 Task: Search one way flight ticket for 2 adults, 4 children and 1 infant on lap in business from King Salmon: King Salmon Airport to Wilmington: Wilmington International Airport on 8-6-2023. Choice of flights is Emirates. Number of bags: 8 checked bags. Price is upto 88000. Outbound departure time preference is 14:30.
Action: Mouse moved to (397, 160)
Screenshot: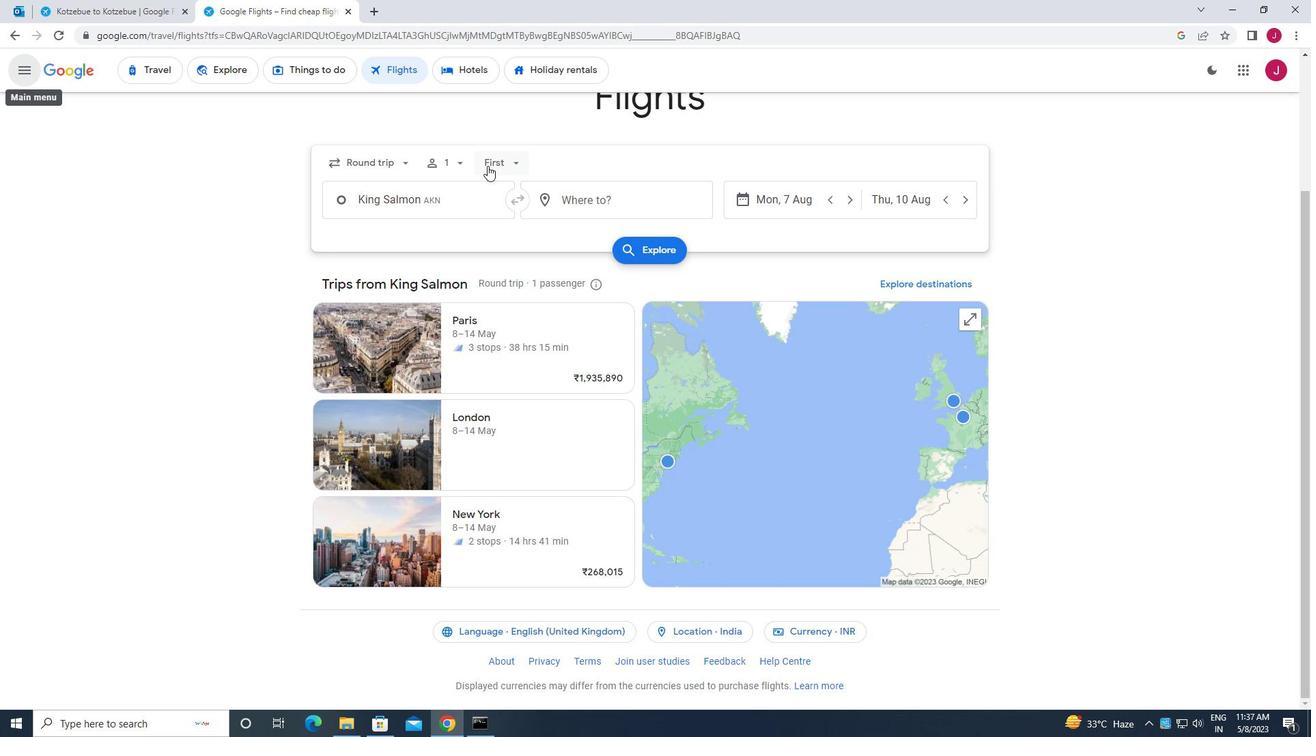 
Action: Mouse pressed left at (397, 160)
Screenshot: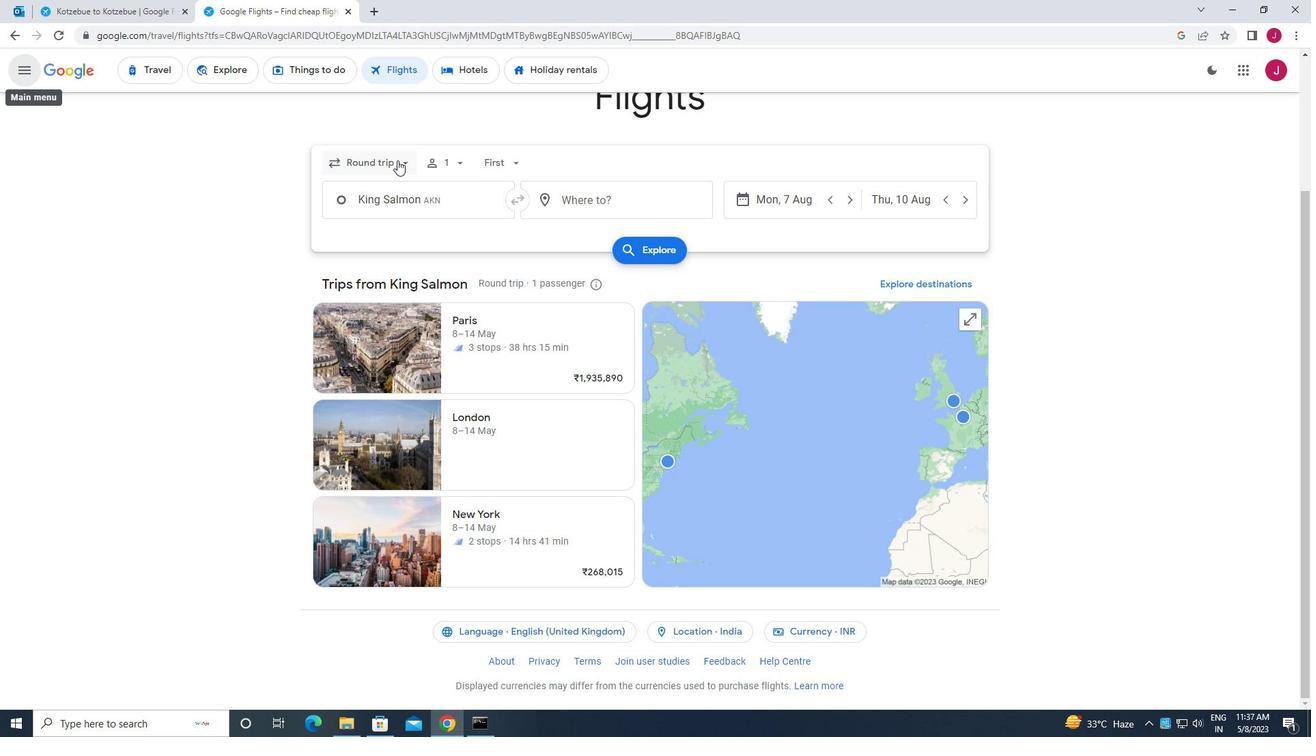 
Action: Mouse moved to (389, 220)
Screenshot: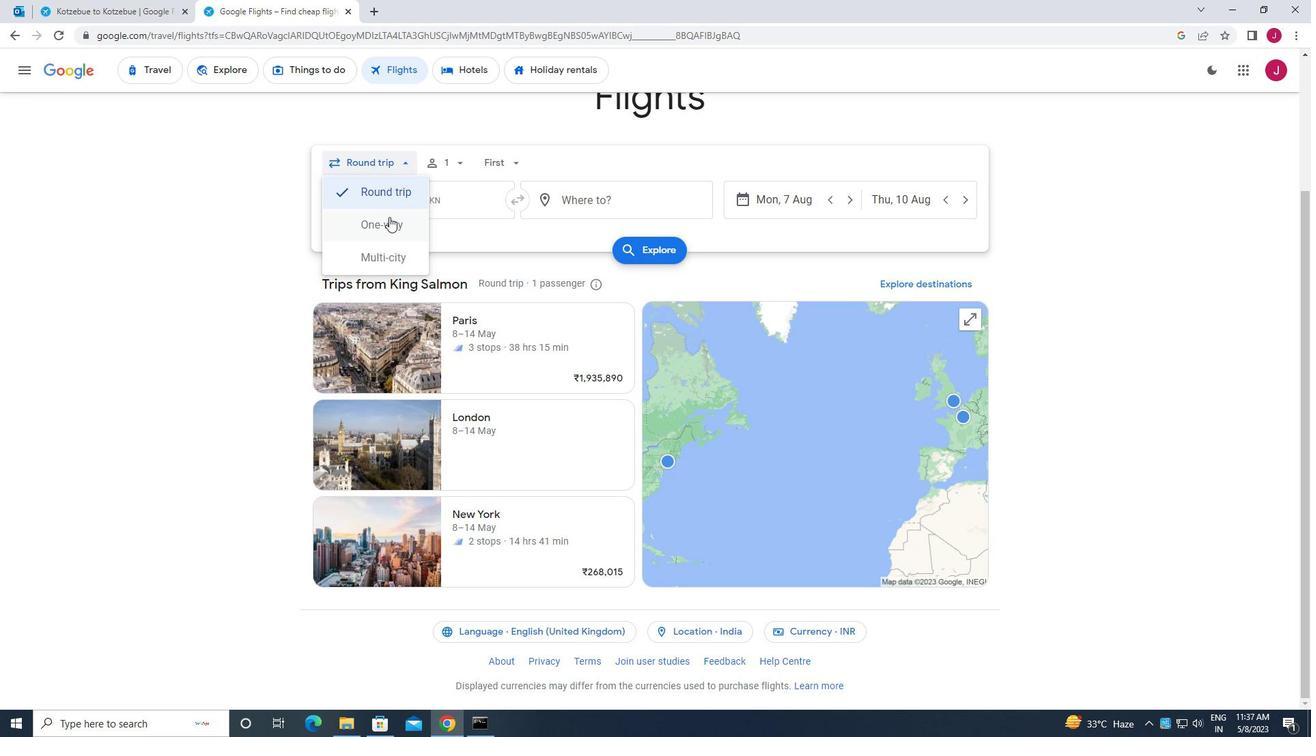 
Action: Mouse pressed left at (389, 220)
Screenshot: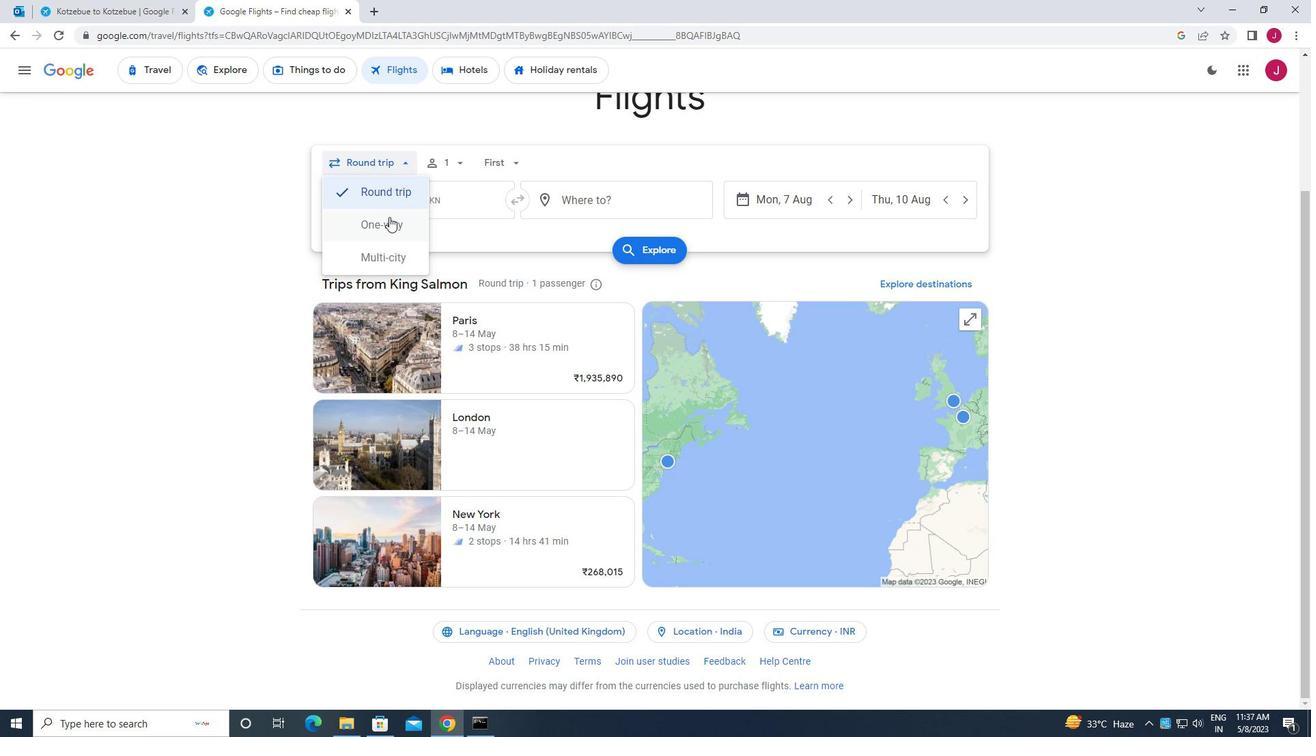 
Action: Mouse moved to (447, 157)
Screenshot: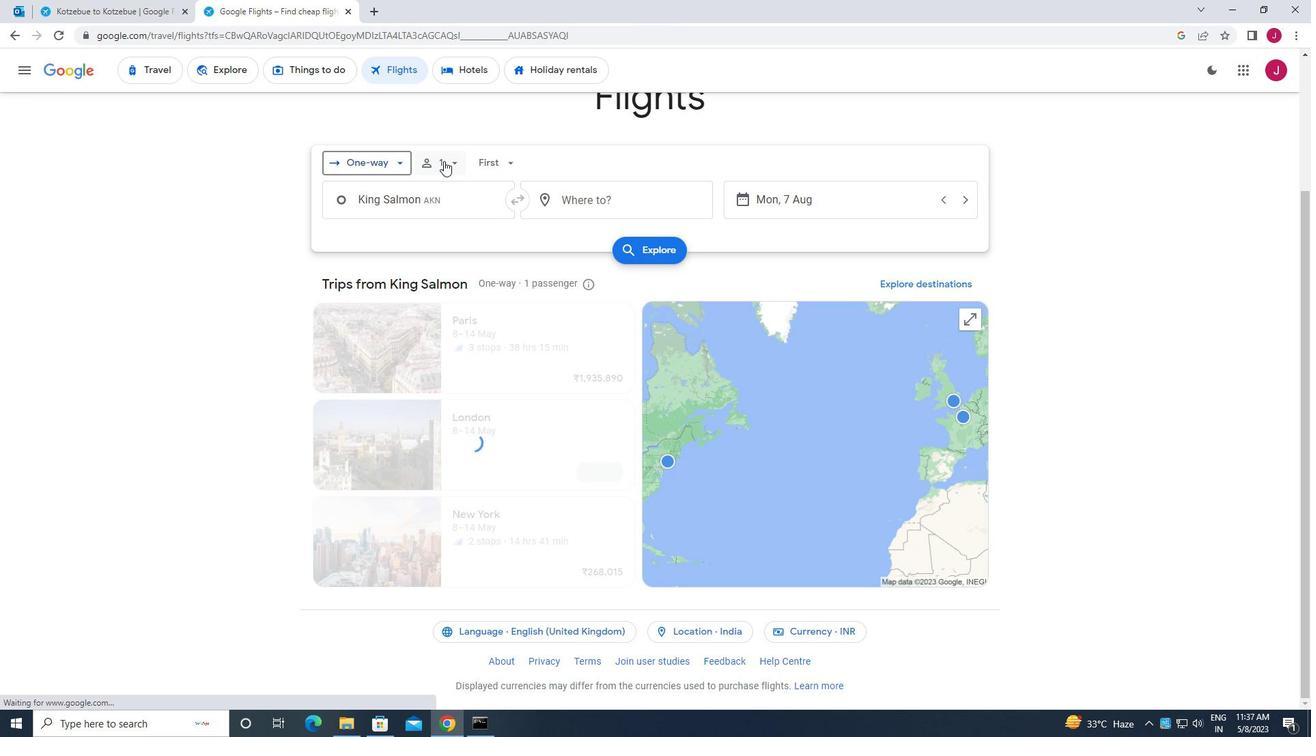 
Action: Mouse pressed left at (447, 157)
Screenshot: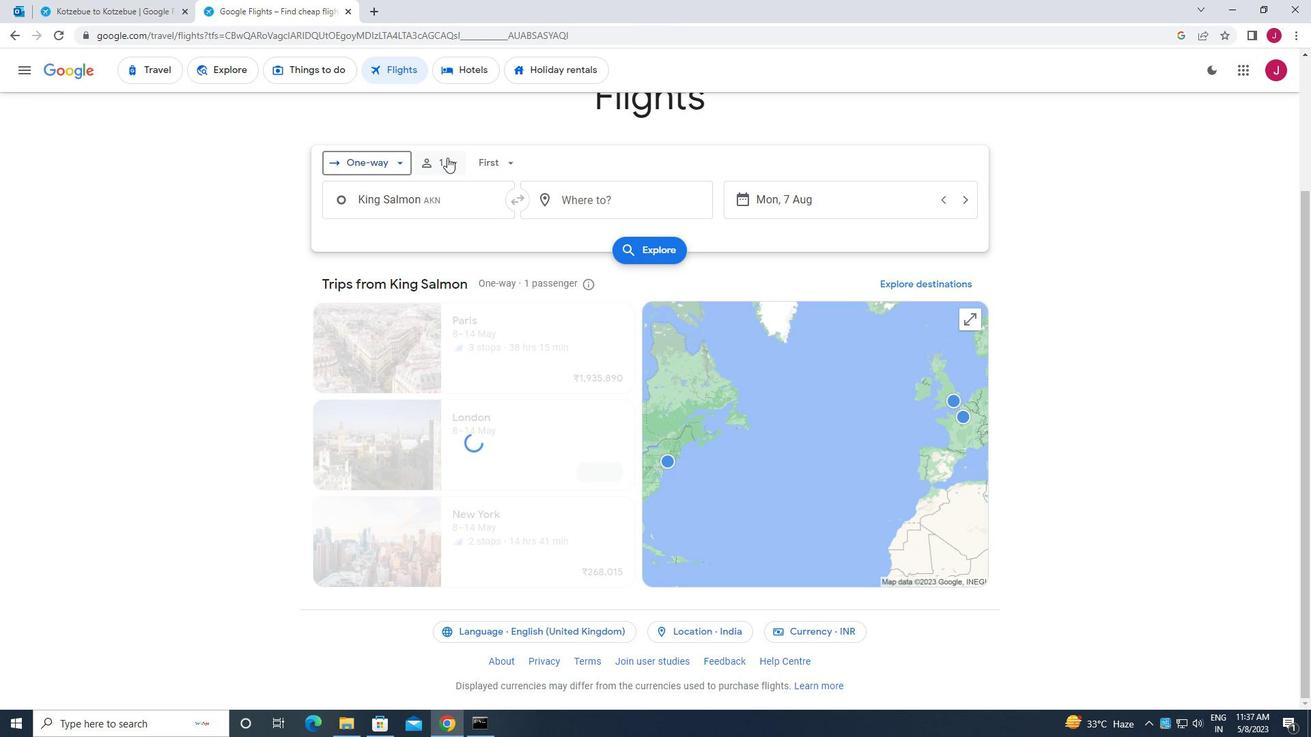 
Action: Mouse moved to (376, 156)
Screenshot: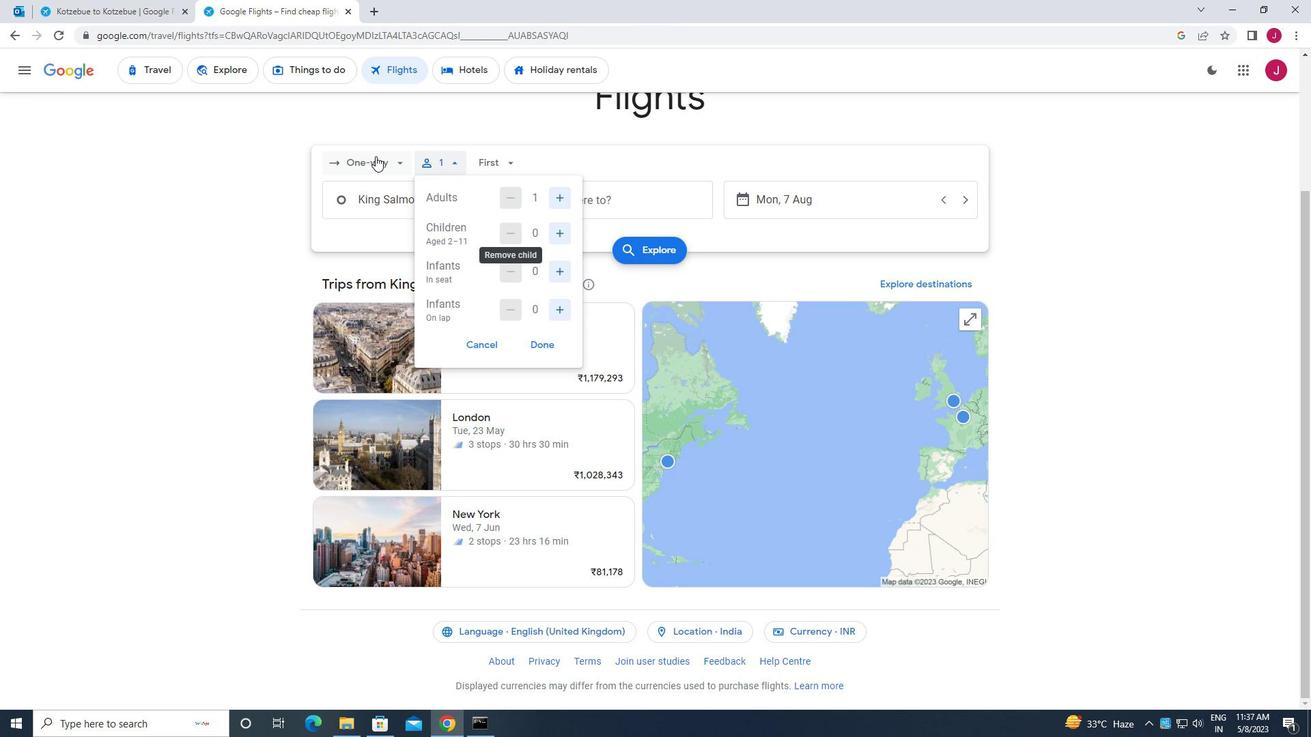 
Action: Mouse pressed left at (376, 156)
Screenshot: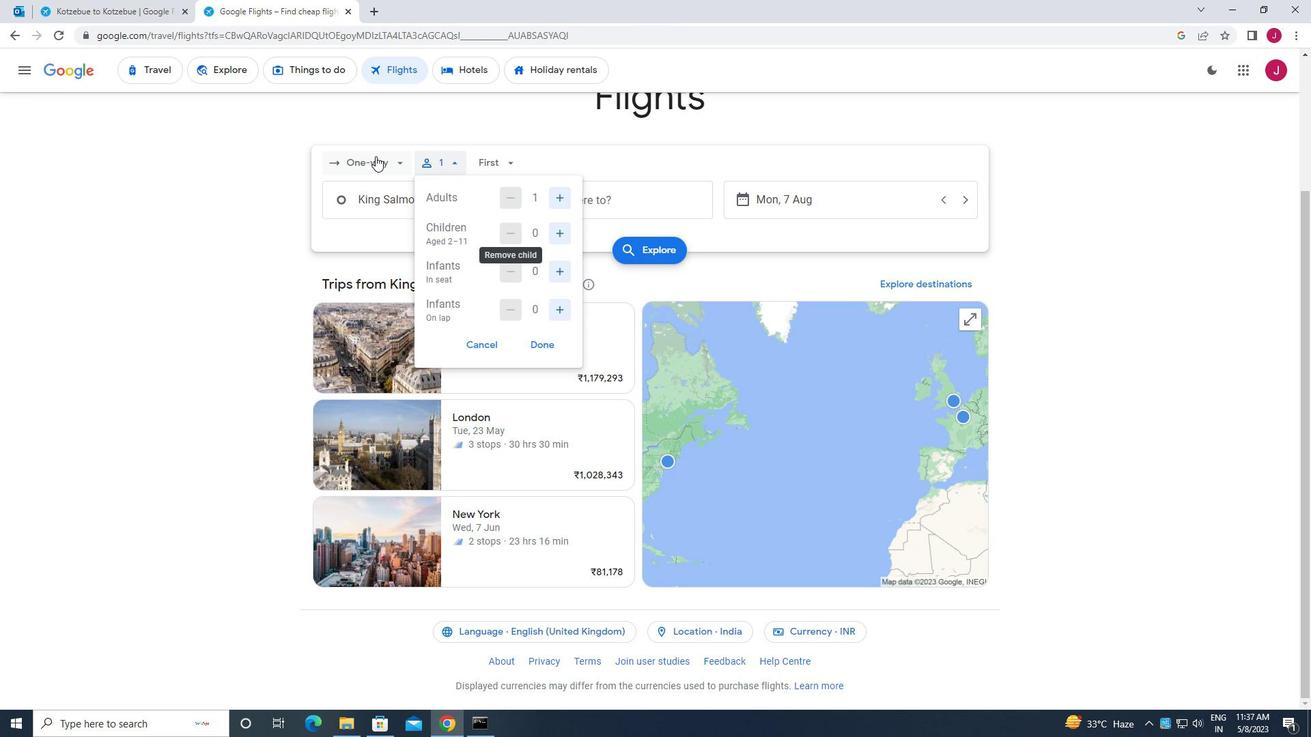 
Action: Mouse moved to (398, 228)
Screenshot: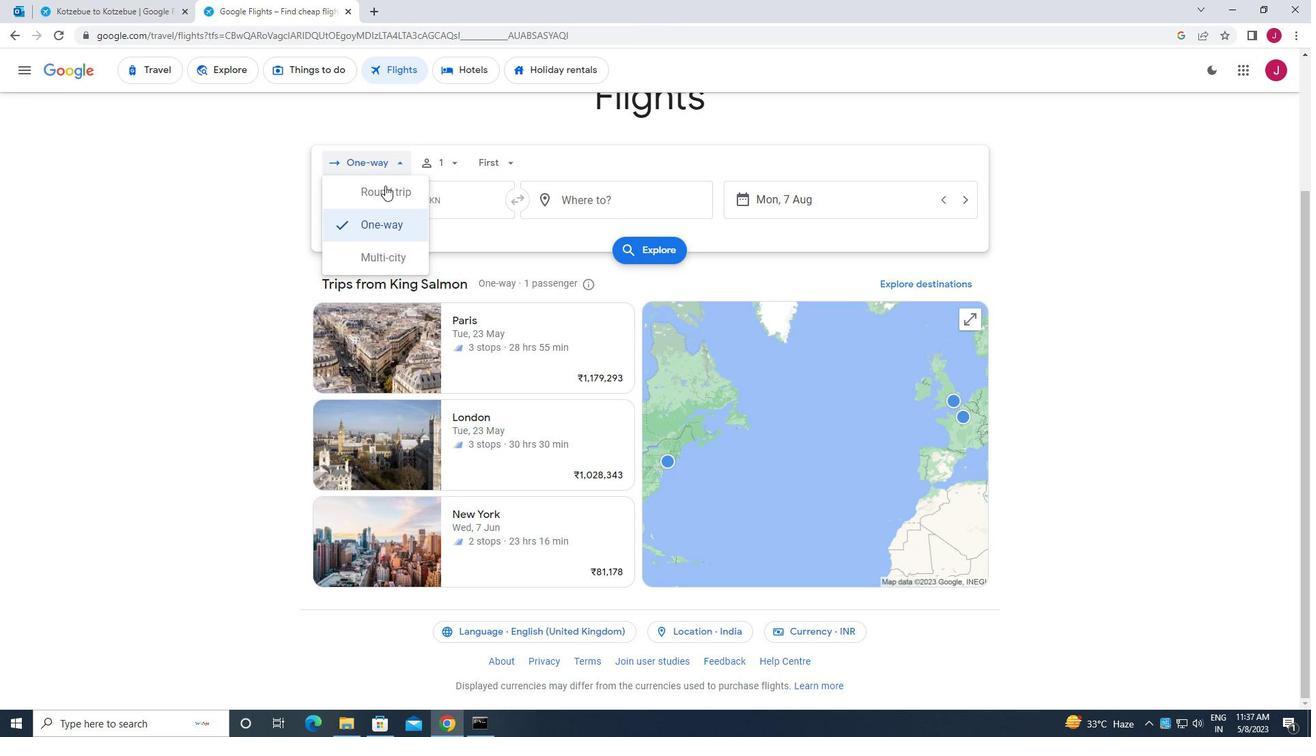 
Action: Mouse pressed left at (398, 228)
Screenshot: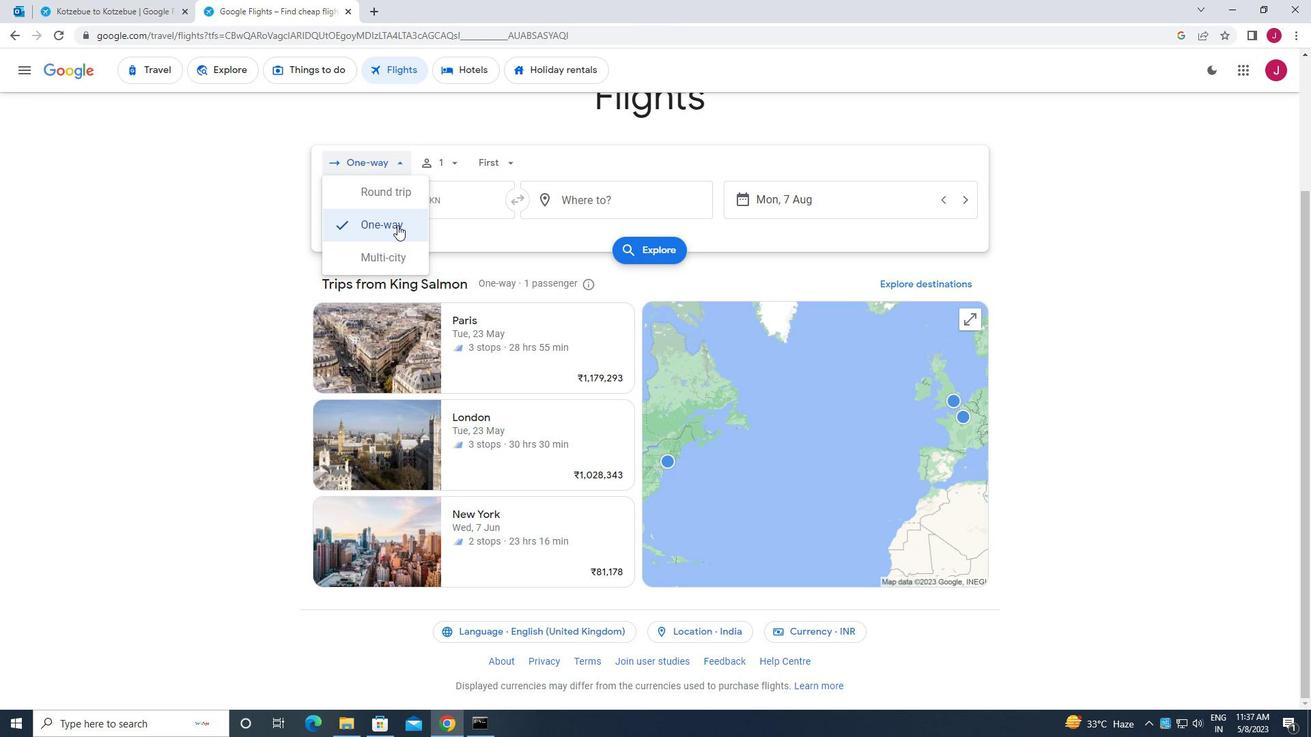 
Action: Mouse moved to (443, 157)
Screenshot: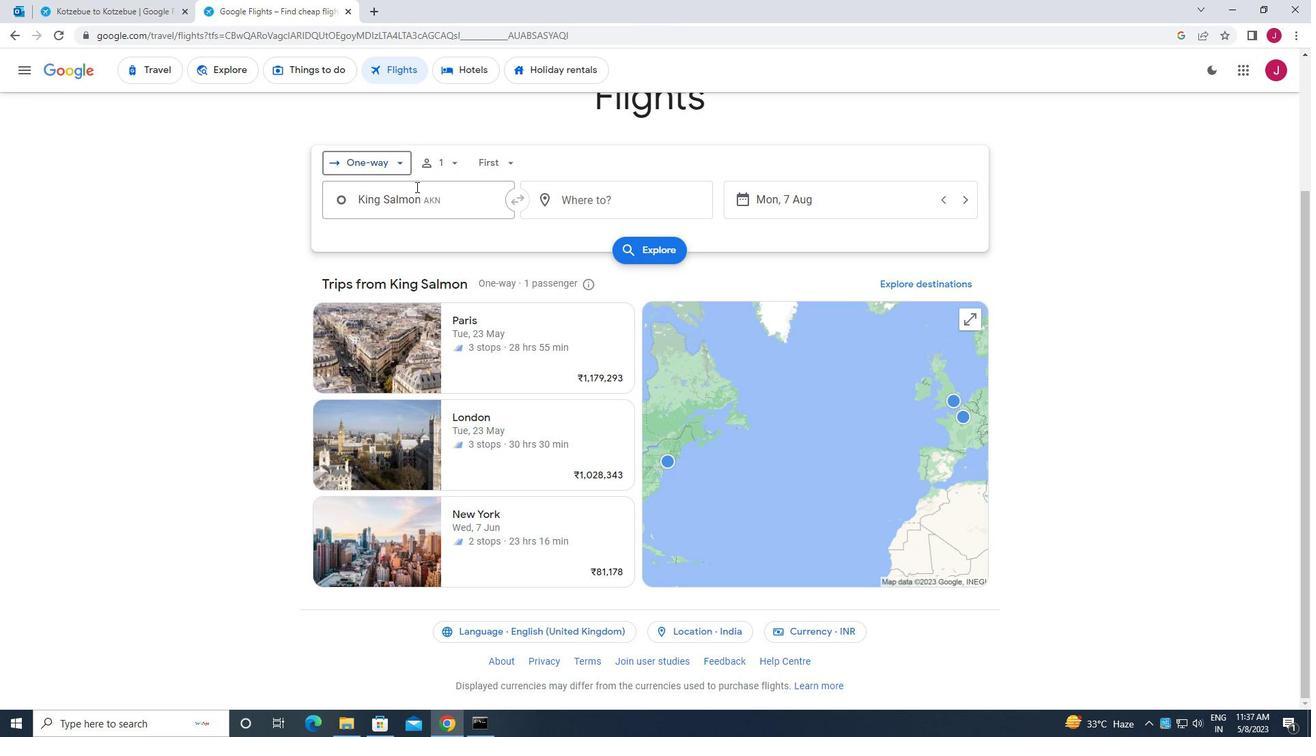 
Action: Mouse pressed left at (443, 157)
Screenshot: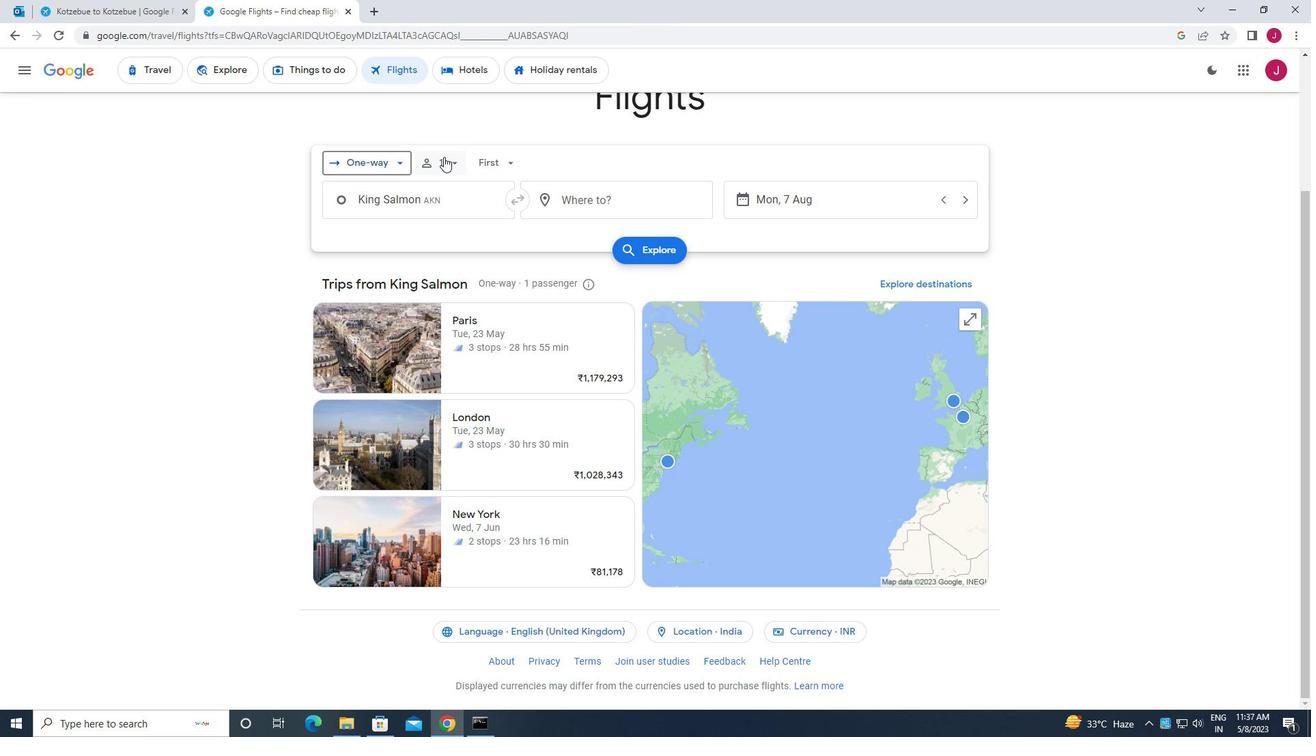 
Action: Mouse moved to (564, 196)
Screenshot: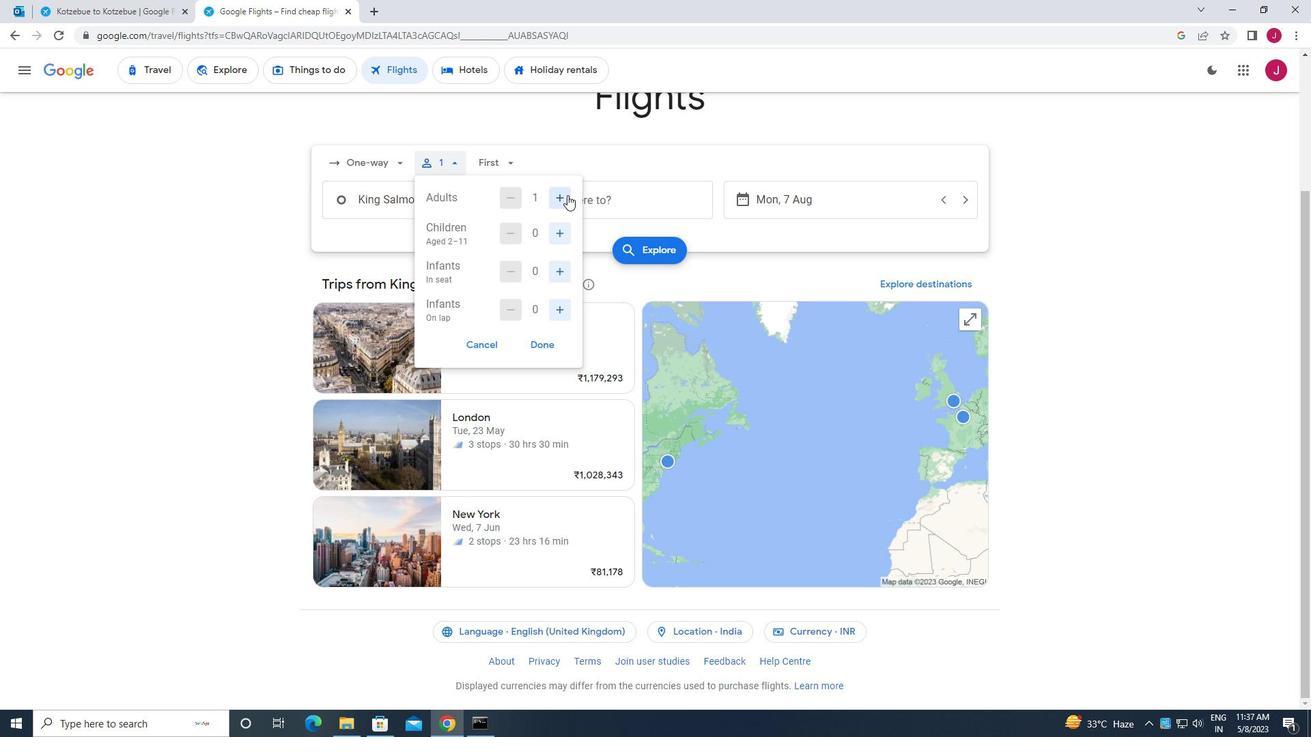 
Action: Mouse pressed left at (564, 196)
Screenshot: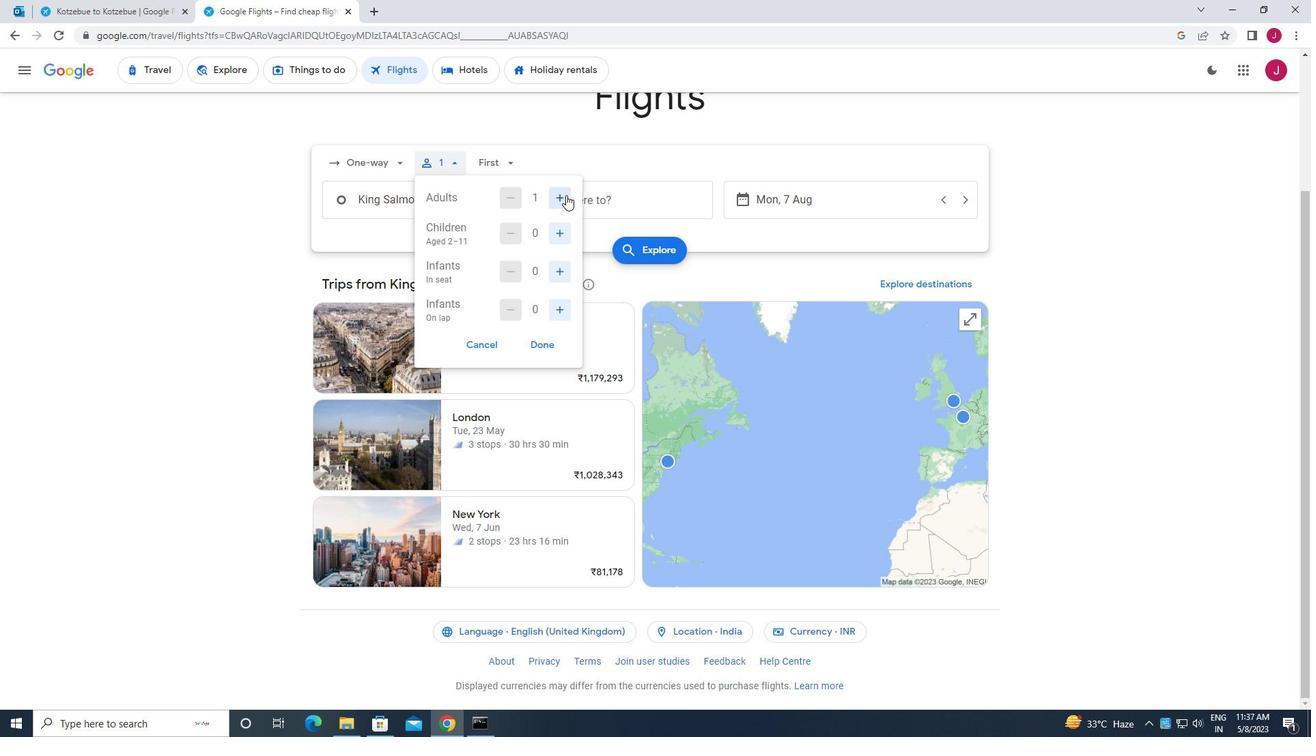 
Action: Mouse moved to (561, 233)
Screenshot: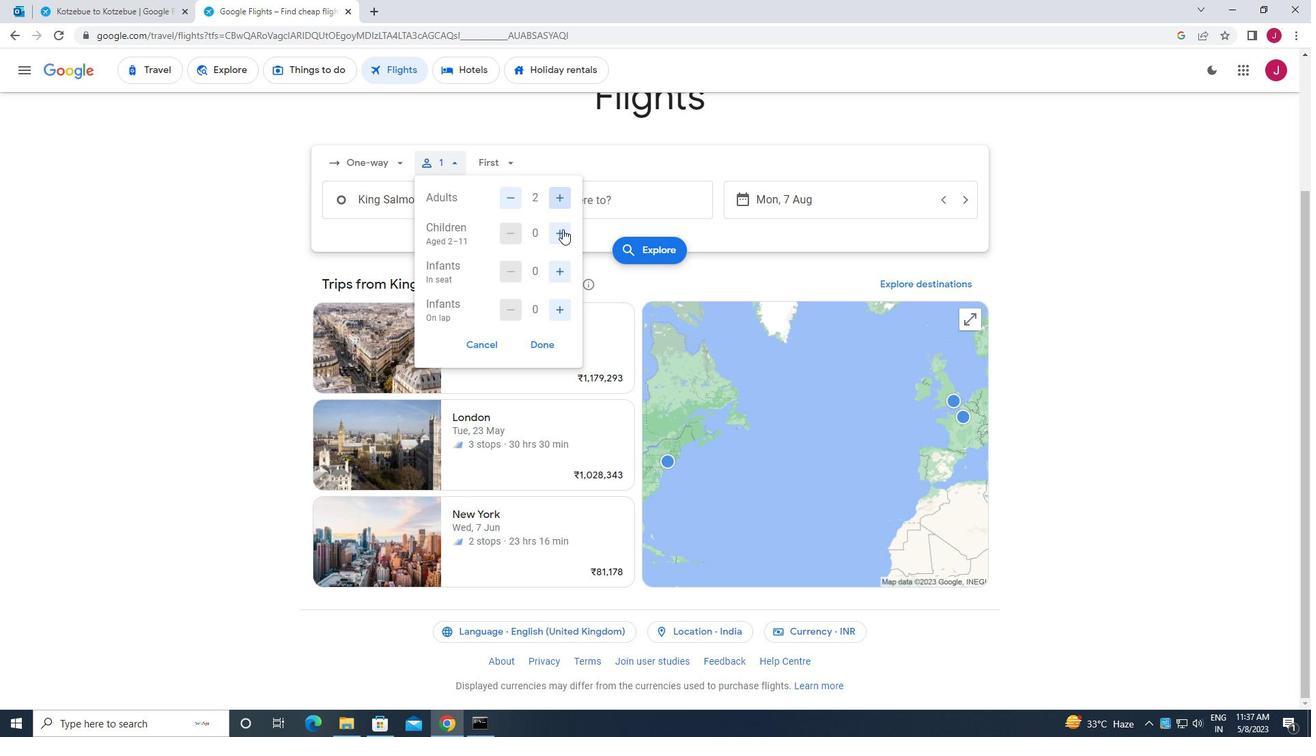 
Action: Mouse pressed left at (561, 233)
Screenshot: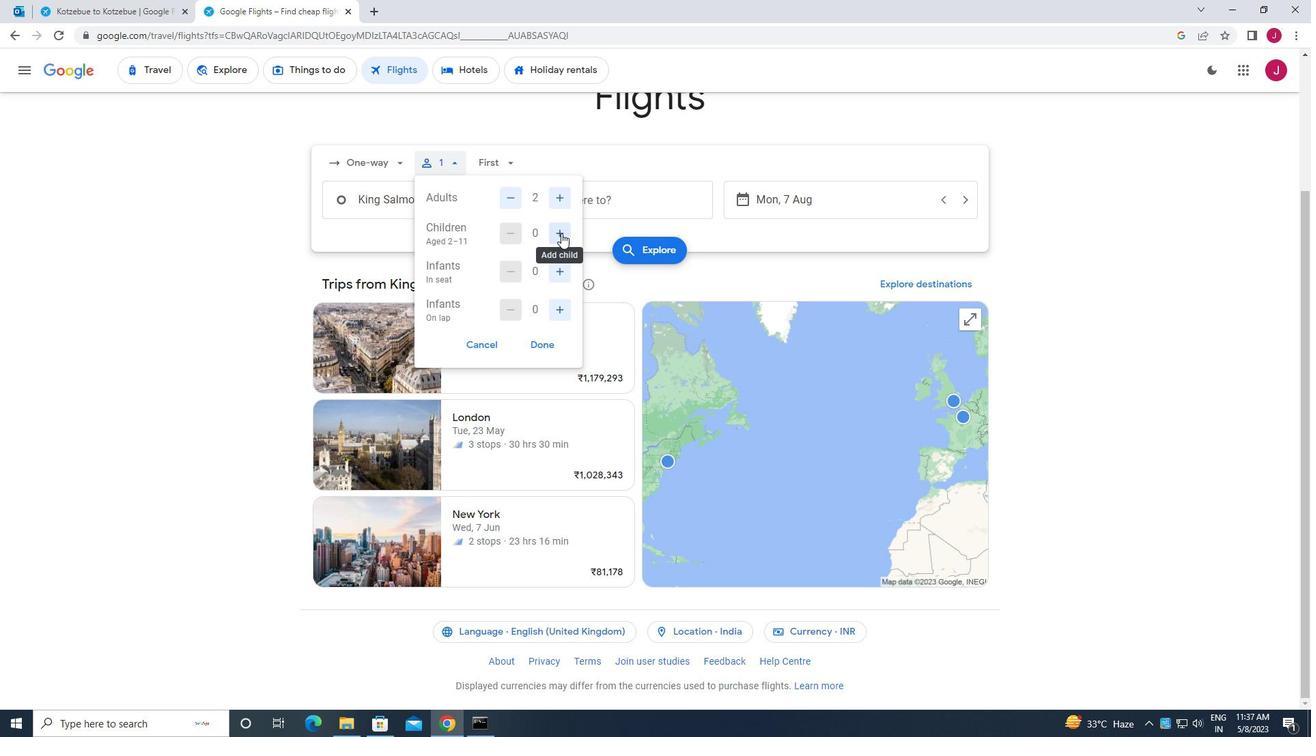 
Action: Mouse pressed left at (561, 233)
Screenshot: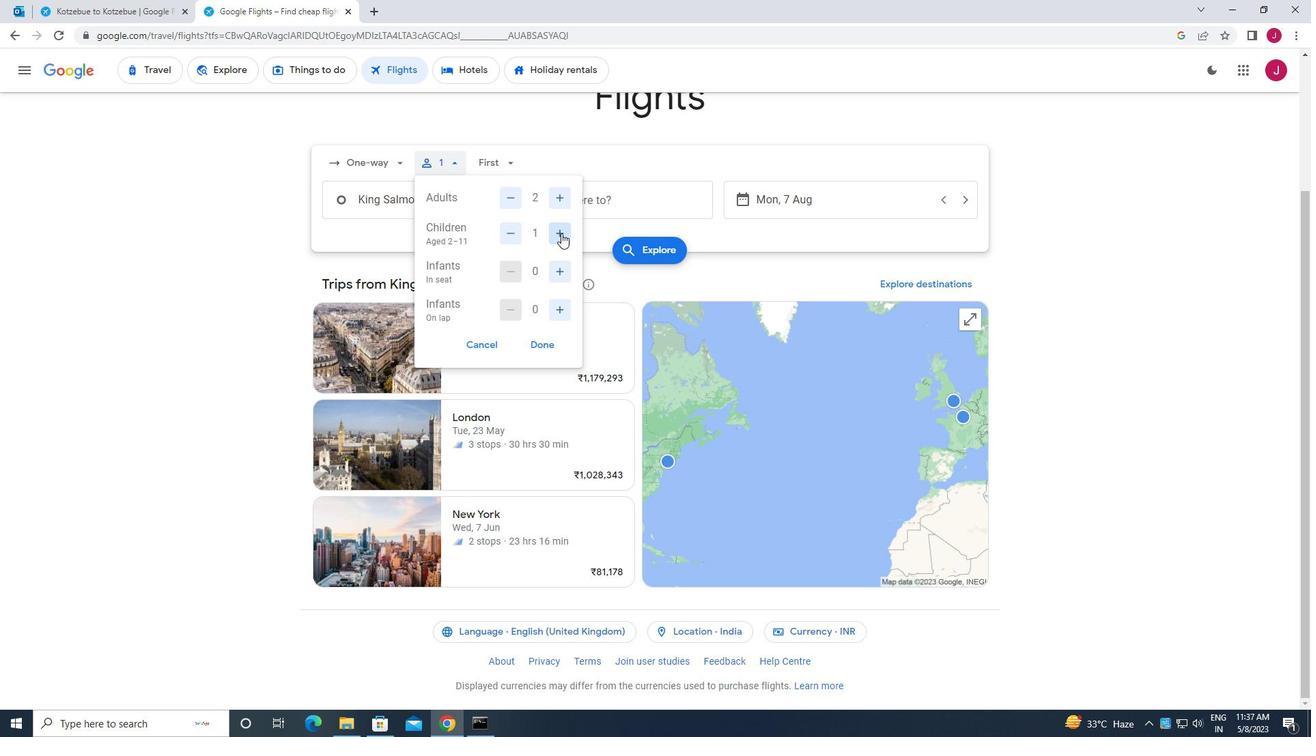 
Action: Mouse pressed left at (561, 233)
Screenshot: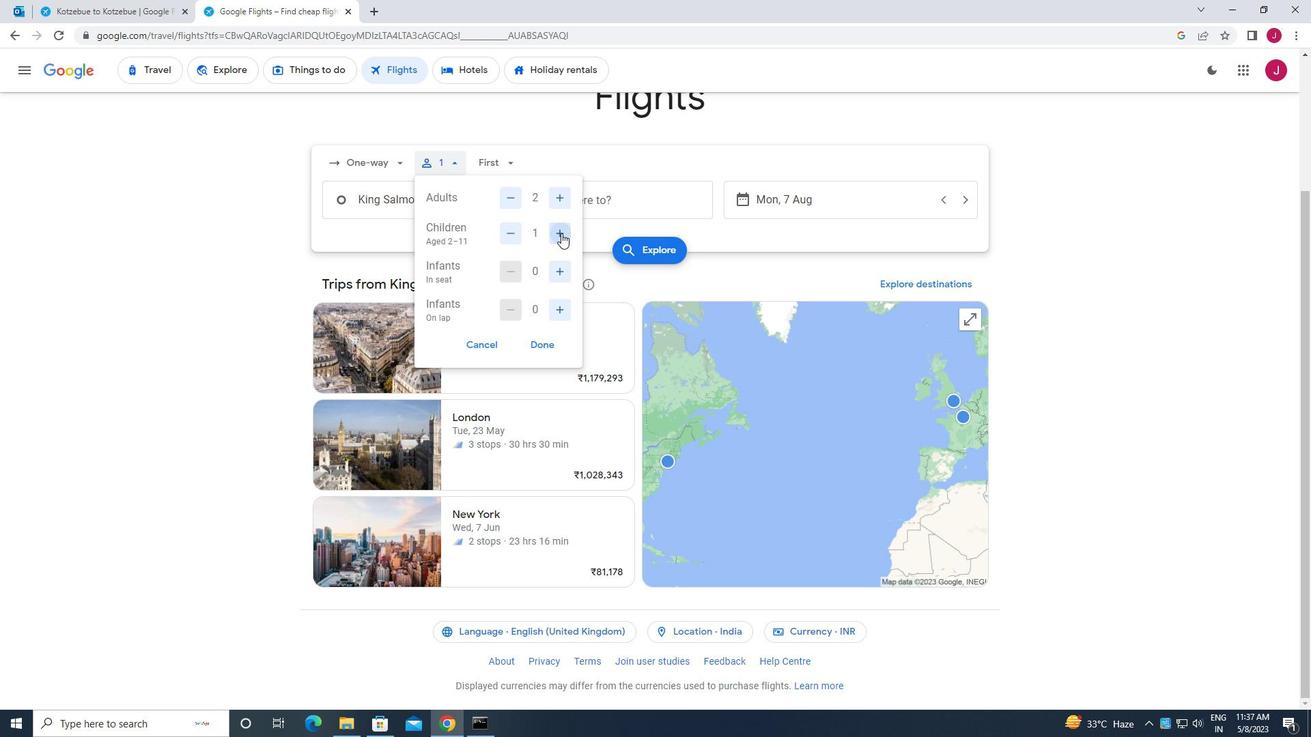 
Action: Mouse pressed left at (561, 233)
Screenshot: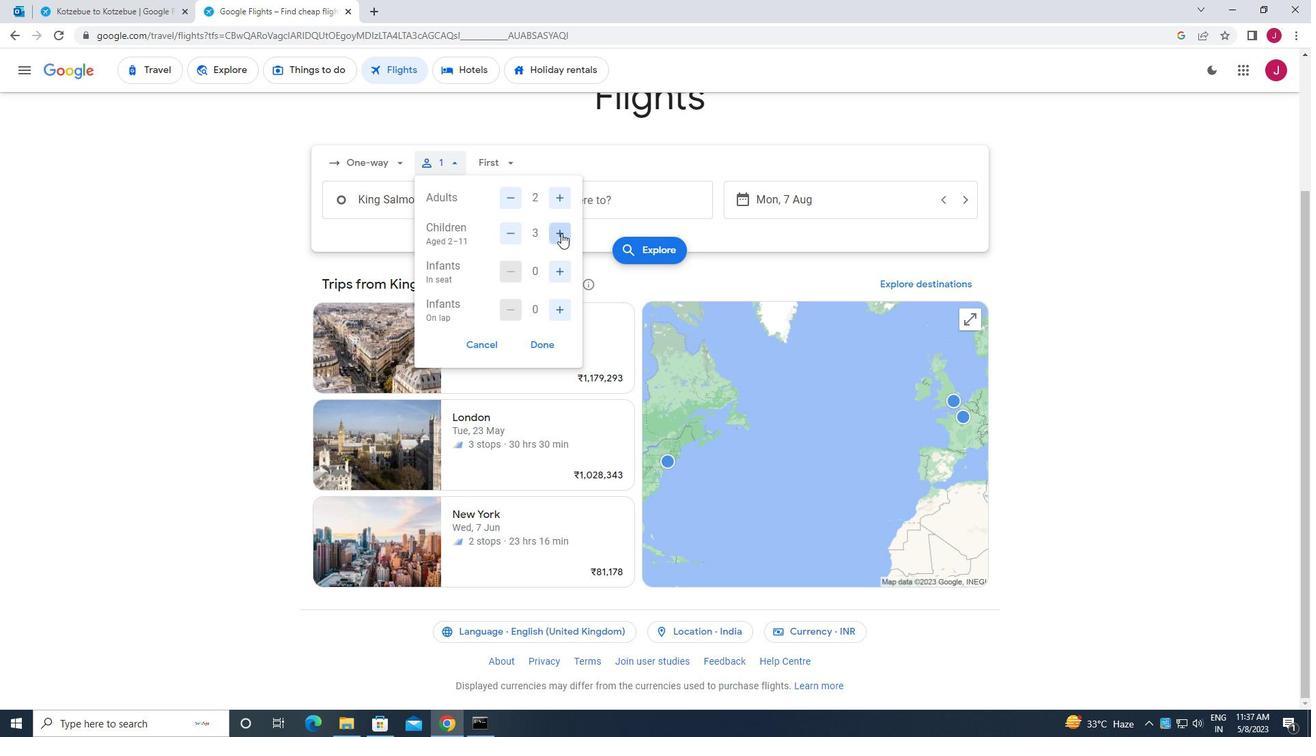 
Action: Mouse moved to (558, 307)
Screenshot: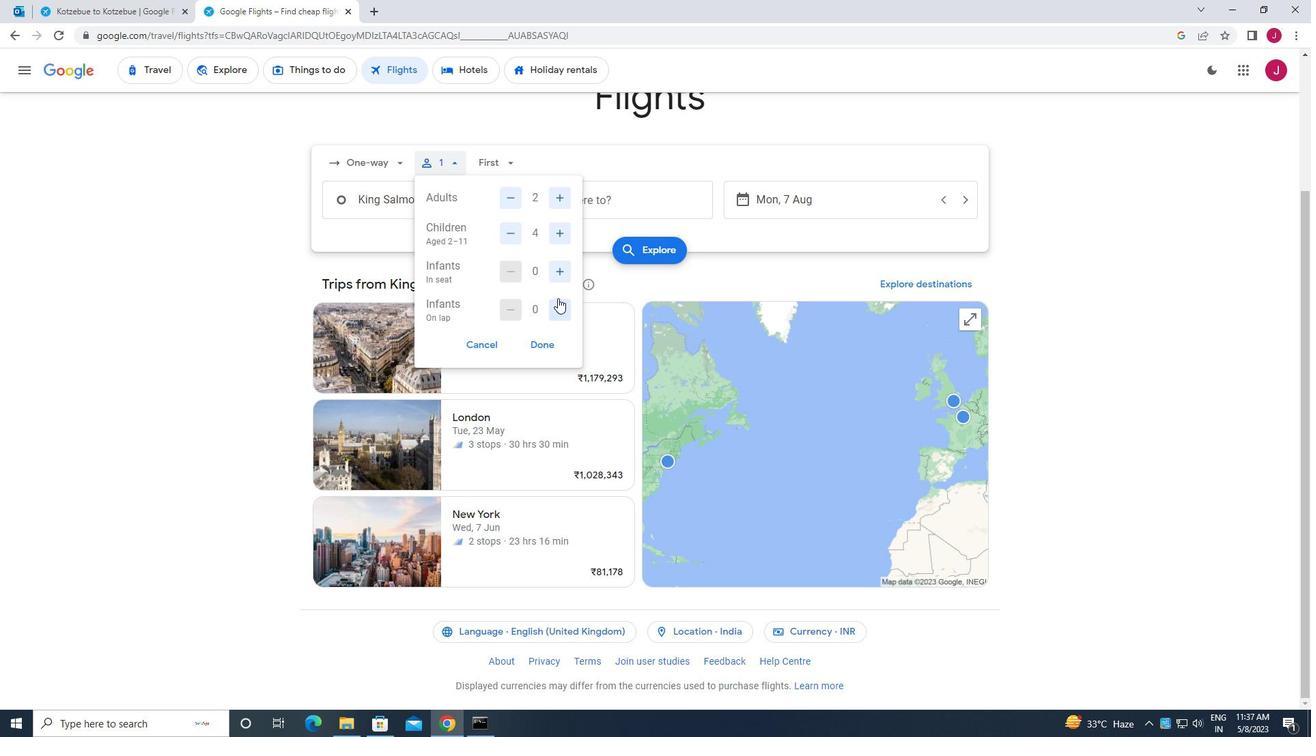 
Action: Mouse pressed left at (558, 307)
Screenshot: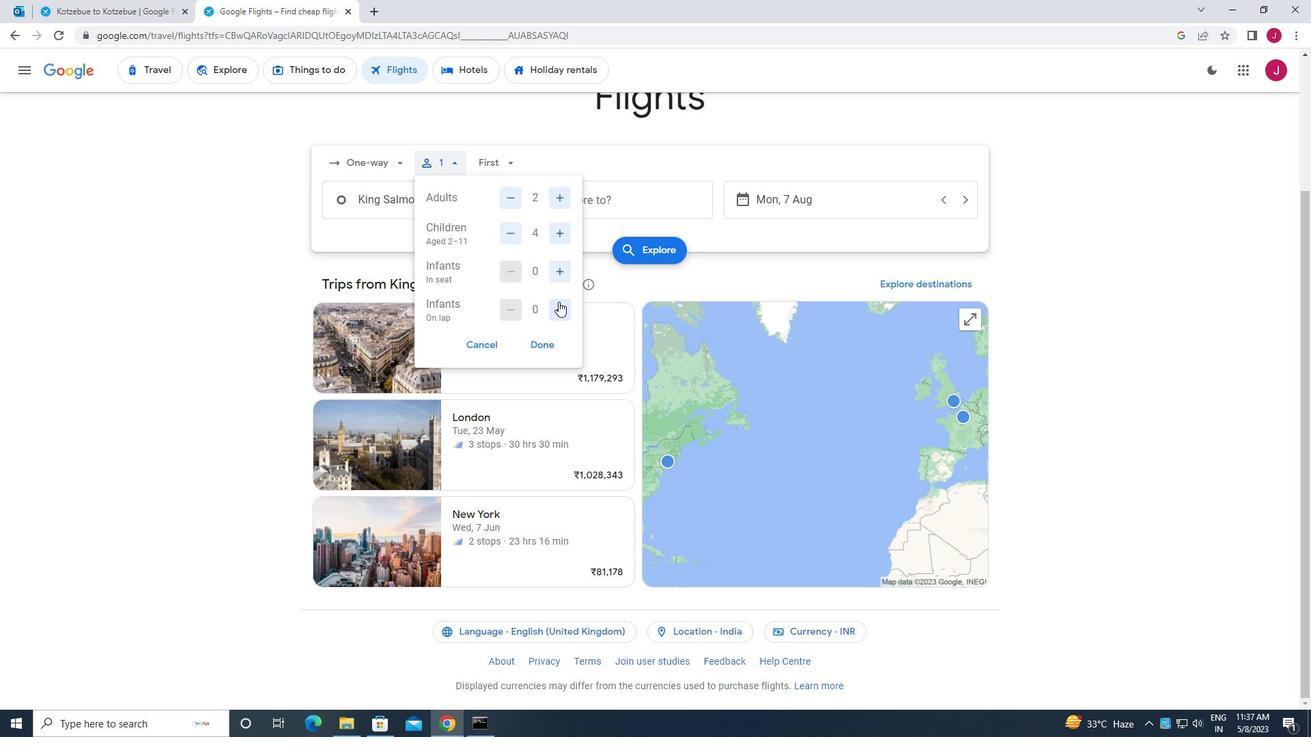 
Action: Mouse moved to (541, 348)
Screenshot: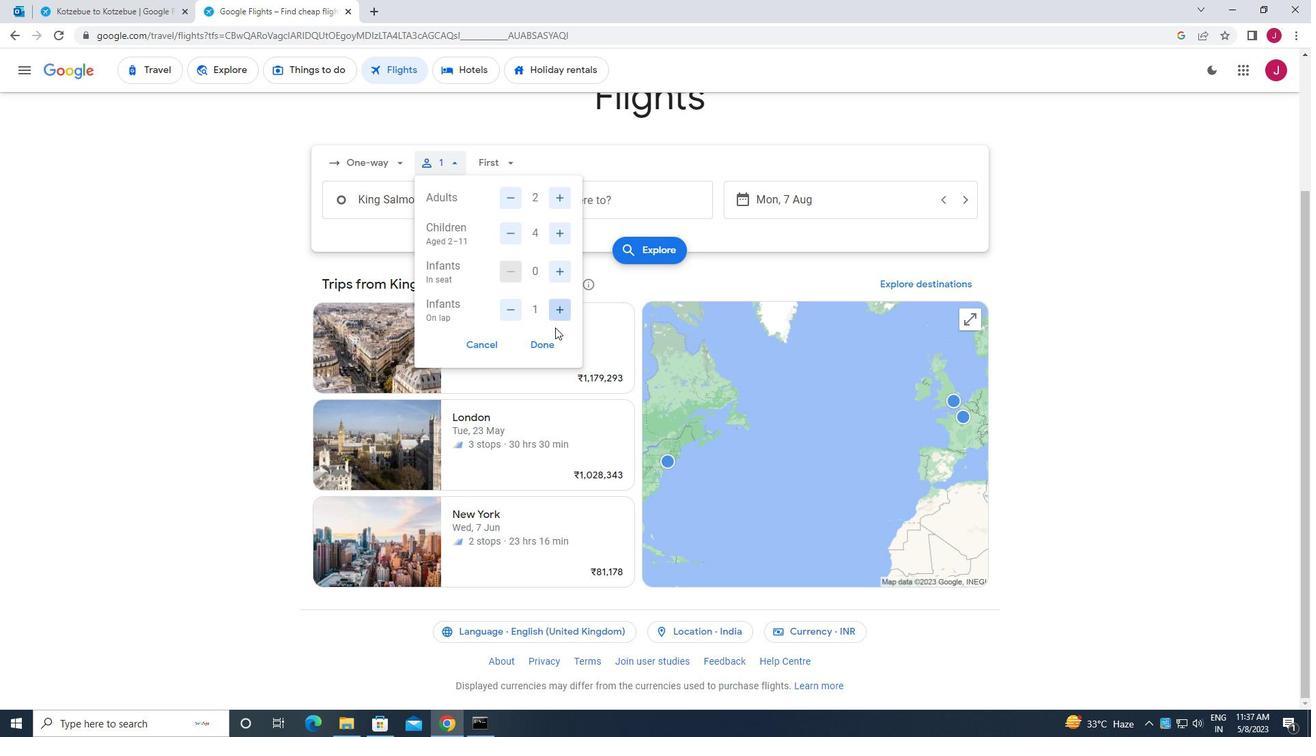 
Action: Mouse pressed left at (541, 348)
Screenshot: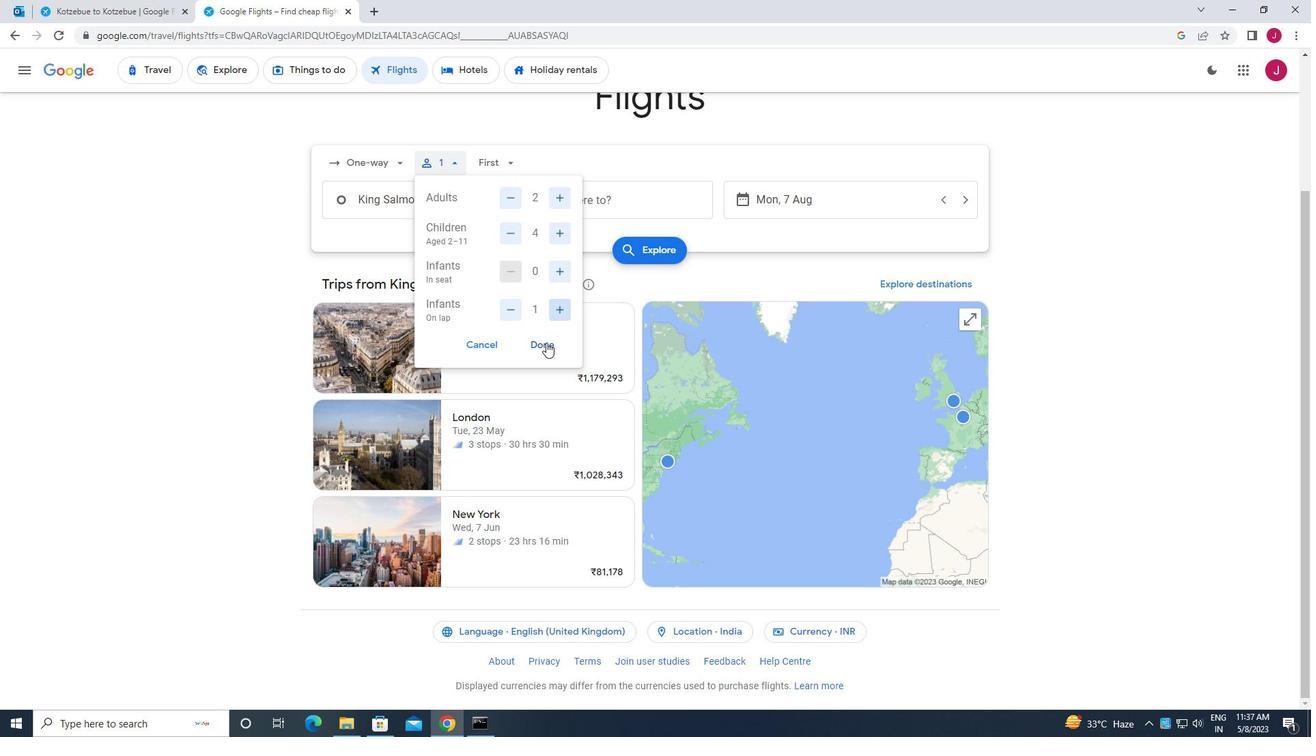 
Action: Mouse moved to (511, 167)
Screenshot: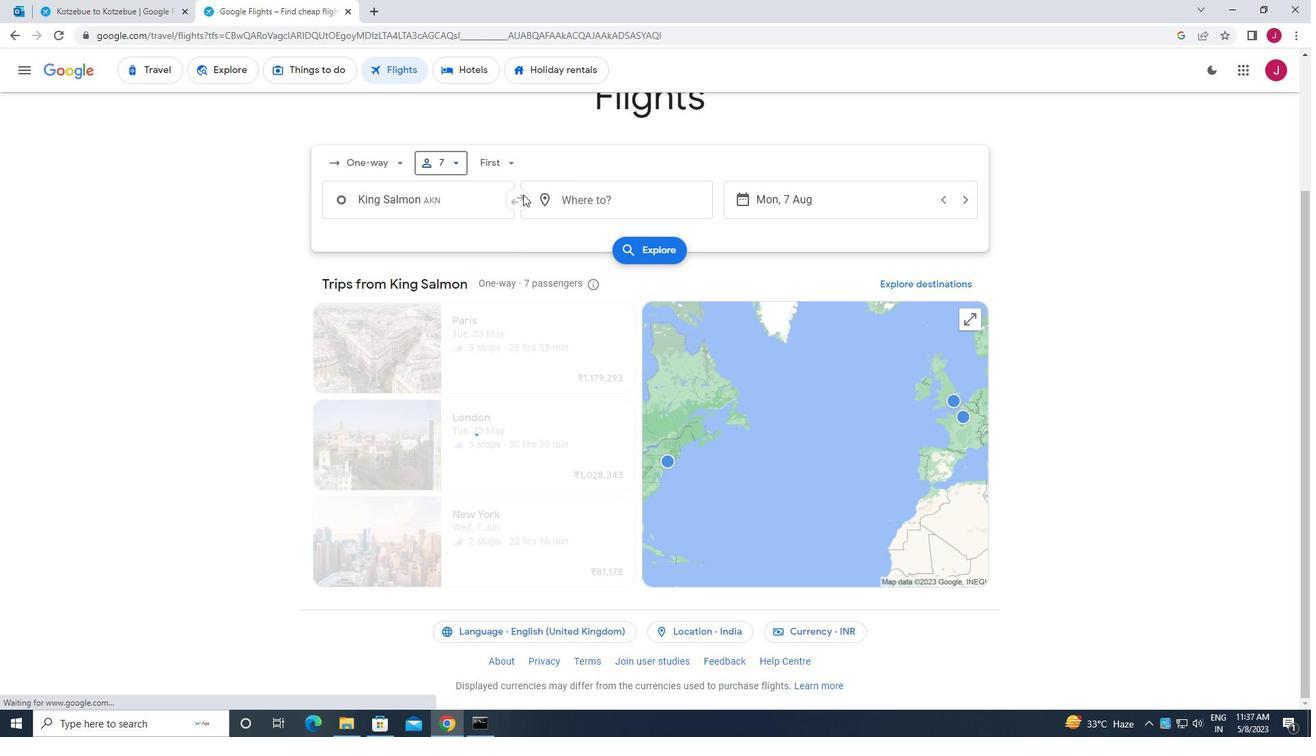 
Action: Mouse pressed left at (511, 167)
Screenshot: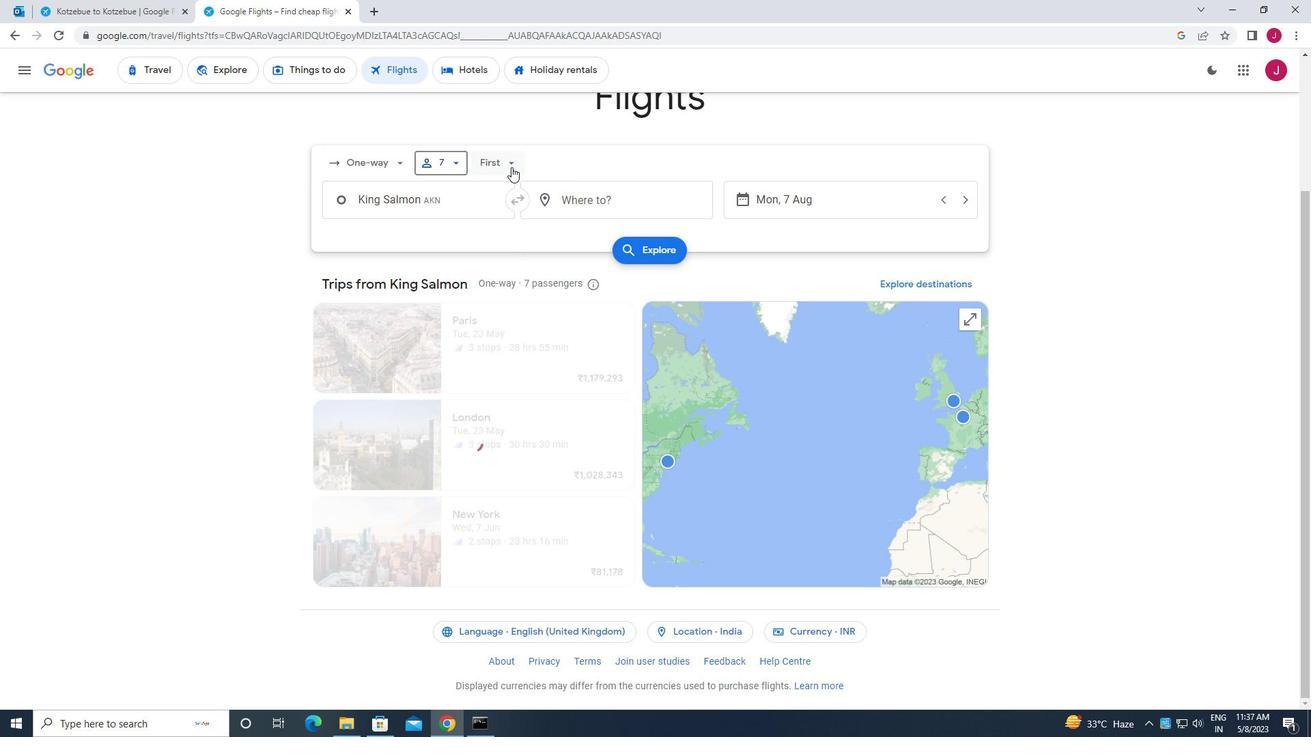 
Action: Mouse moved to (526, 258)
Screenshot: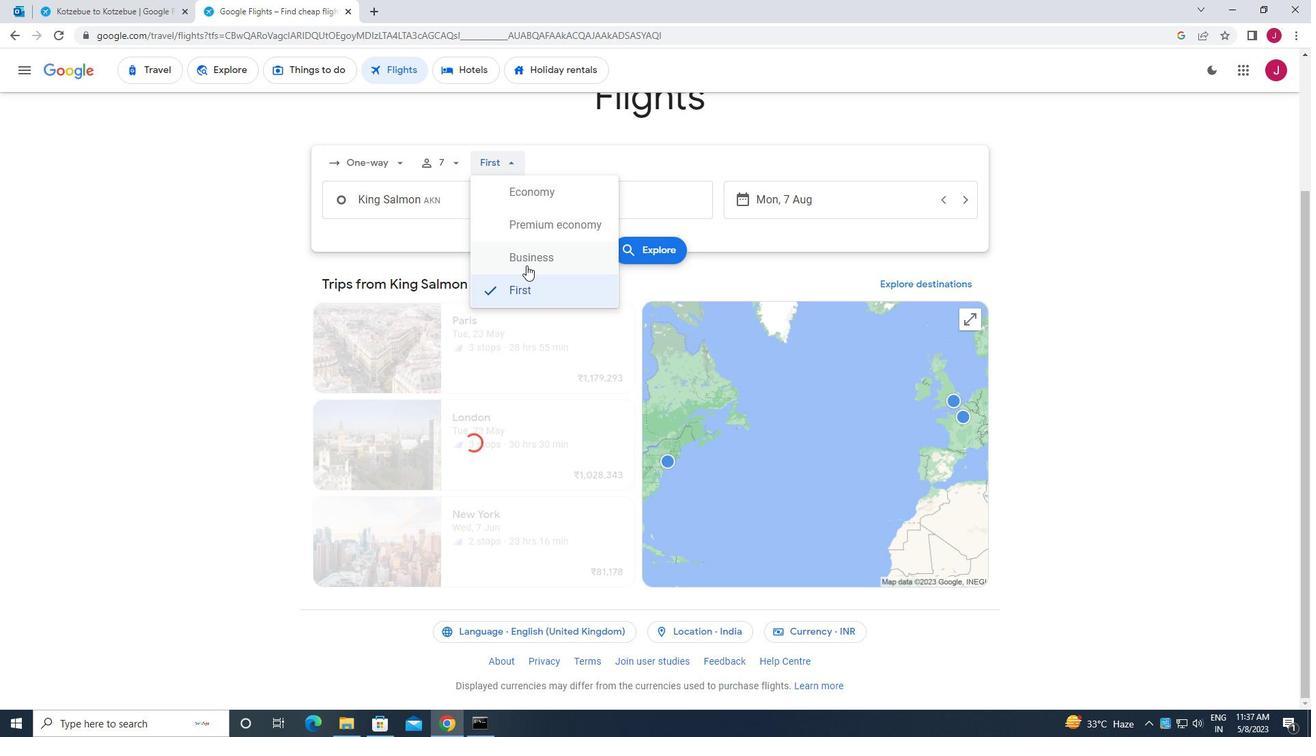 
Action: Mouse pressed left at (526, 258)
Screenshot: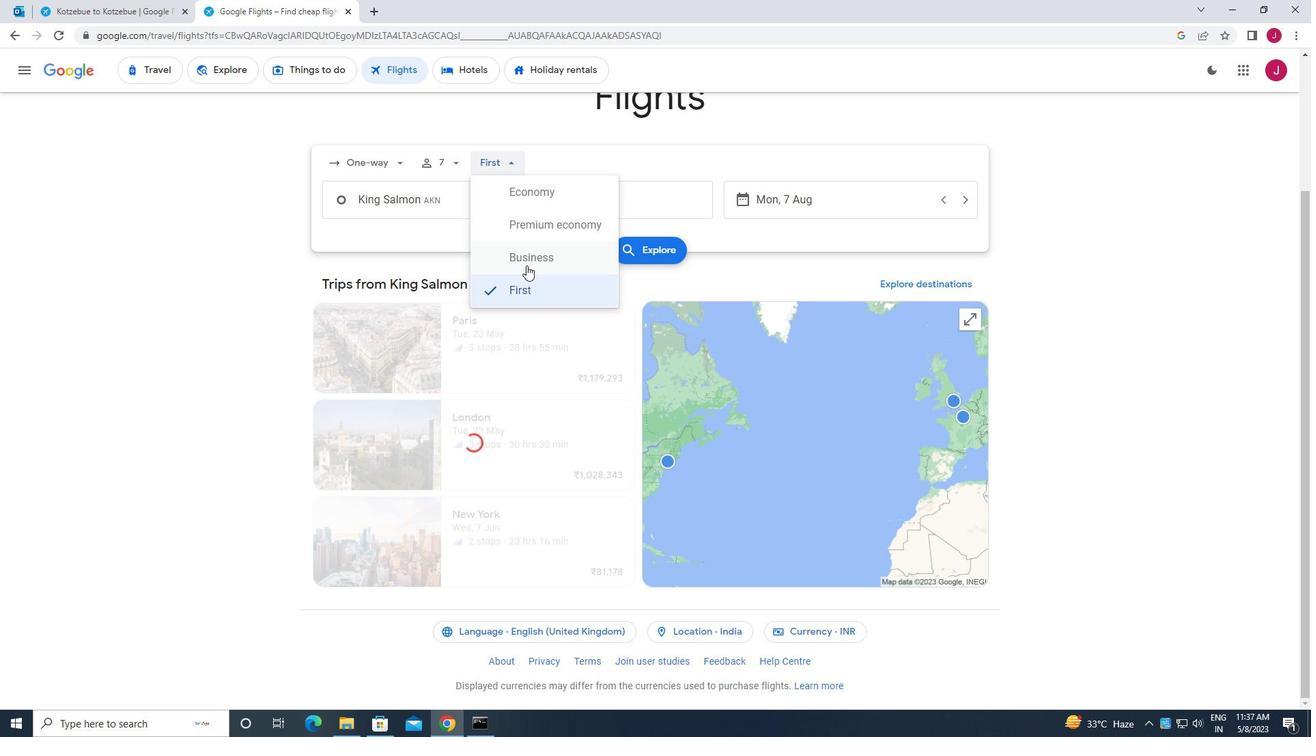 
Action: Mouse moved to (465, 201)
Screenshot: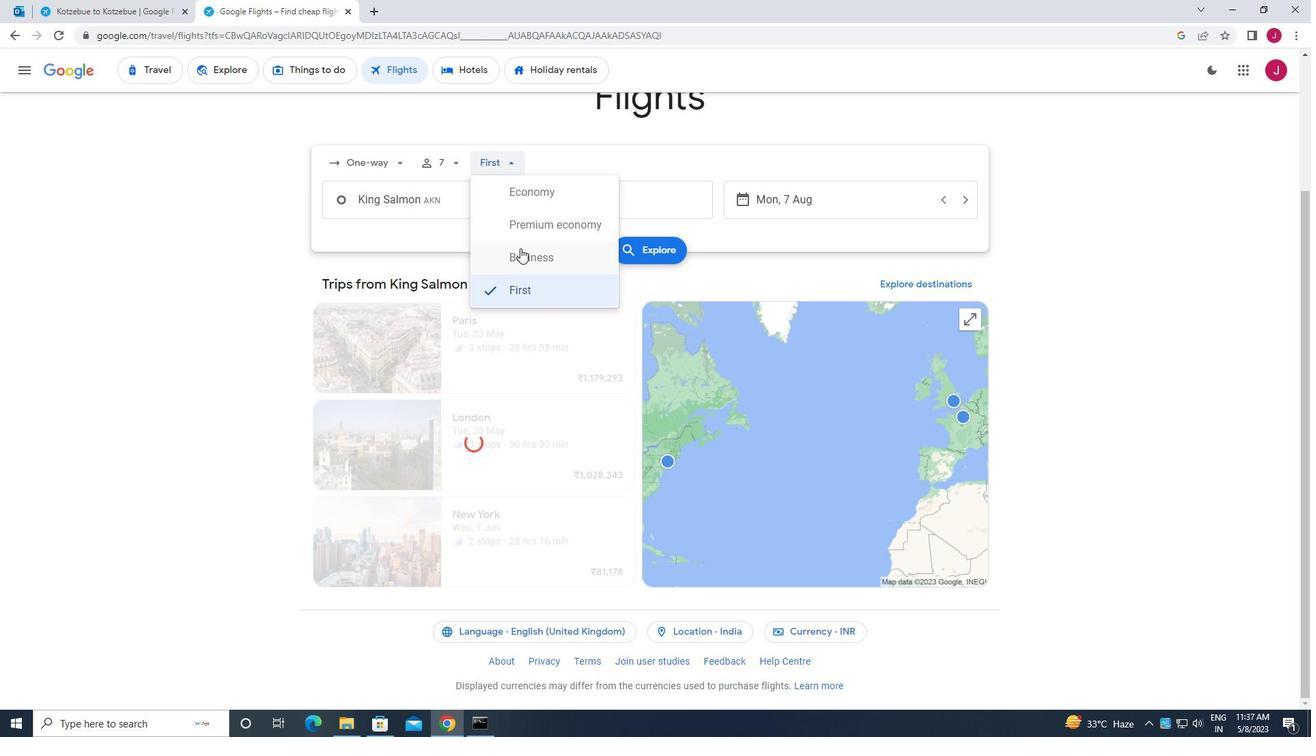 
Action: Mouse pressed left at (465, 201)
Screenshot: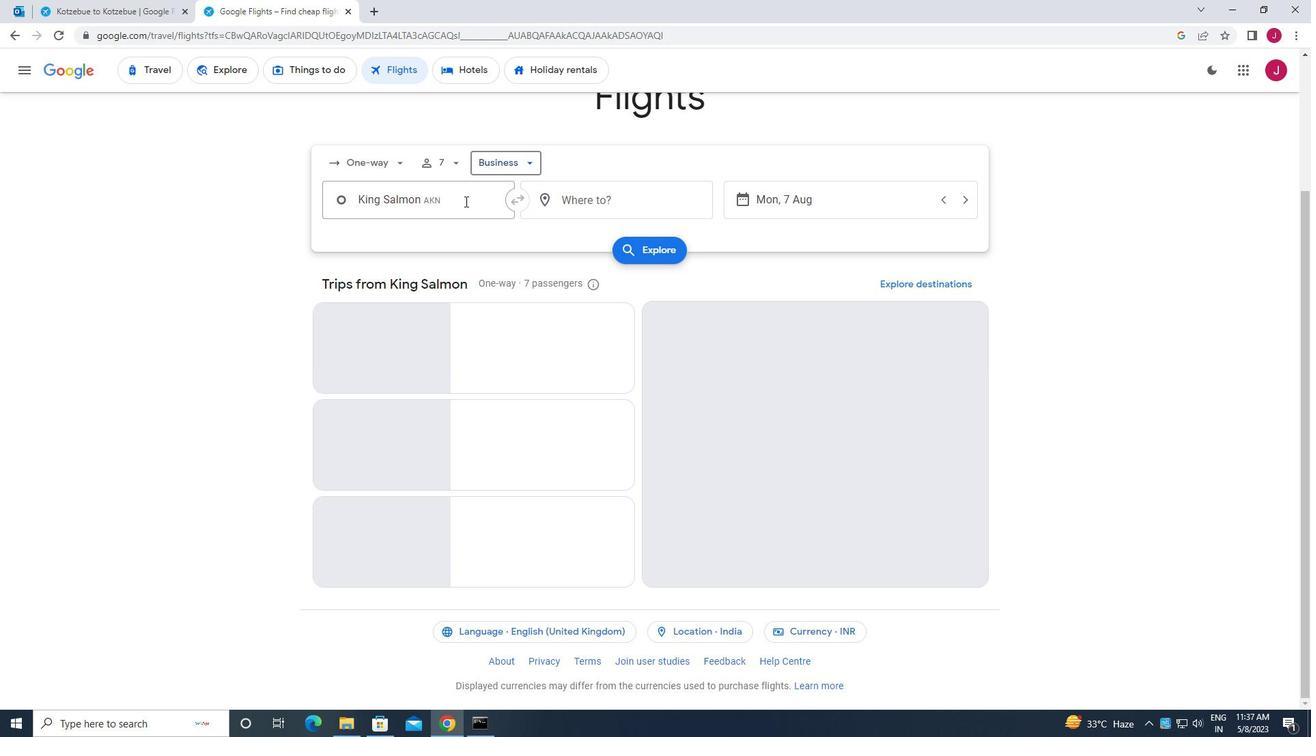 
Action: Key pressed king<Key.space>sal
Screenshot: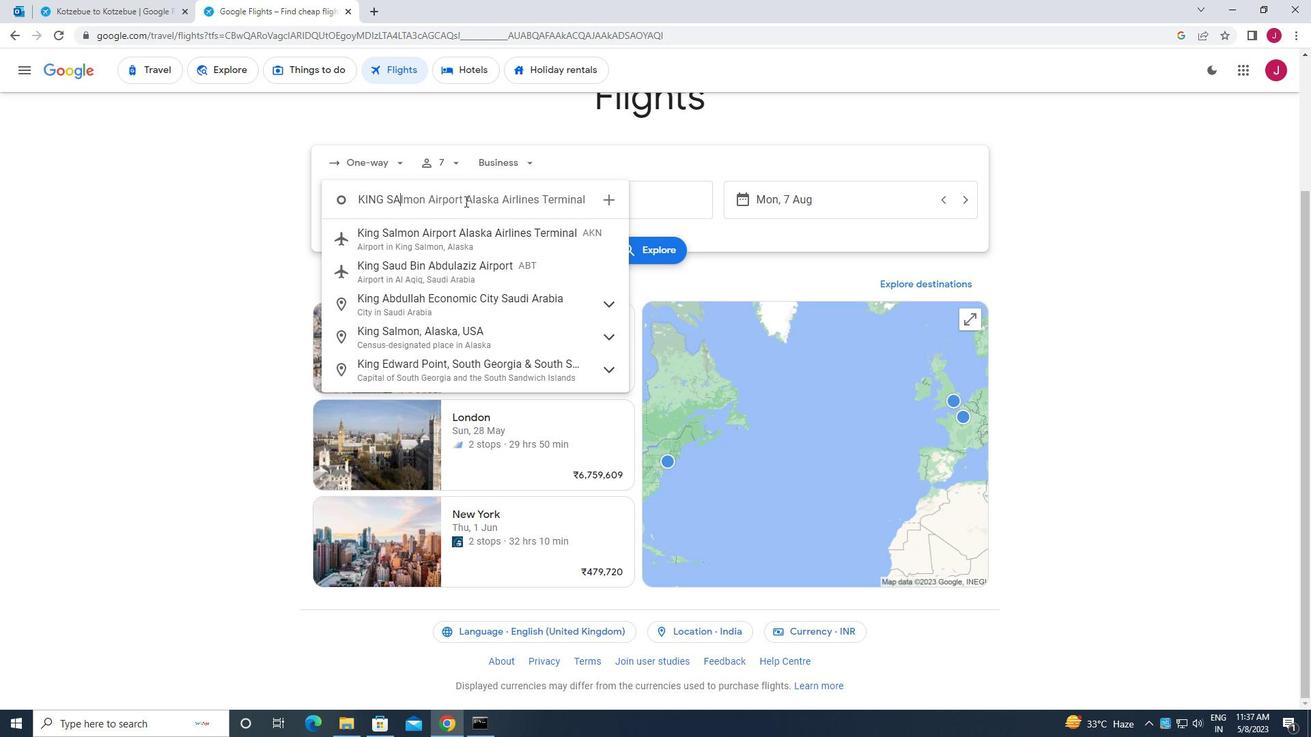 
Action: Mouse moved to (505, 231)
Screenshot: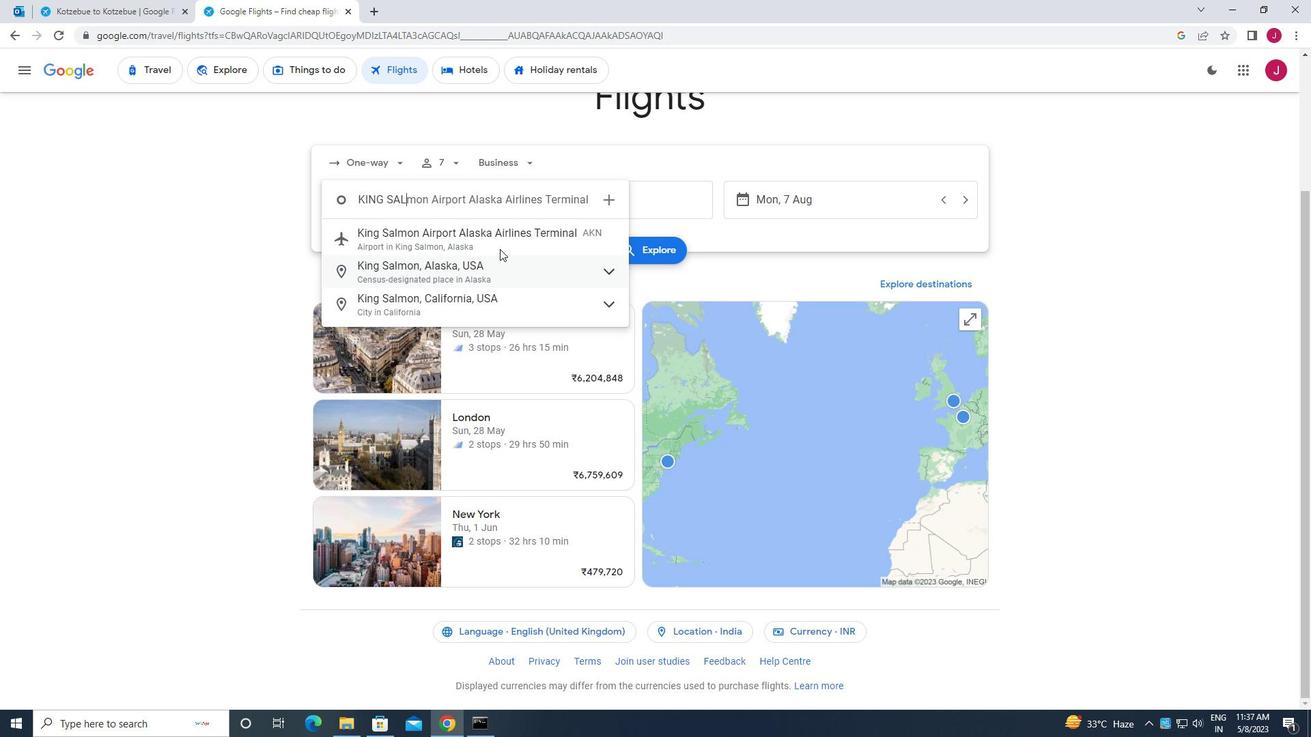 
Action: Mouse pressed left at (505, 231)
Screenshot: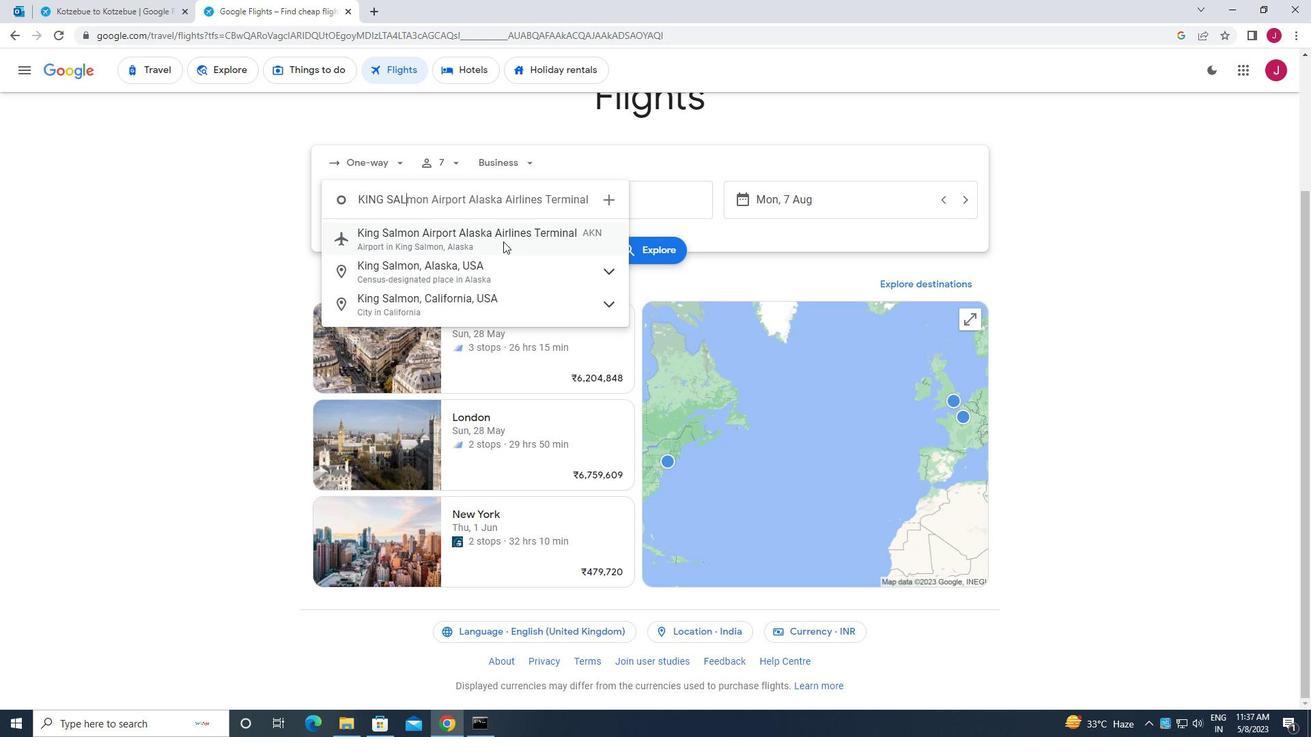 
Action: Mouse moved to (601, 198)
Screenshot: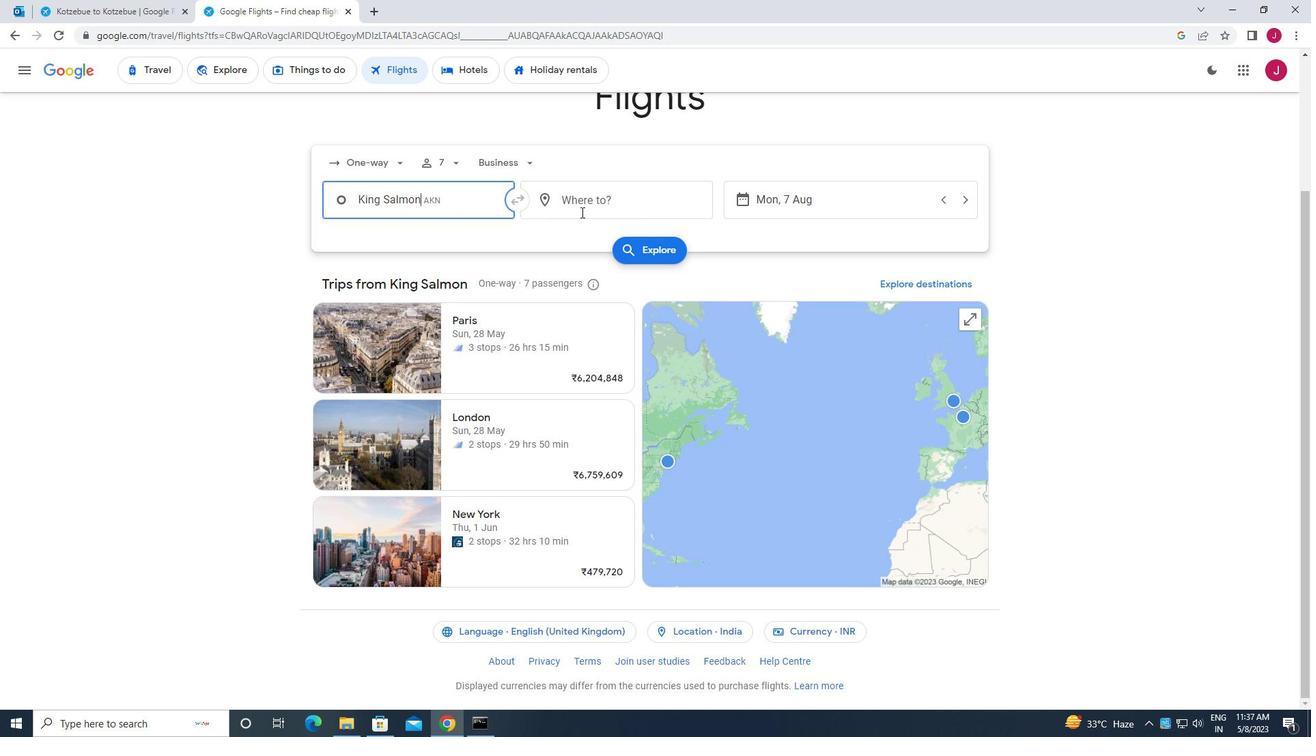 
Action: Mouse pressed left at (601, 198)
Screenshot: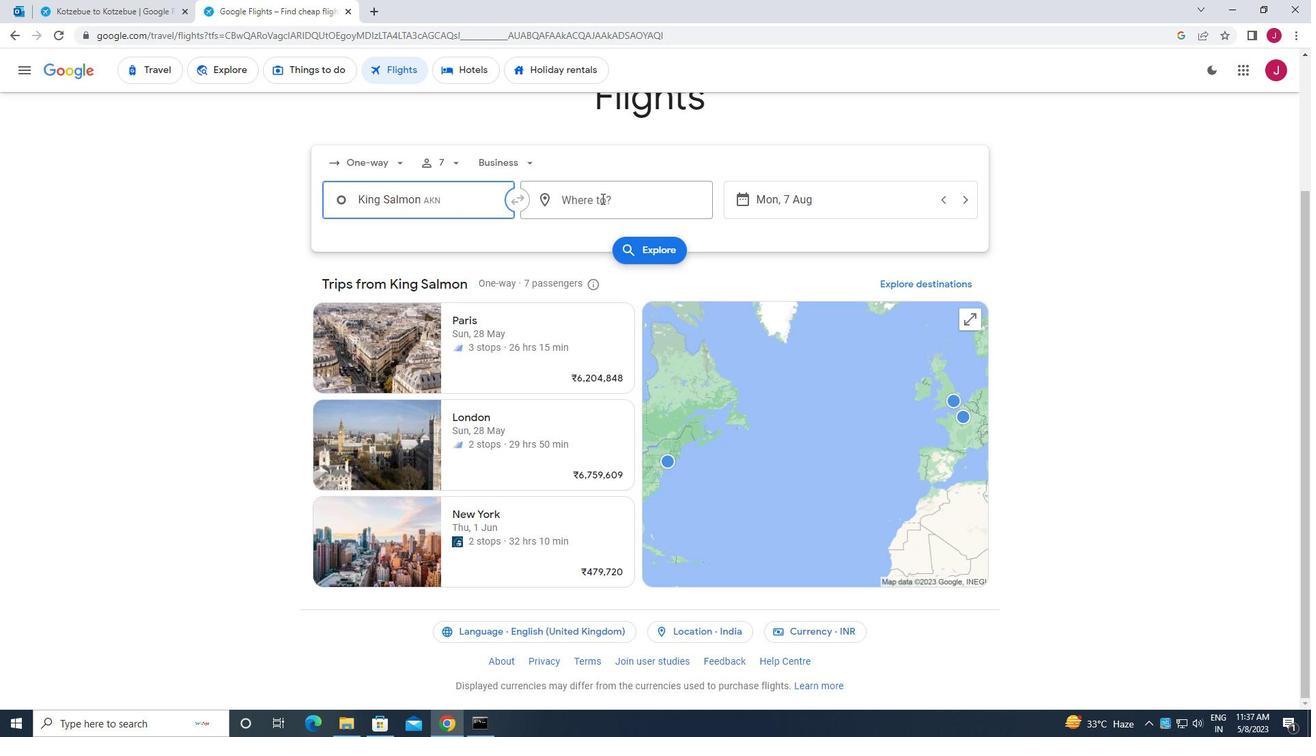 
Action: Key pressed wilming
Screenshot: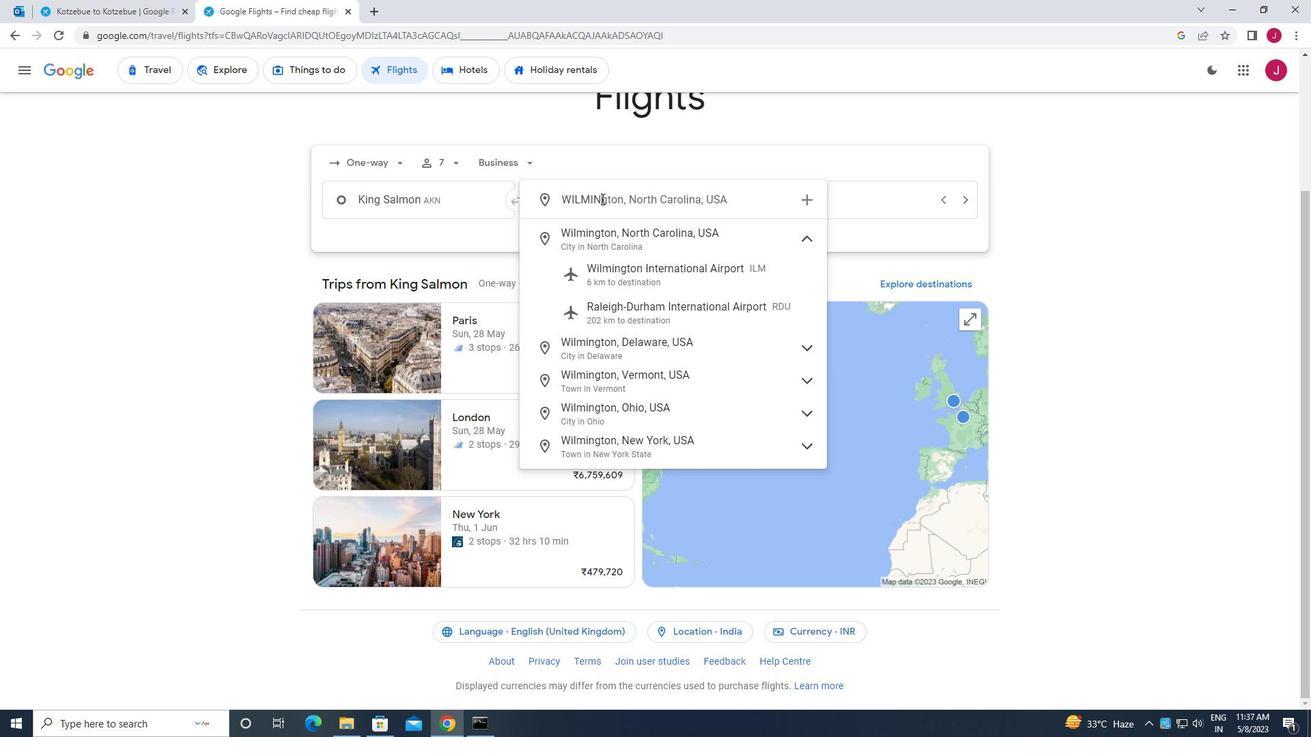 
Action: Mouse moved to (708, 274)
Screenshot: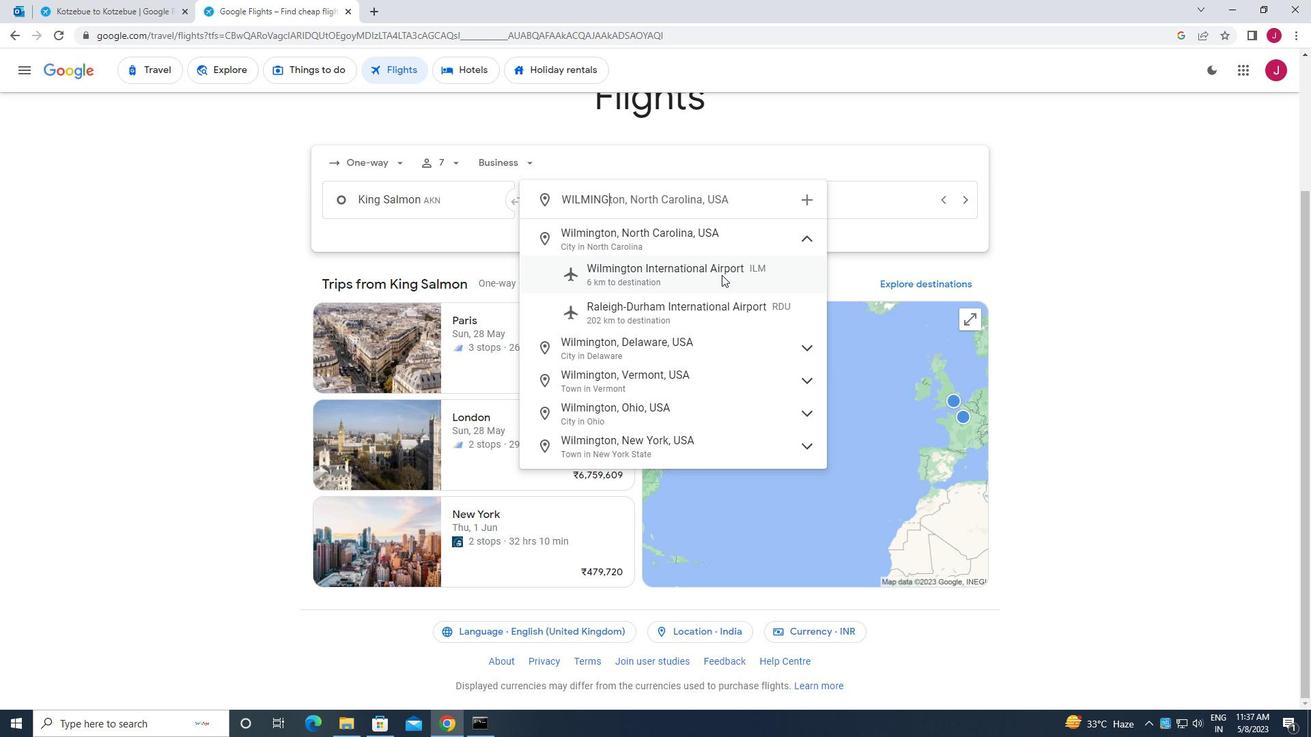 
Action: Mouse pressed left at (708, 274)
Screenshot: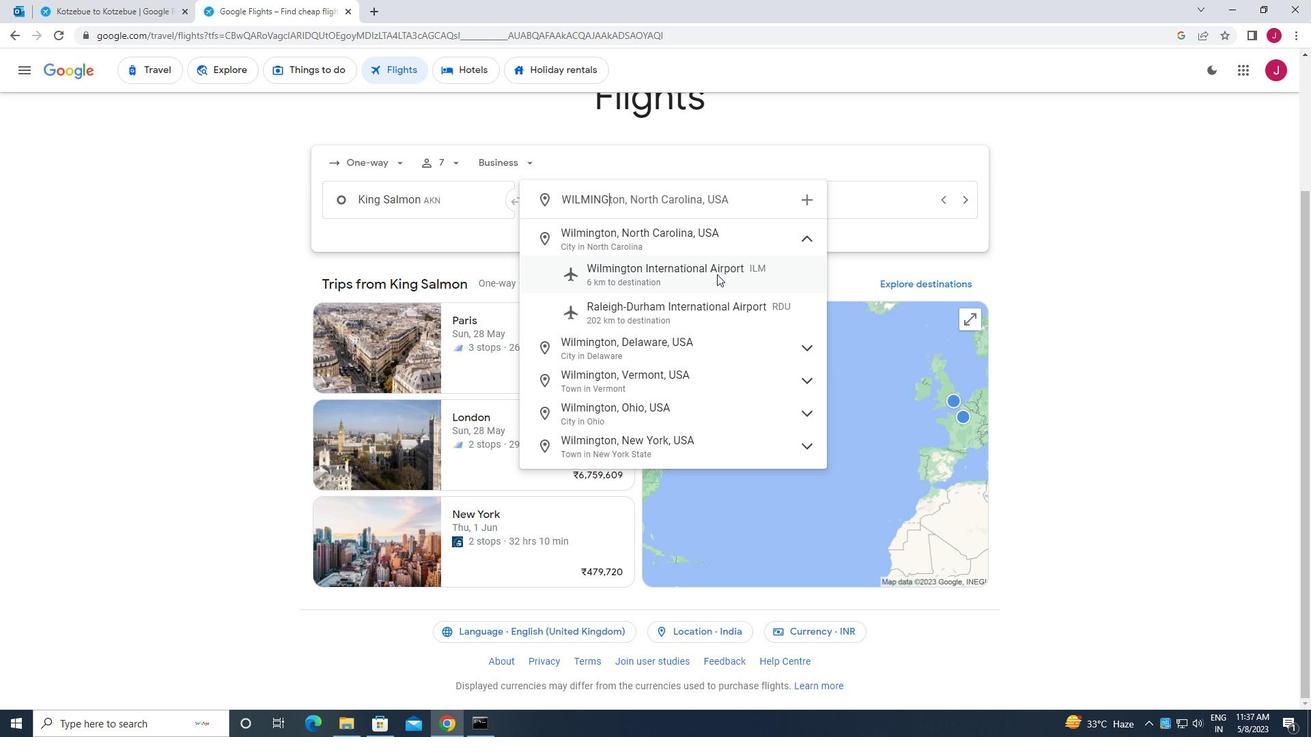 
Action: Mouse moved to (791, 207)
Screenshot: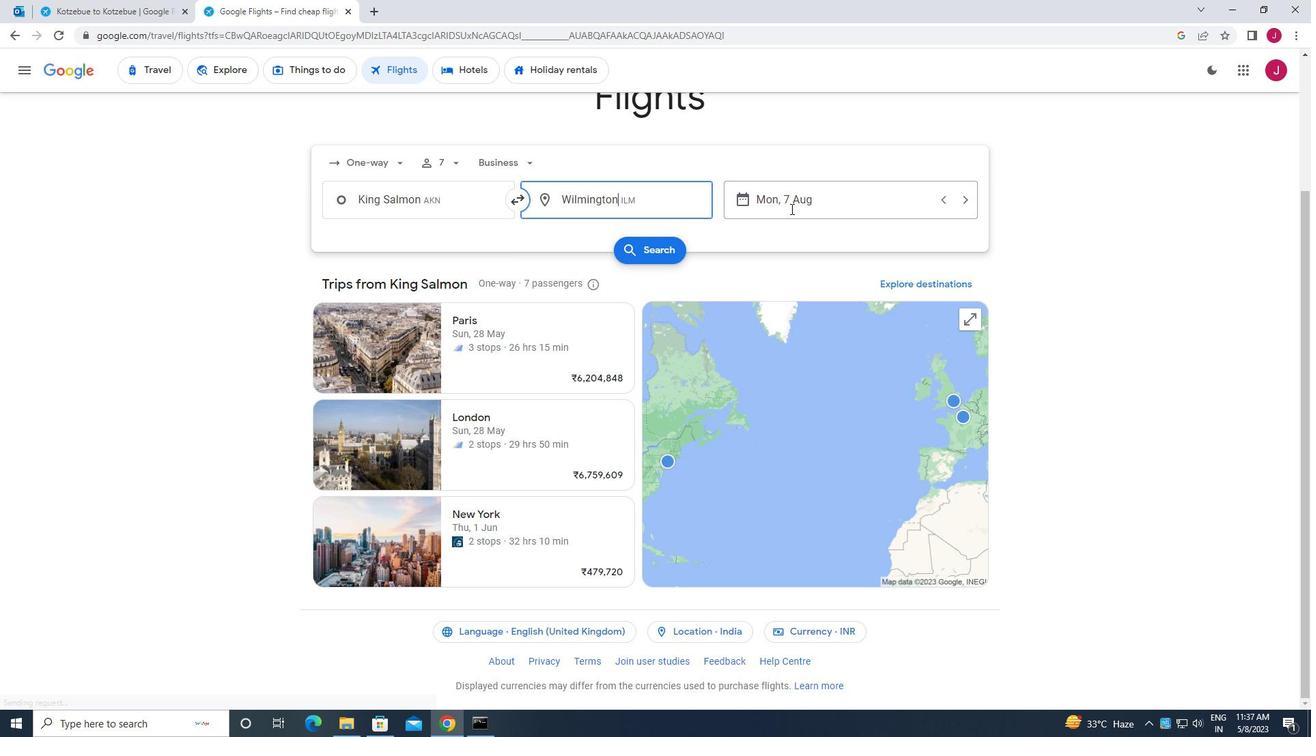 
Action: Mouse pressed left at (791, 207)
Screenshot: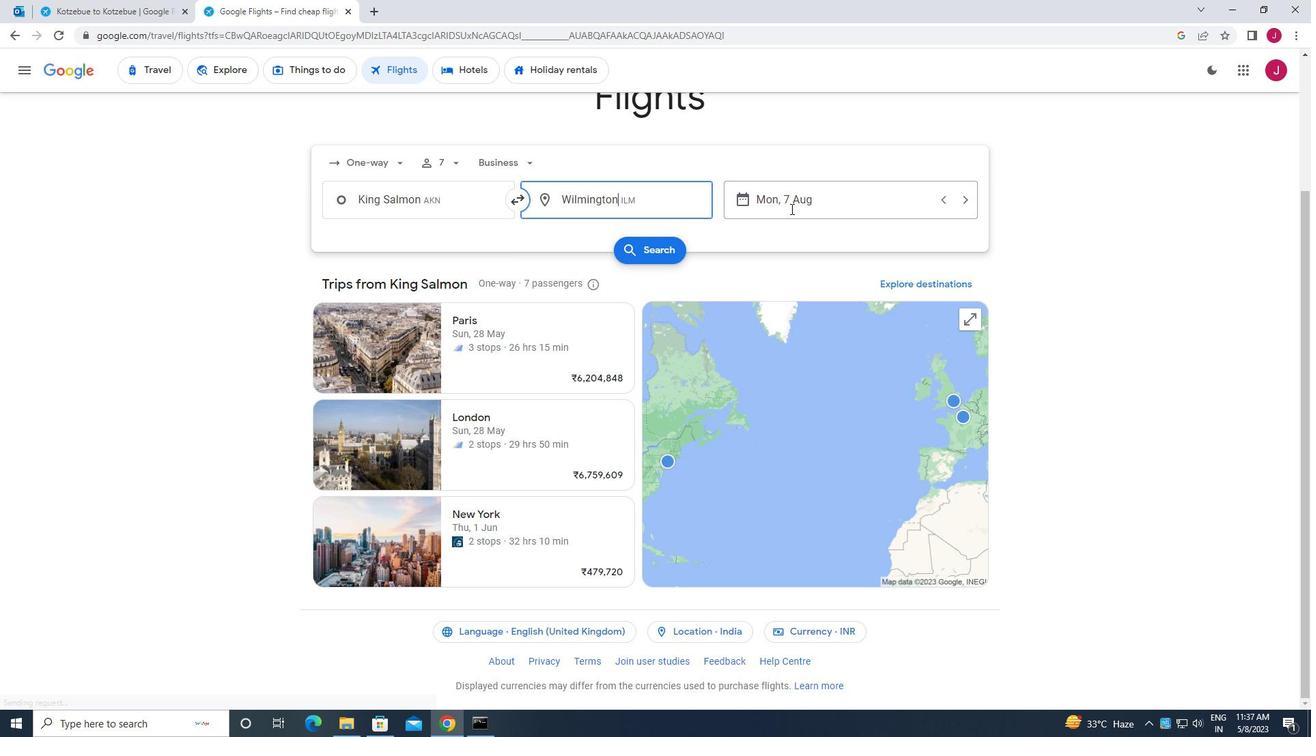 
Action: Mouse moved to (493, 338)
Screenshot: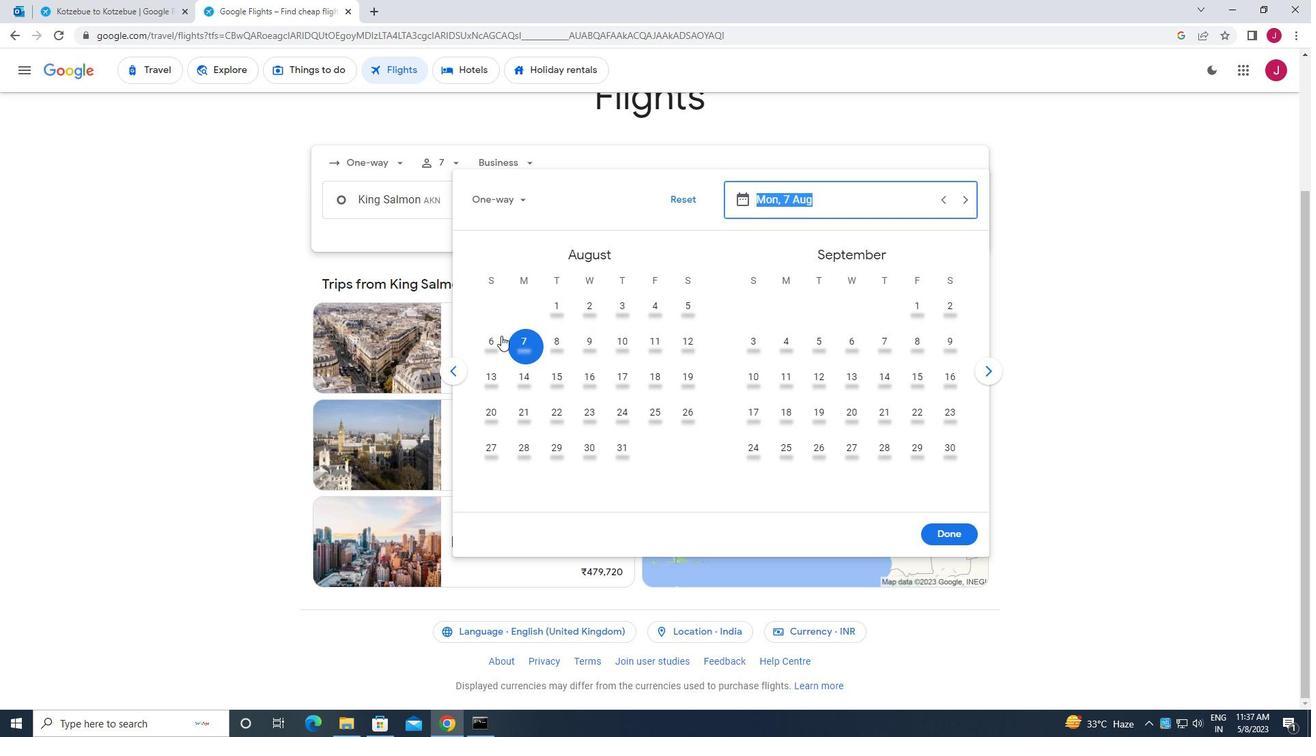 
Action: Mouse pressed left at (493, 338)
Screenshot: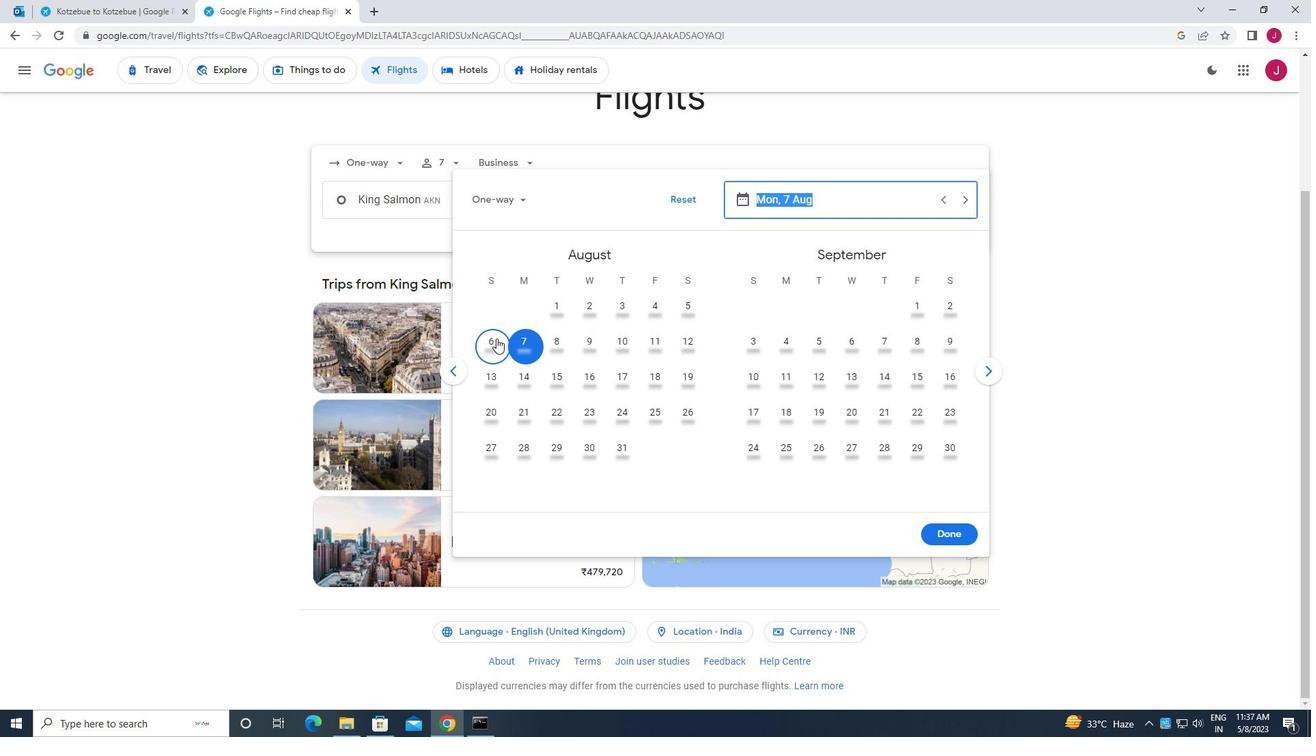 
Action: Mouse moved to (947, 531)
Screenshot: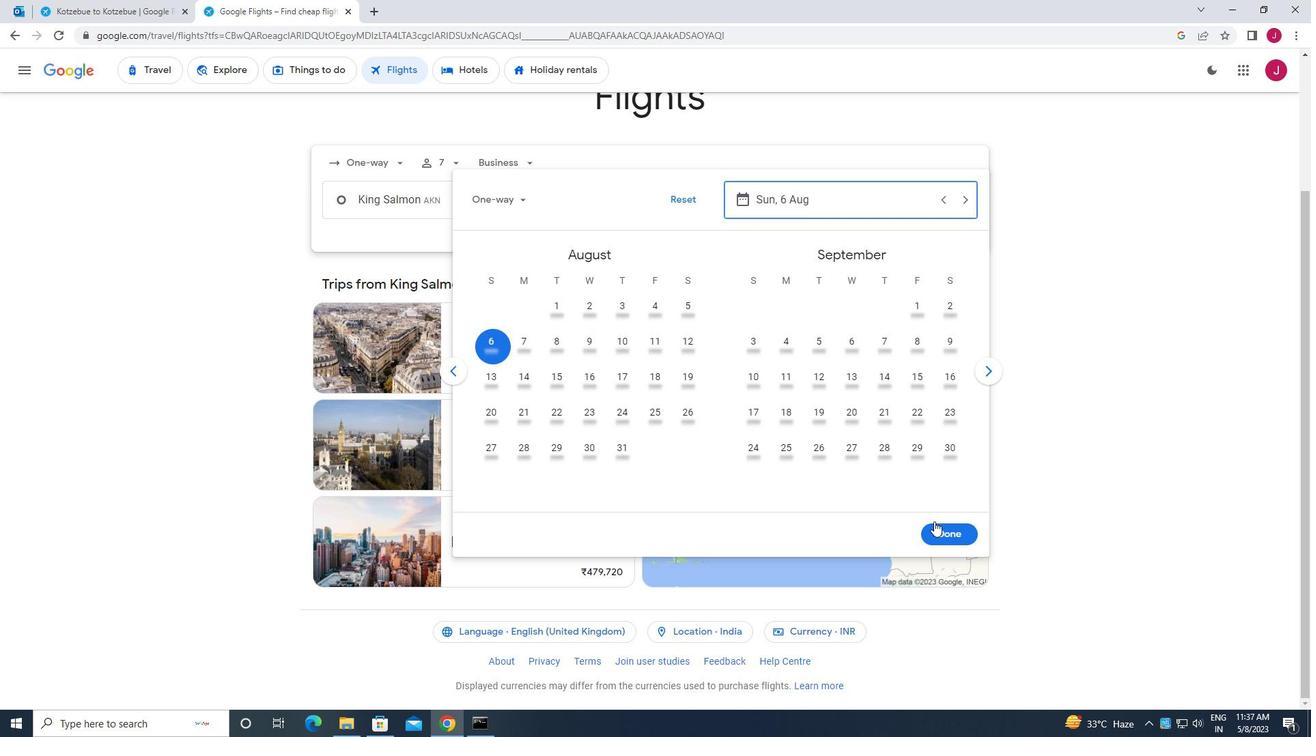 
Action: Mouse pressed left at (947, 531)
Screenshot: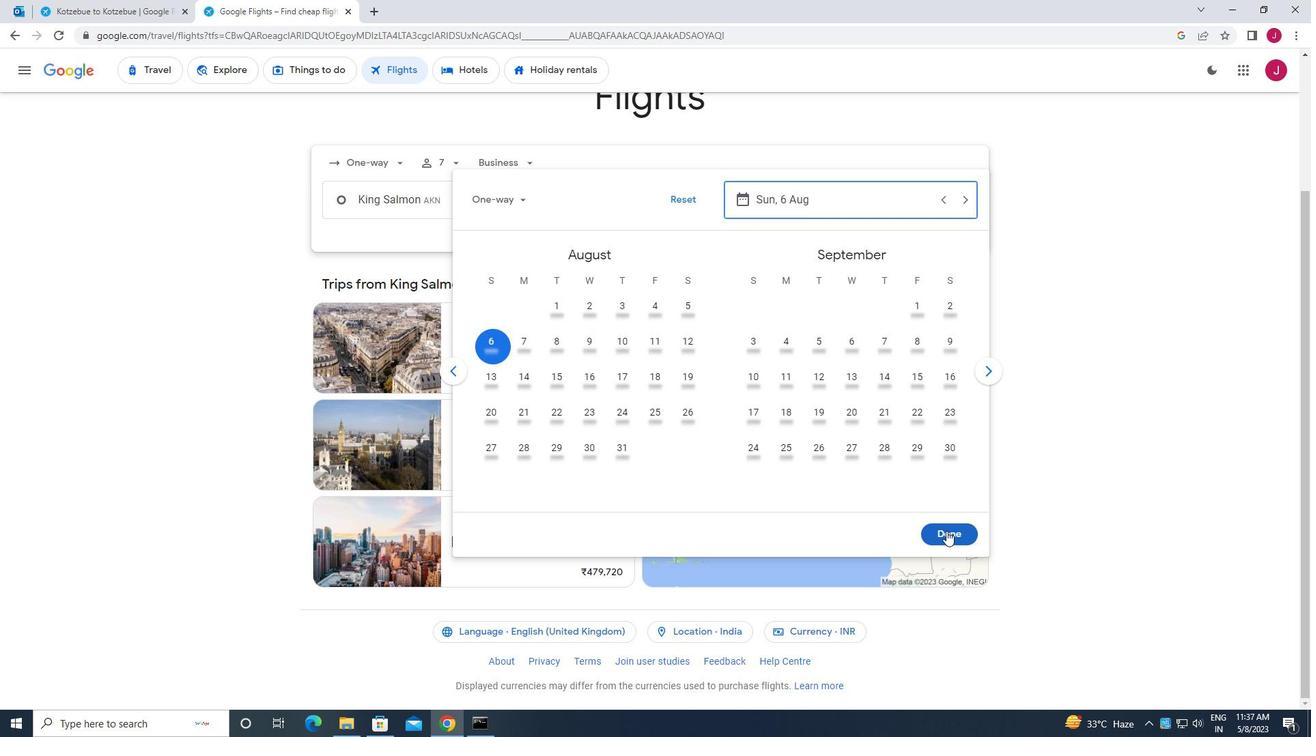 
Action: Mouse moved to (655, 249)
Screenshot: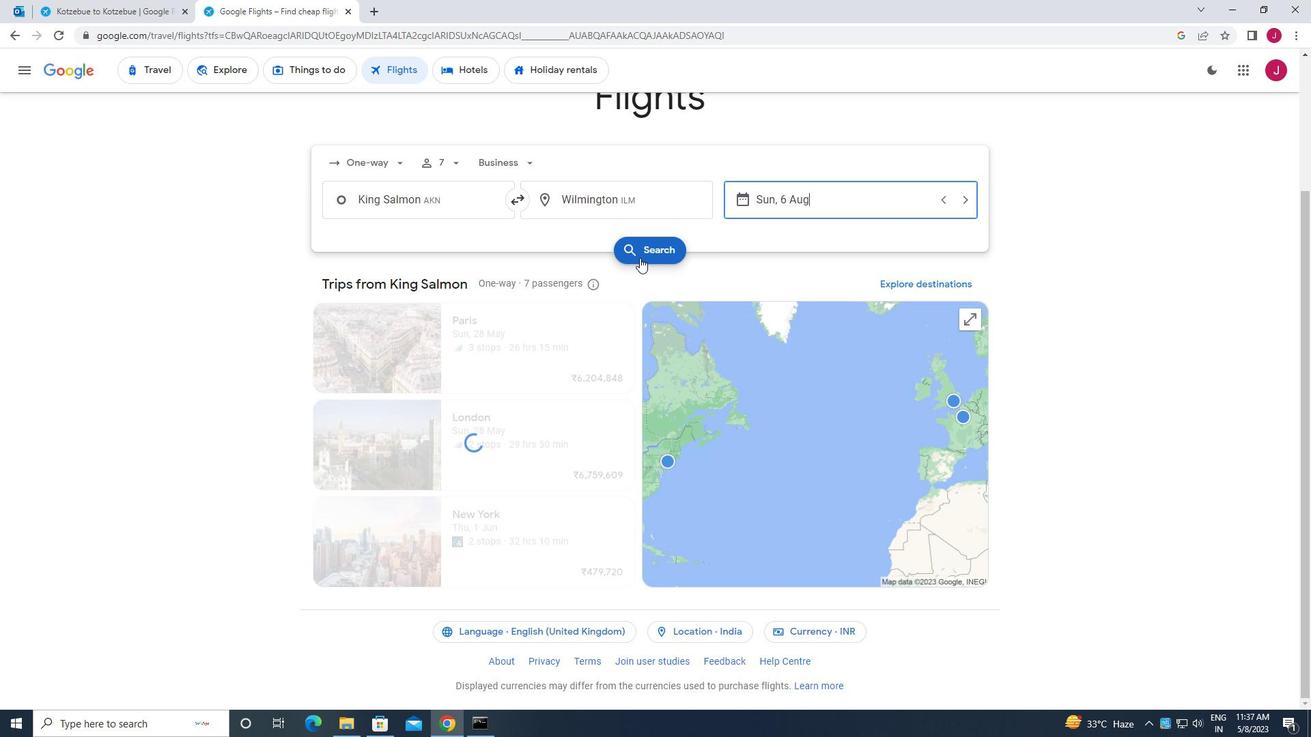 
Action: Mouse pressed left at (655, 249)
Screenshot: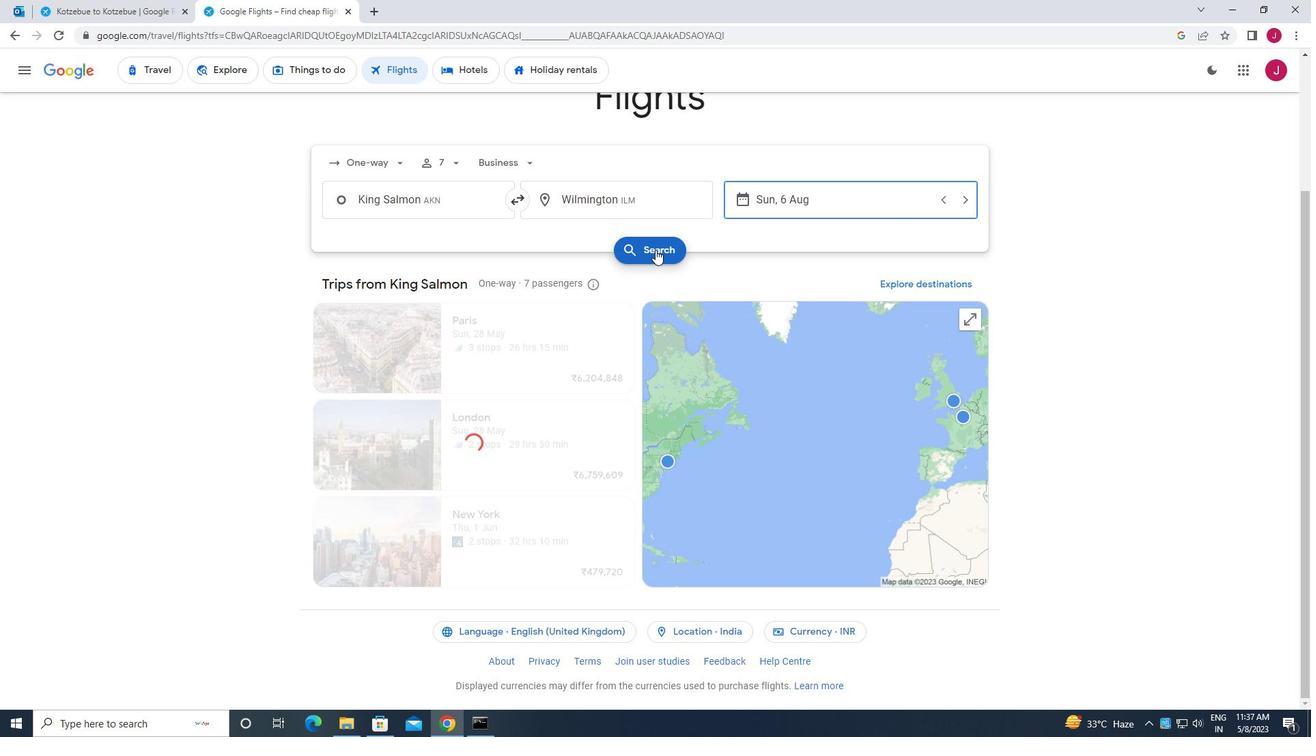 
Action: Mouse moved to (348, 195)
Screenshot: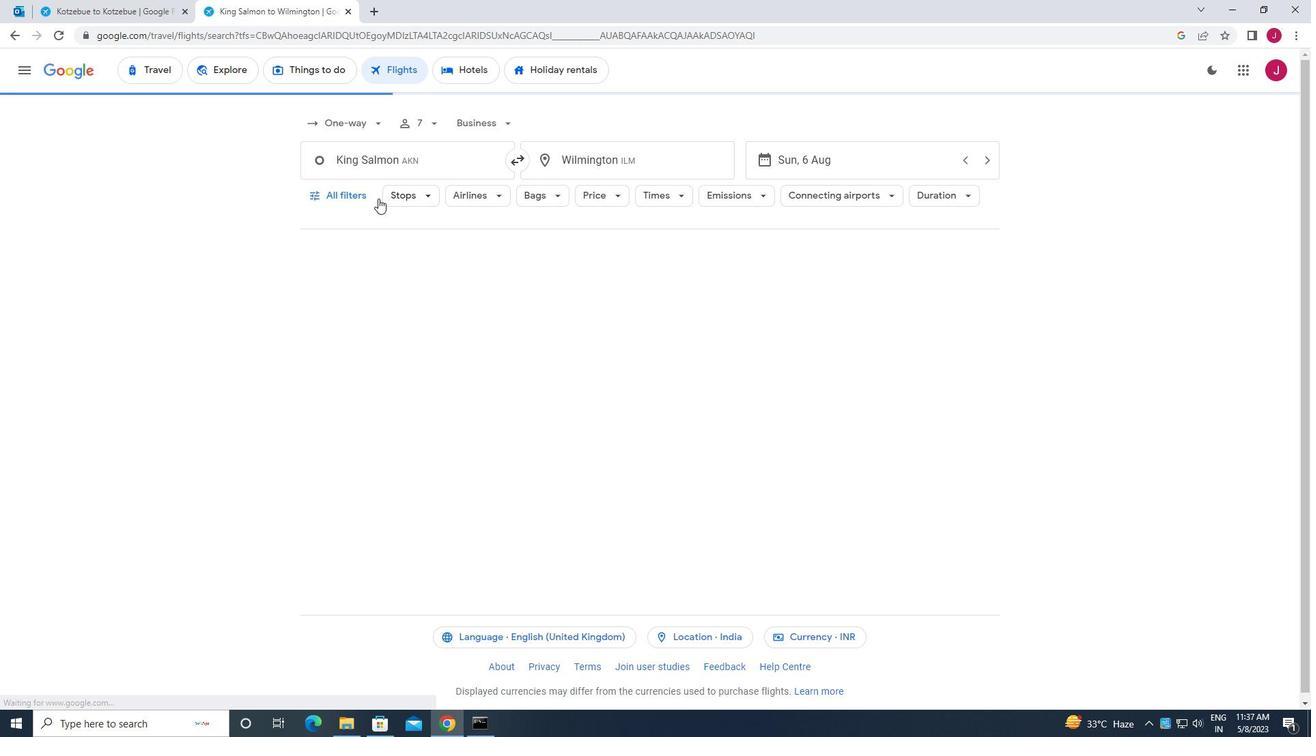 
Action: Mouse pressed left at (348, 195)
Screenshot: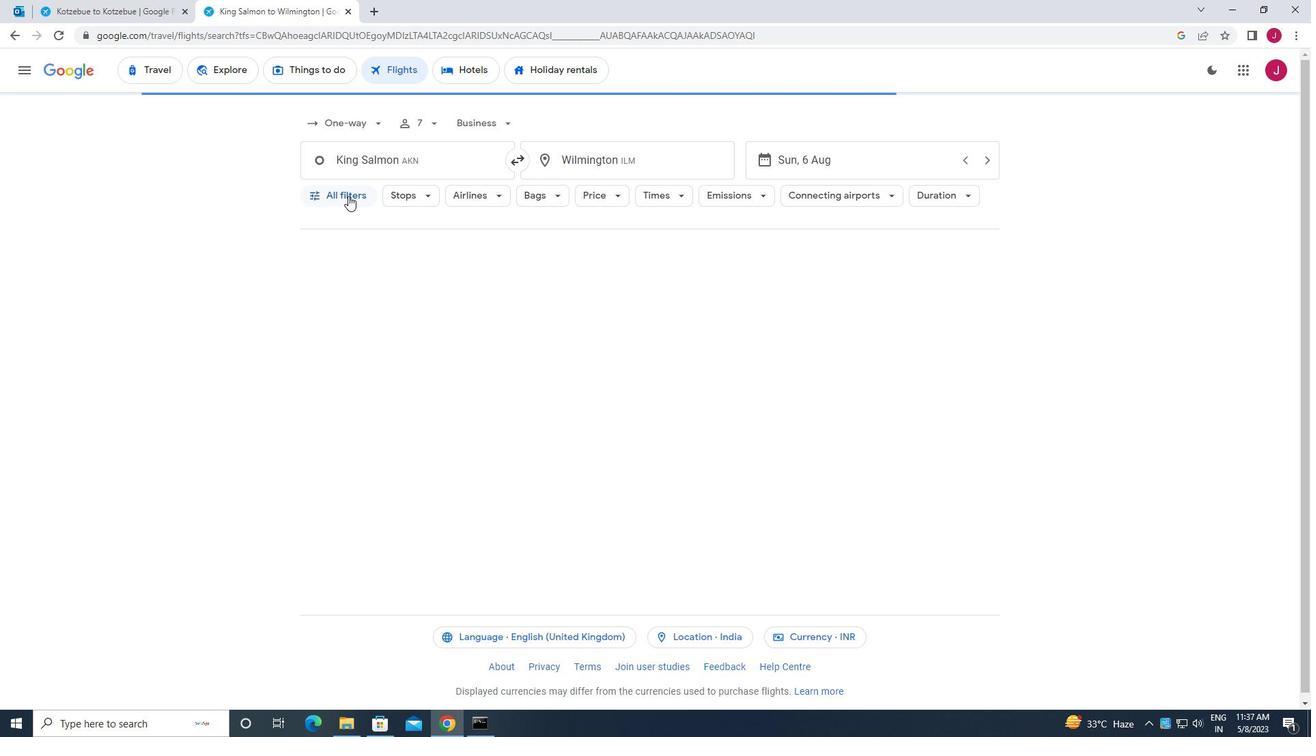 
Action: Mouse moved to (383, 256)
Screenshot: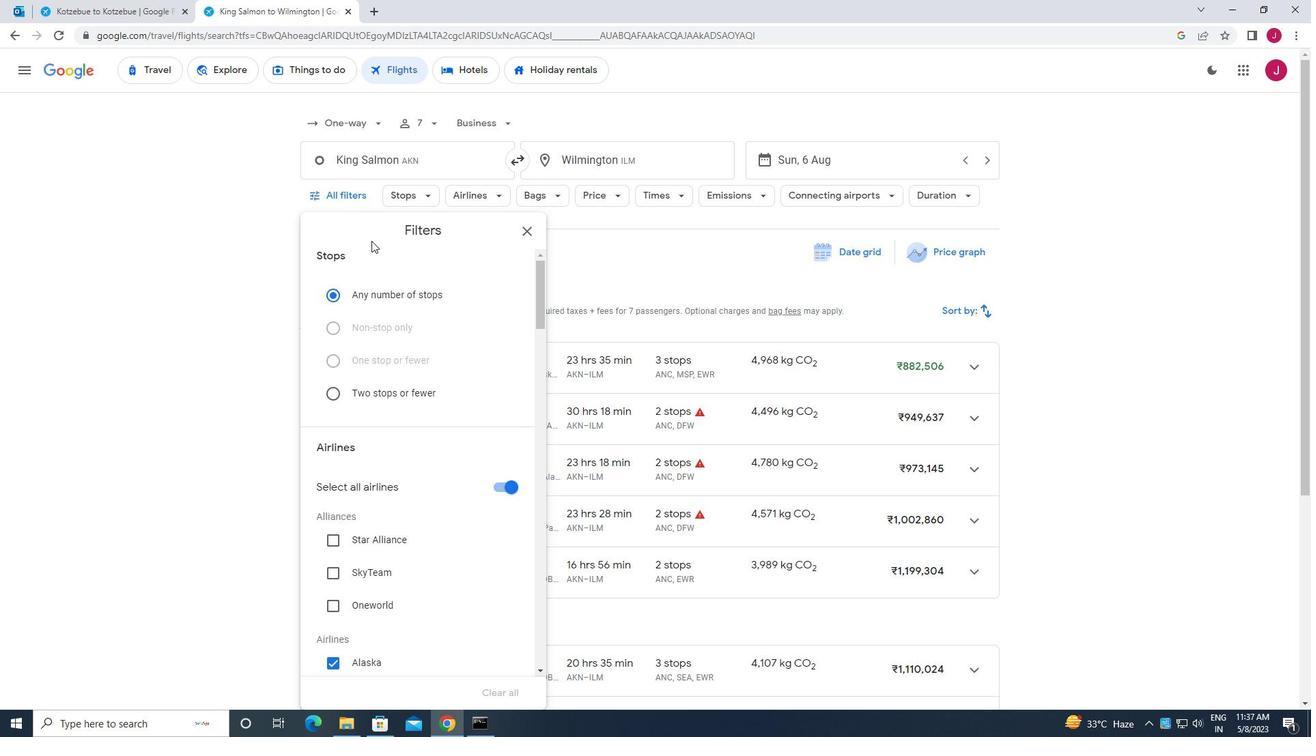
Action: Mouse scrolled (383, 256) with delta (0, 0)
Screenshot: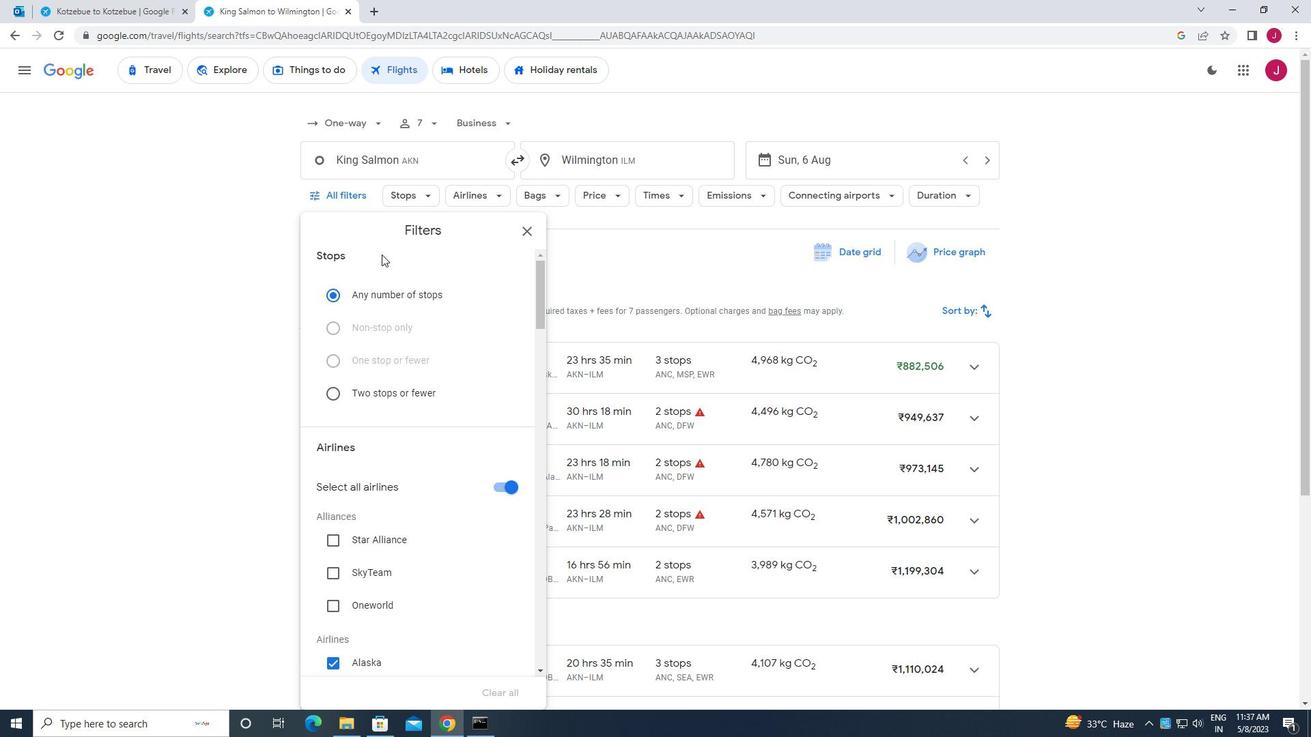 
Action: Mouse moved to (383, 256)
Screenshot: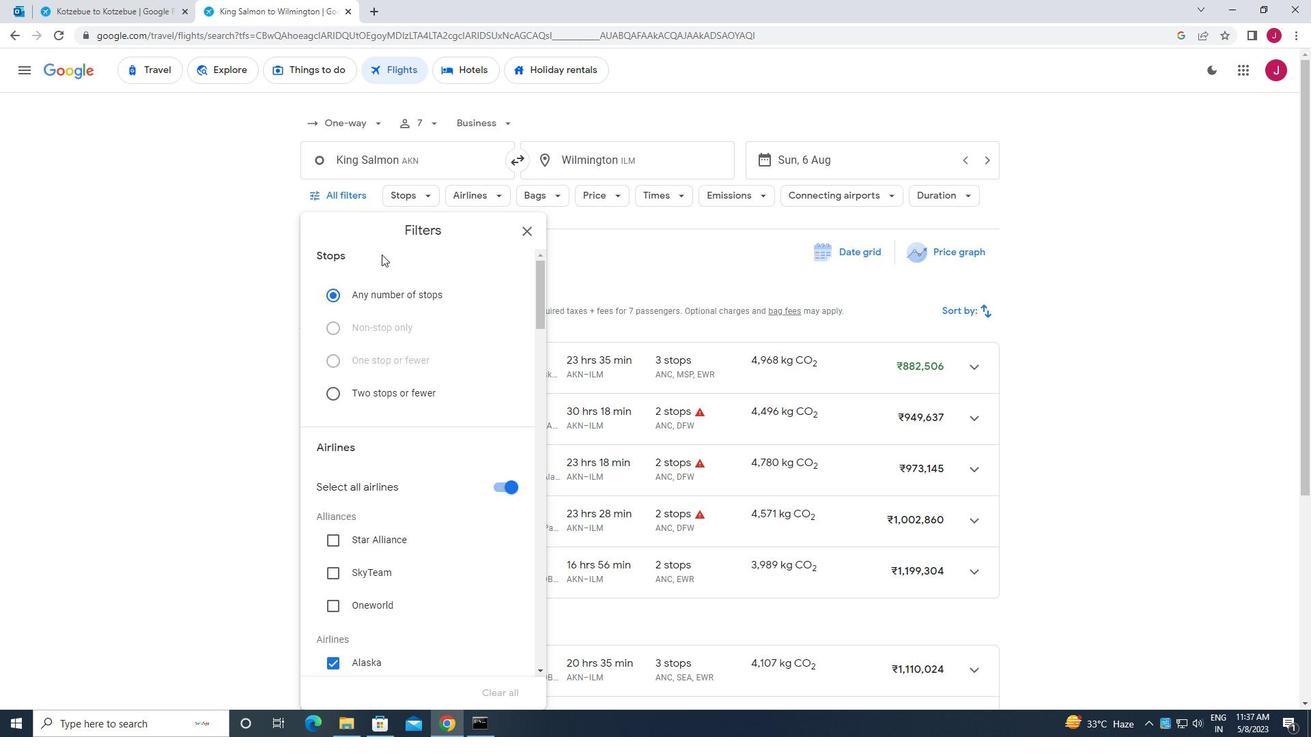 
Action: Mouse scrolled (383, 256) with delta (0, 0)
Screenshot: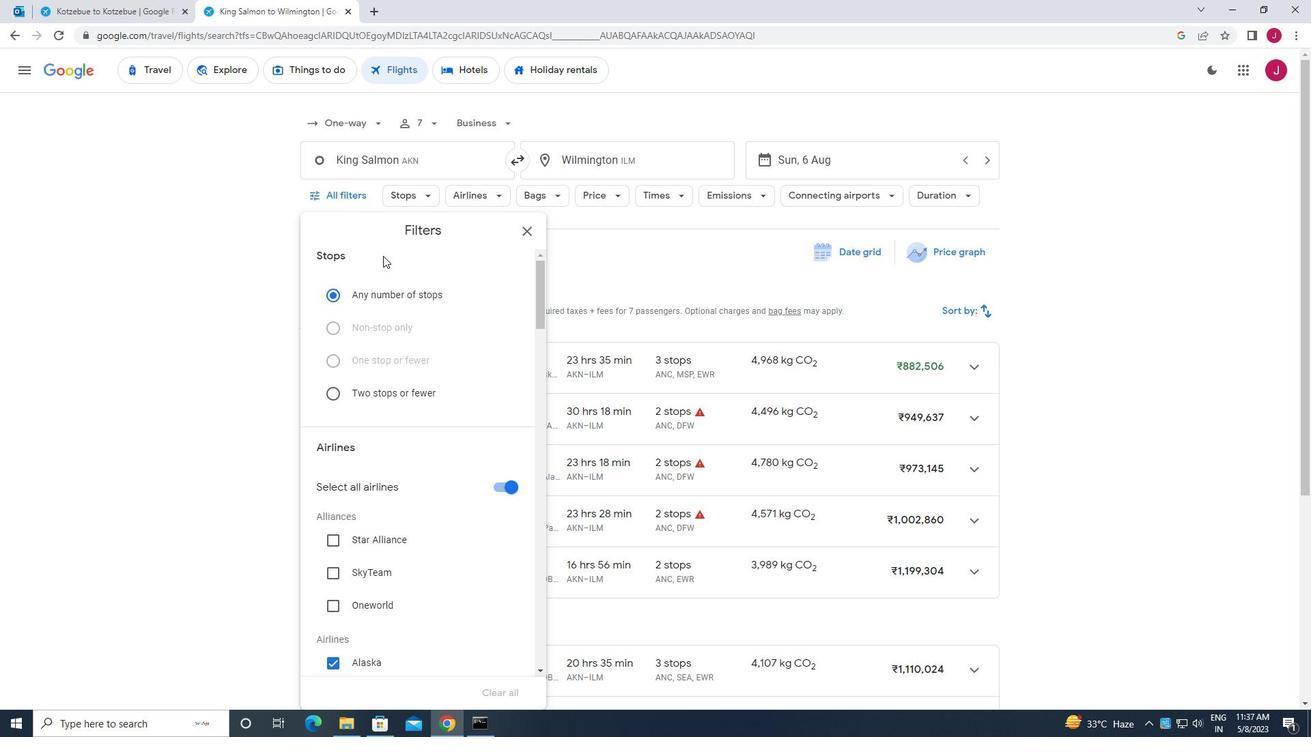 
Action: Mouse moved to (385, 257)
Screenshot: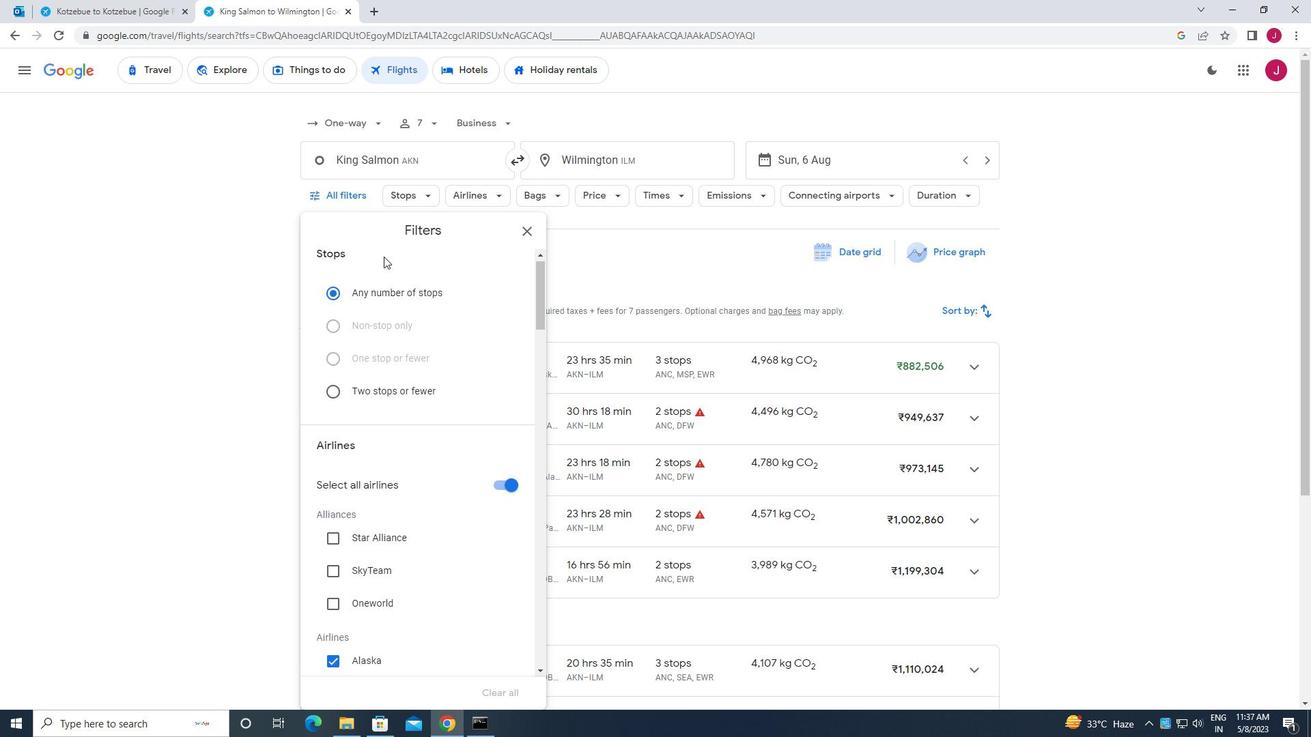 
Action: Mouse scrolled (385, 256) with delta (0, 0)
Screenshot: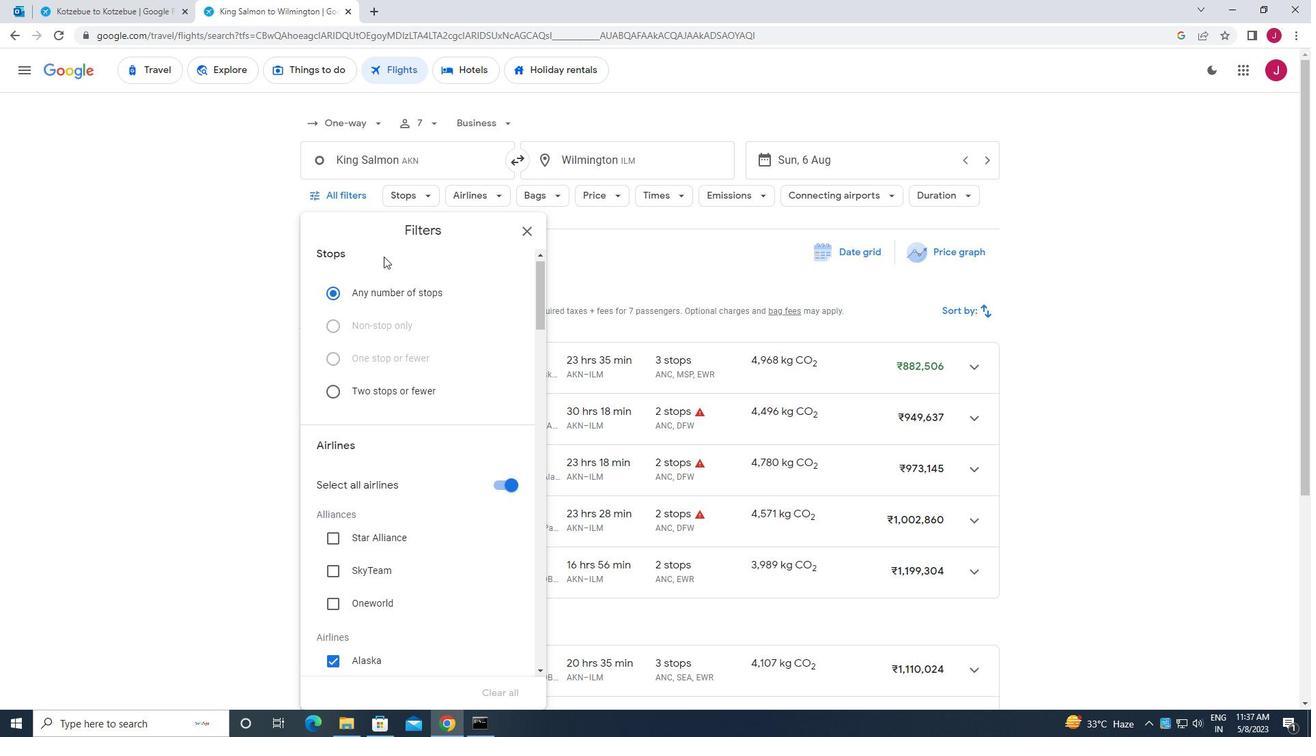 
Action: Mouse moved to (494, 283)
Screenshot: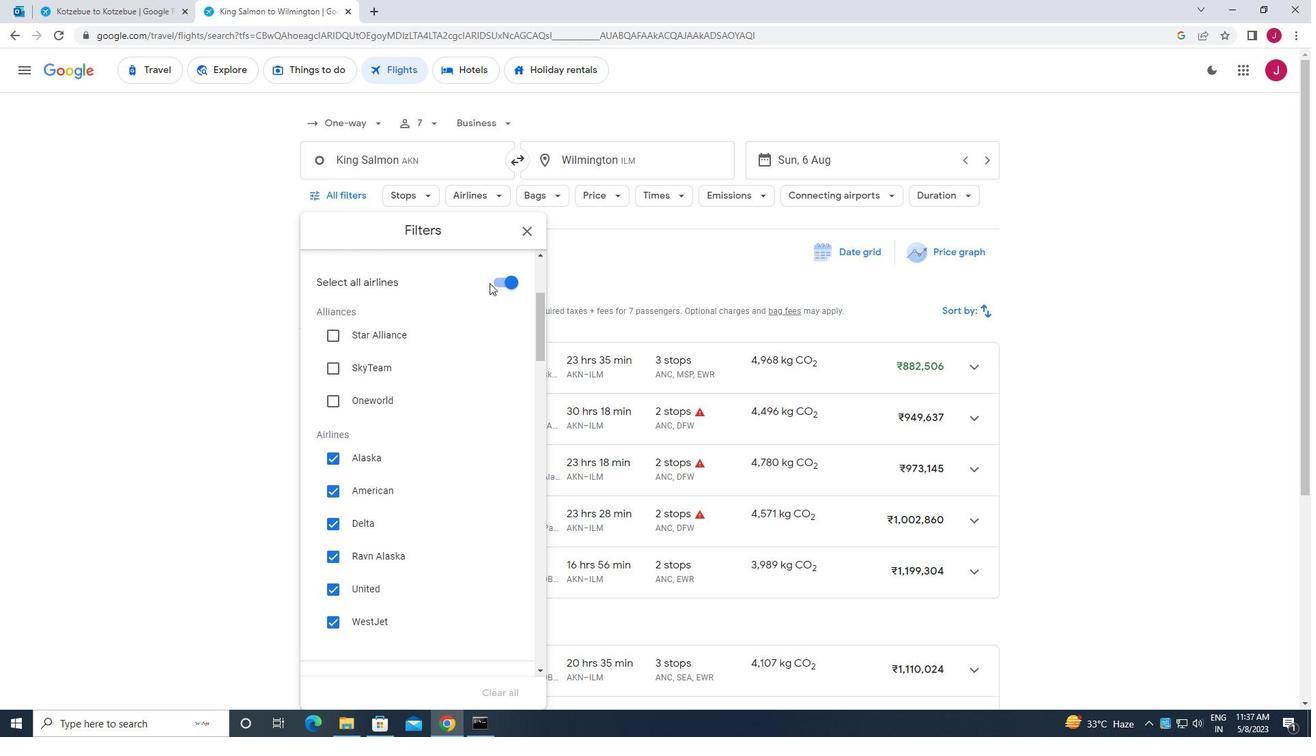 
Action: Mouse pressed left at (494, 283)
Screenshot: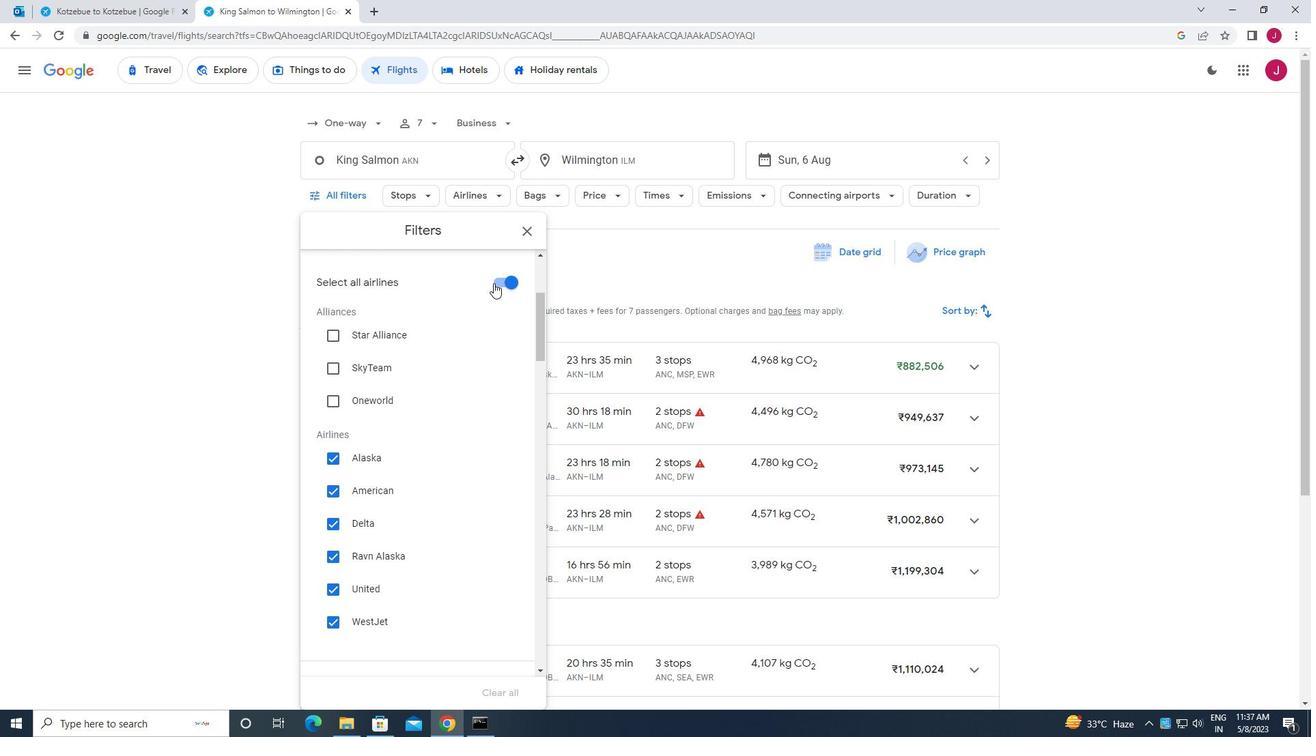 
Action: Mouse moved to (398, 303)
Screenshot: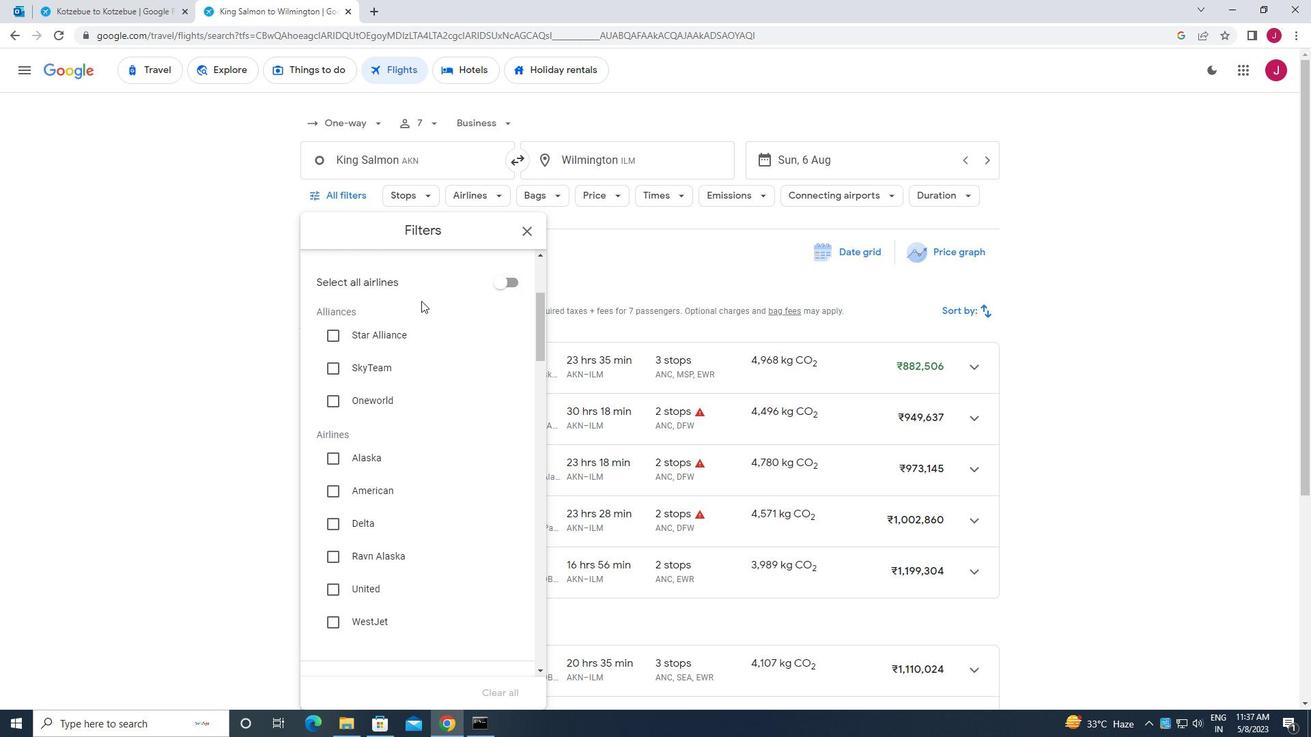 
Action: Mouse scrolled (398, 302) with delta (0, 0)
Screenshot: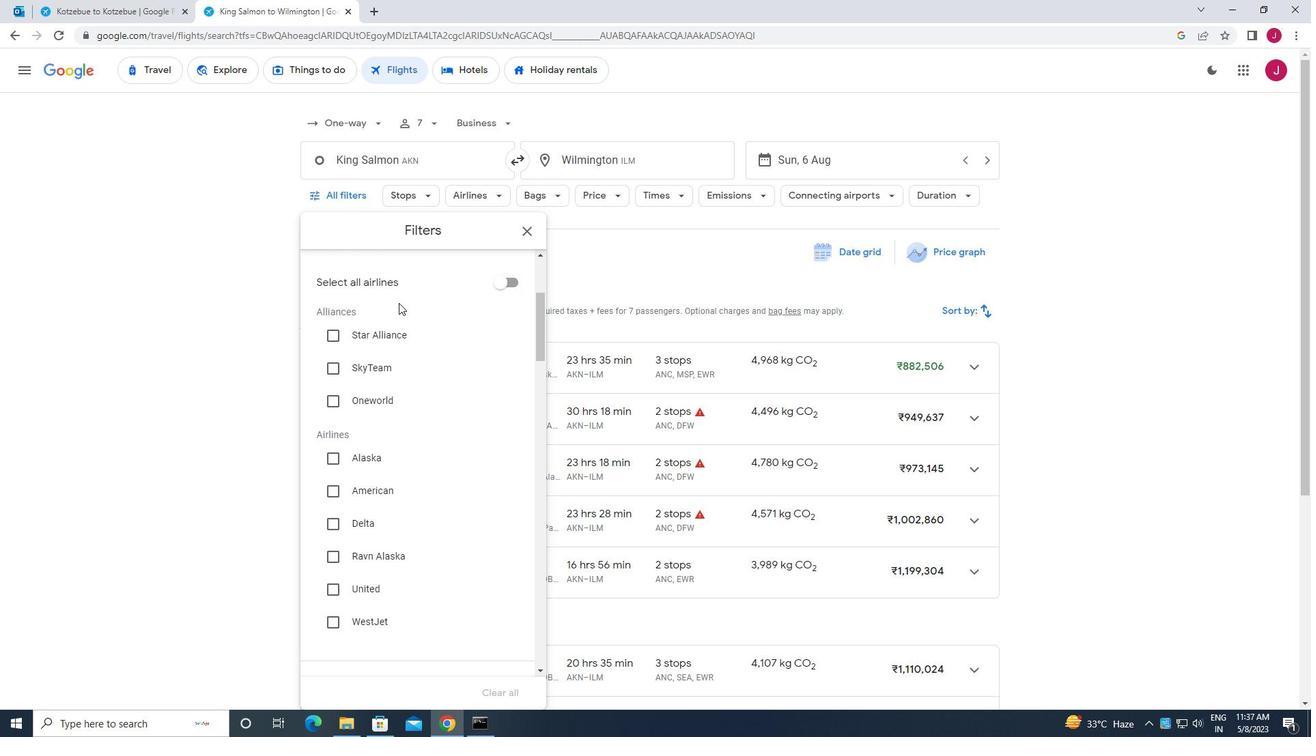 
Action: Mouse scrolled (398, 302) with delta (0, 0)
Screenshot: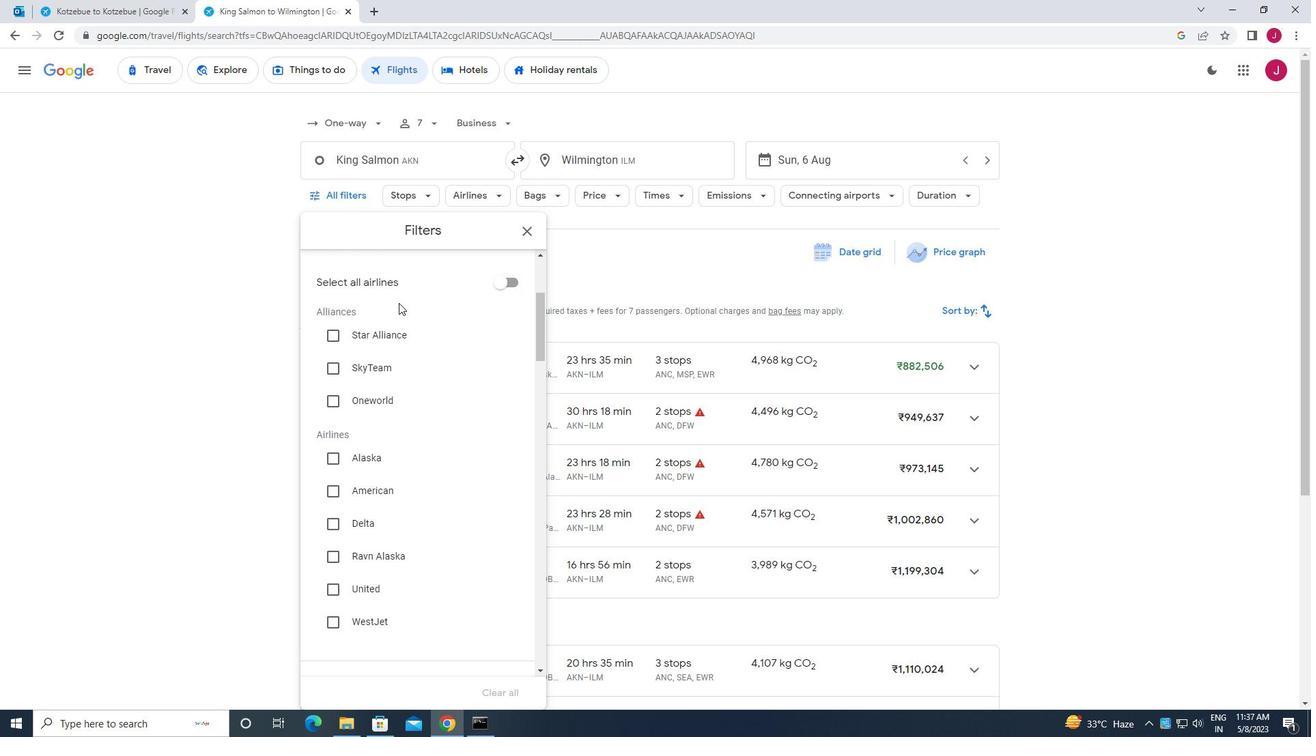 
Action: Mouse scrolled (398, 302) with delta (0, 0)
Screenshot: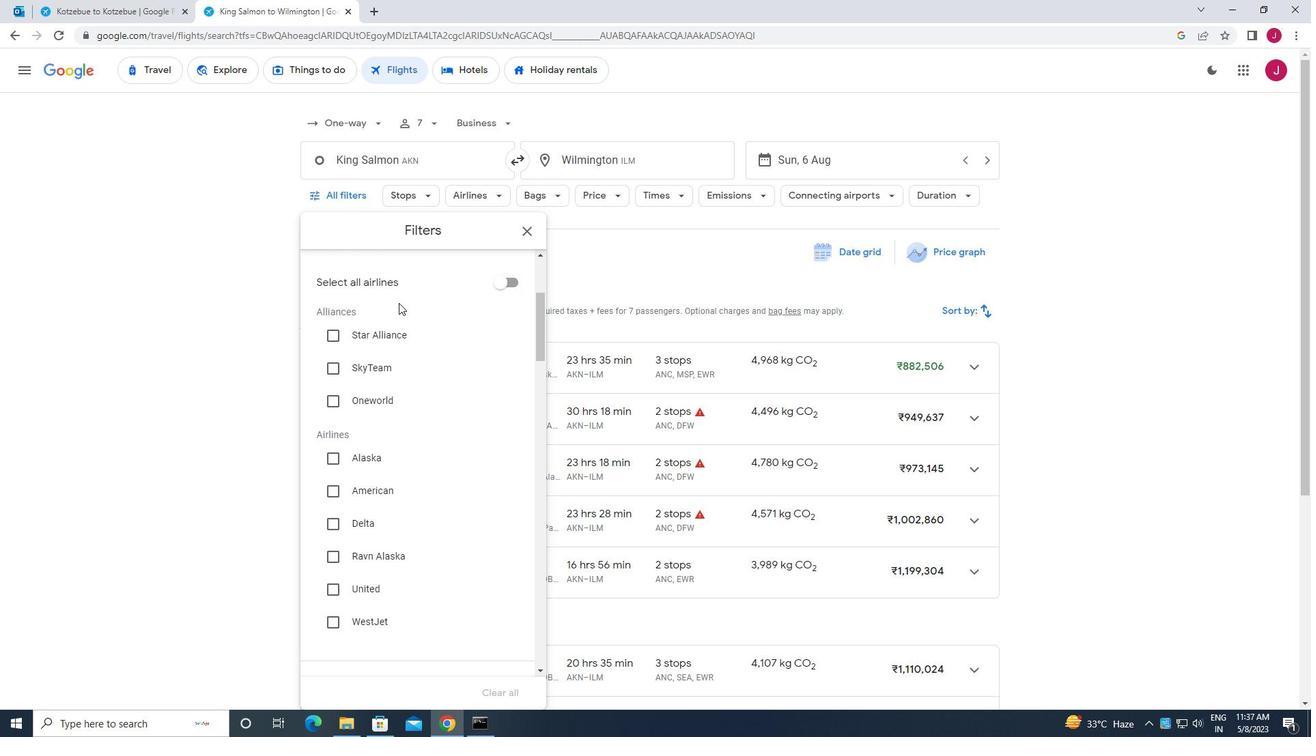 
Action: Mouse scrolled (398, 302) with delta (0, 0)
Screenshot: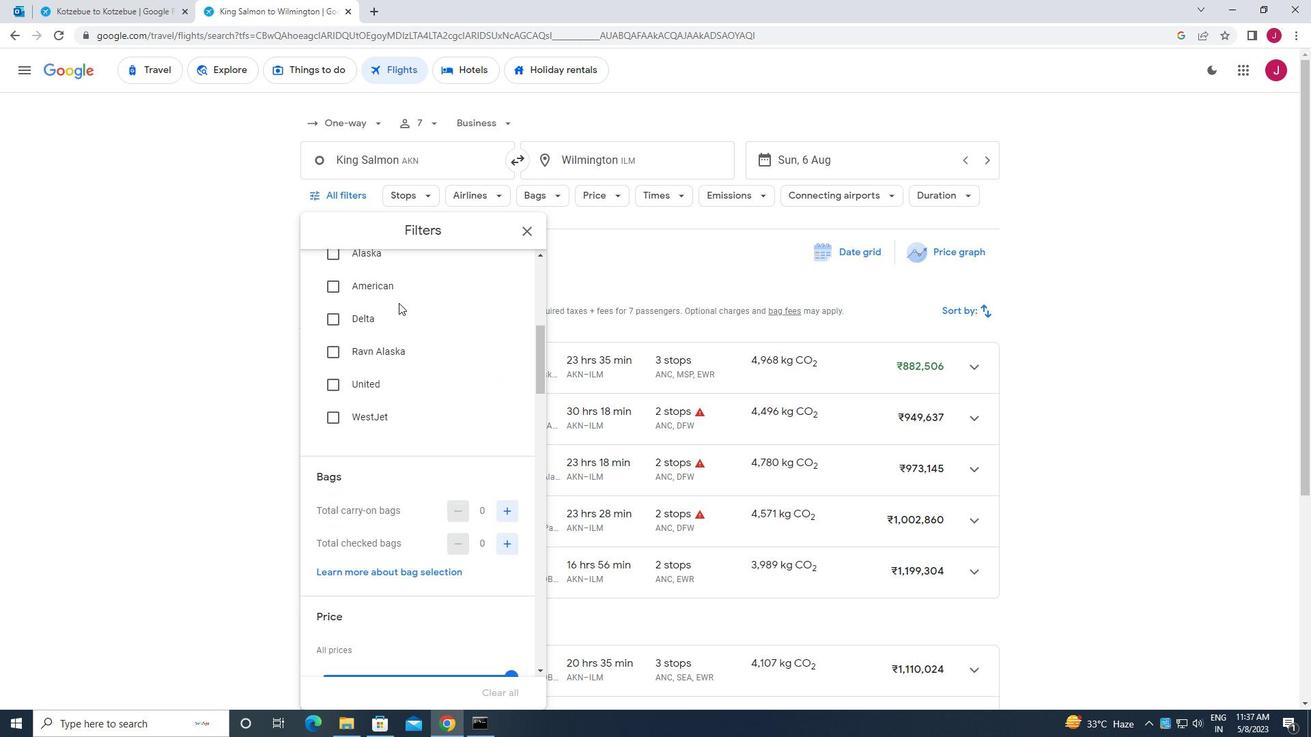 
Action: Mouse scrolled (398, 302) with delta (0, 0)
Screenshot: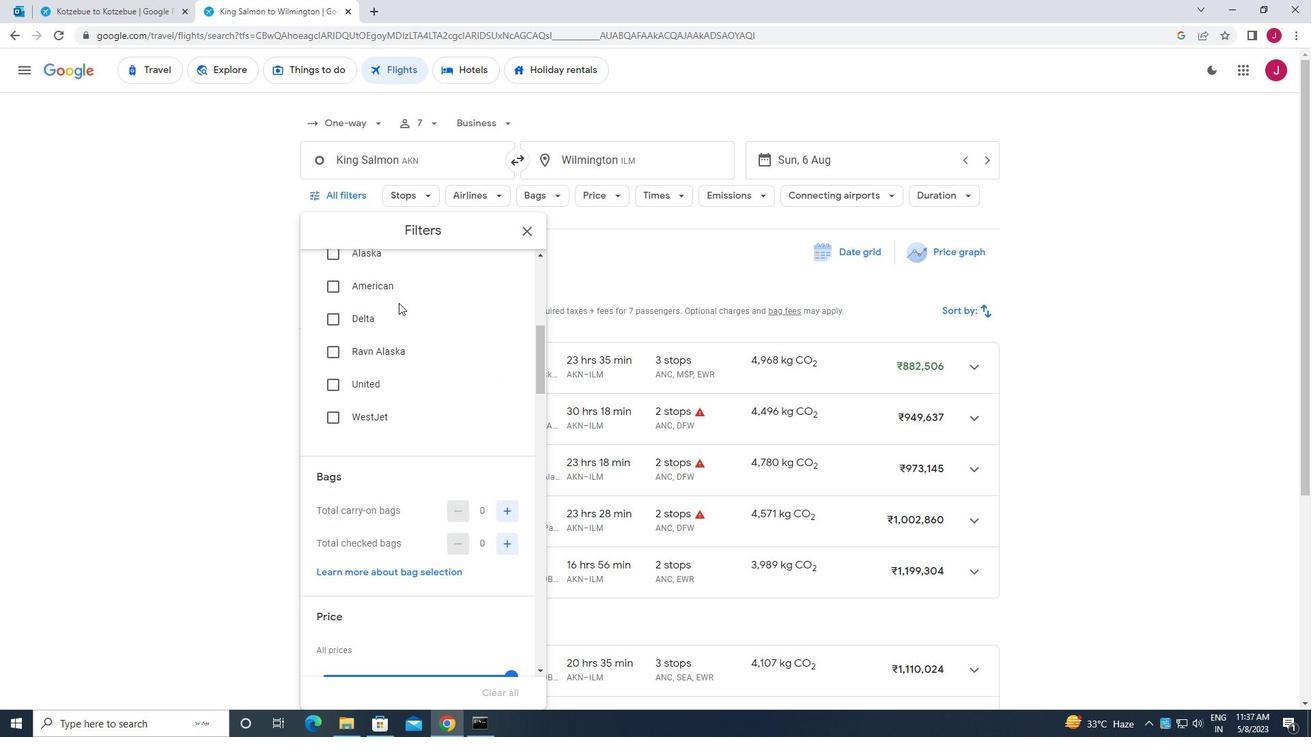 
Action: Mouse scrolled (398, 303) with delta (0, 0)
Screenshot: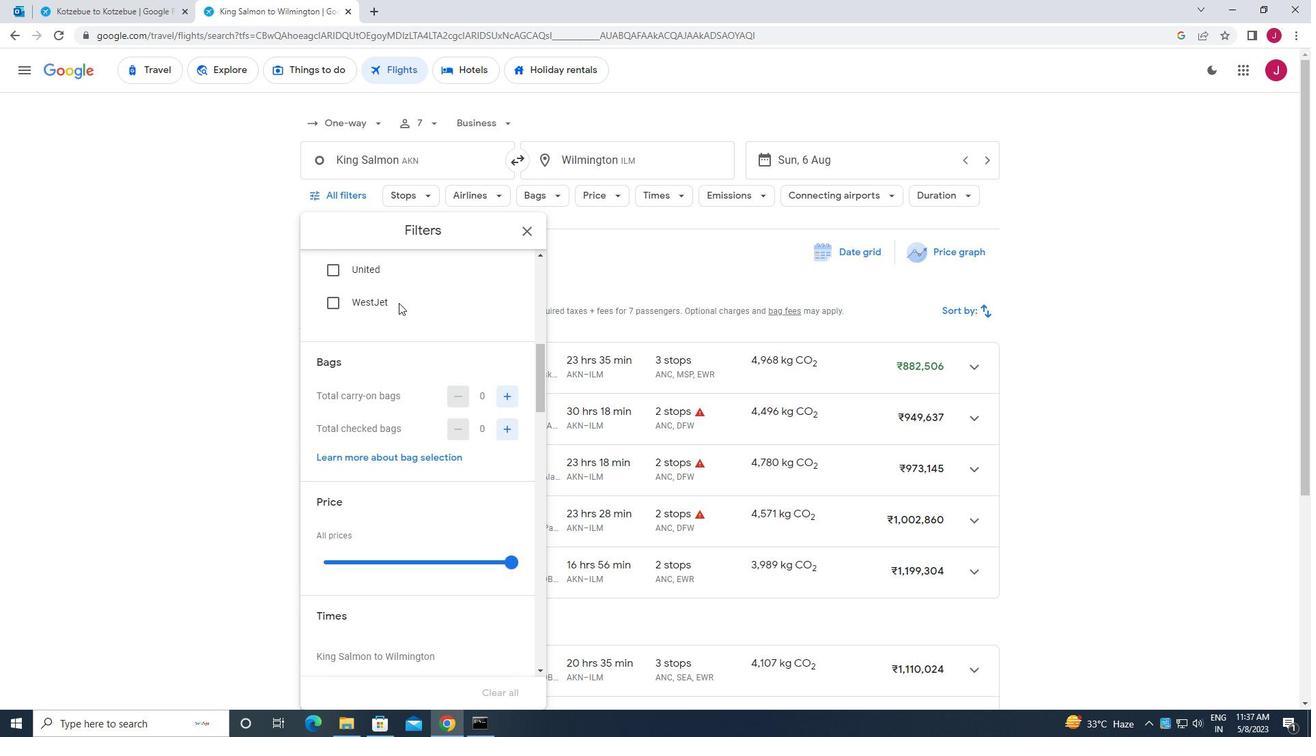 
Action: Mouse scrolled (398, 303) with delta (0, 0)
Screenshot: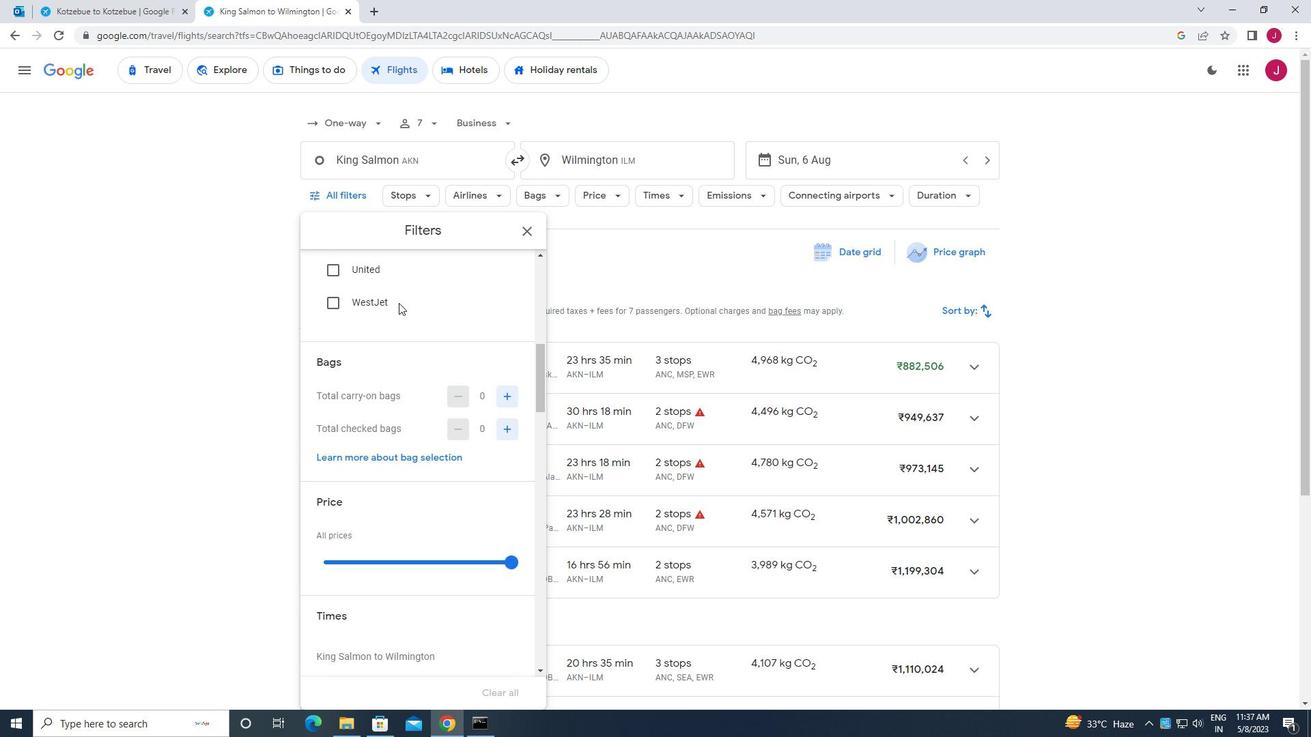 
Action: Mouse scrolled (398, 303) with delta (0, 0)
Screenshot: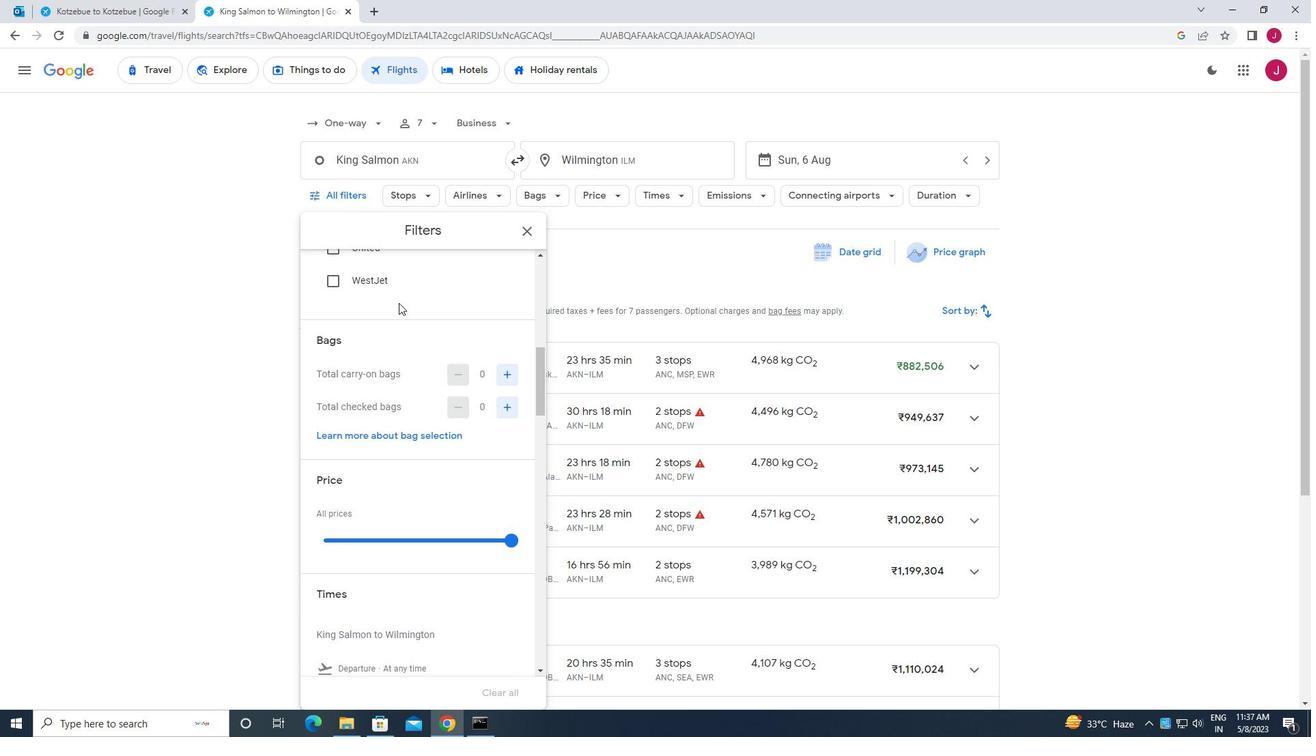 
Action: Mouse moved to (398, 302)
Screenshot: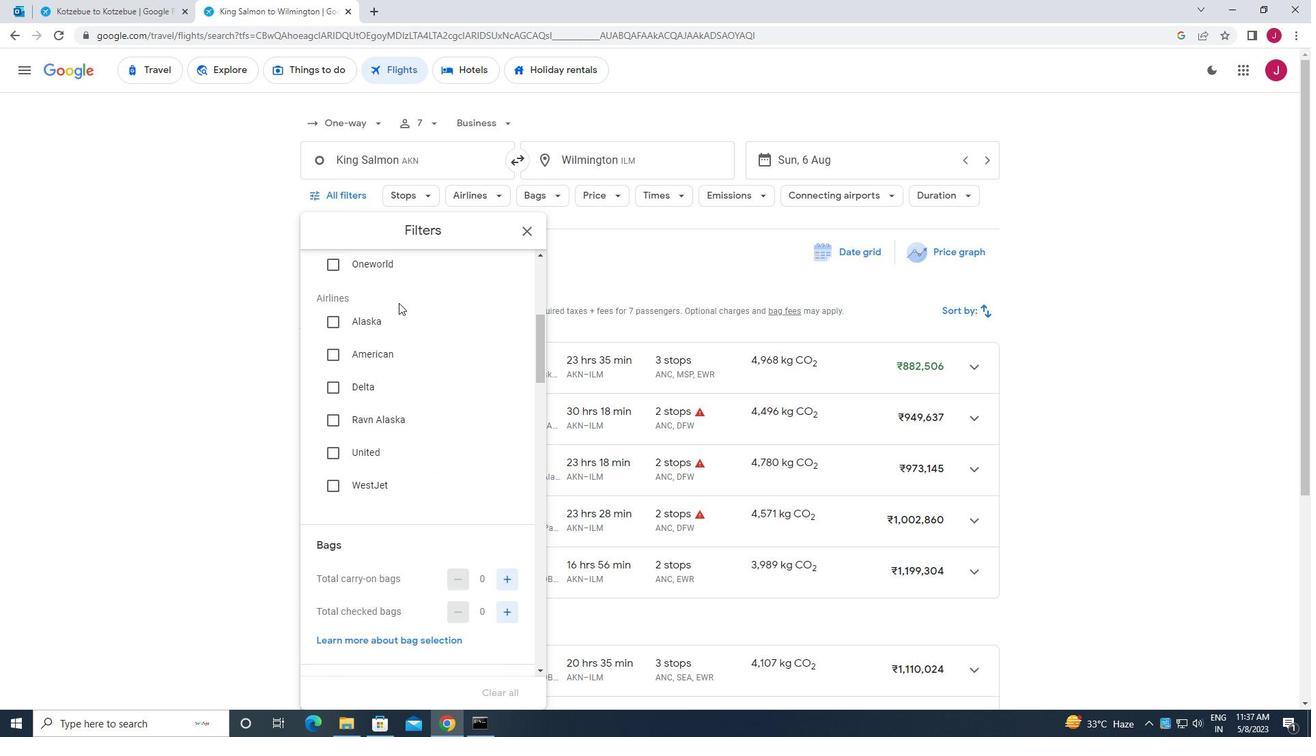 
Action: Mouse scrolled (398, 303) with delta (0, 0)
Screenshot: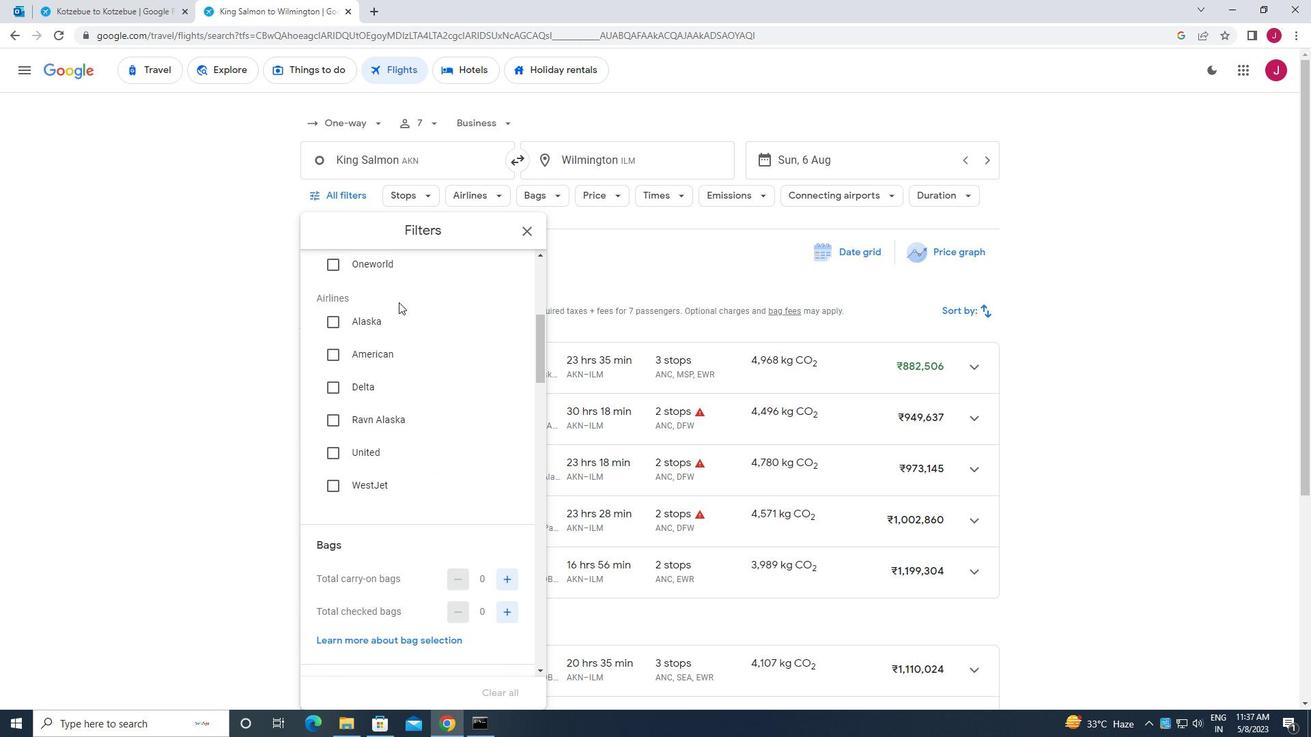 
Action: Mouse scrolled (398, 301) with delta (0, 0)
Screenshot: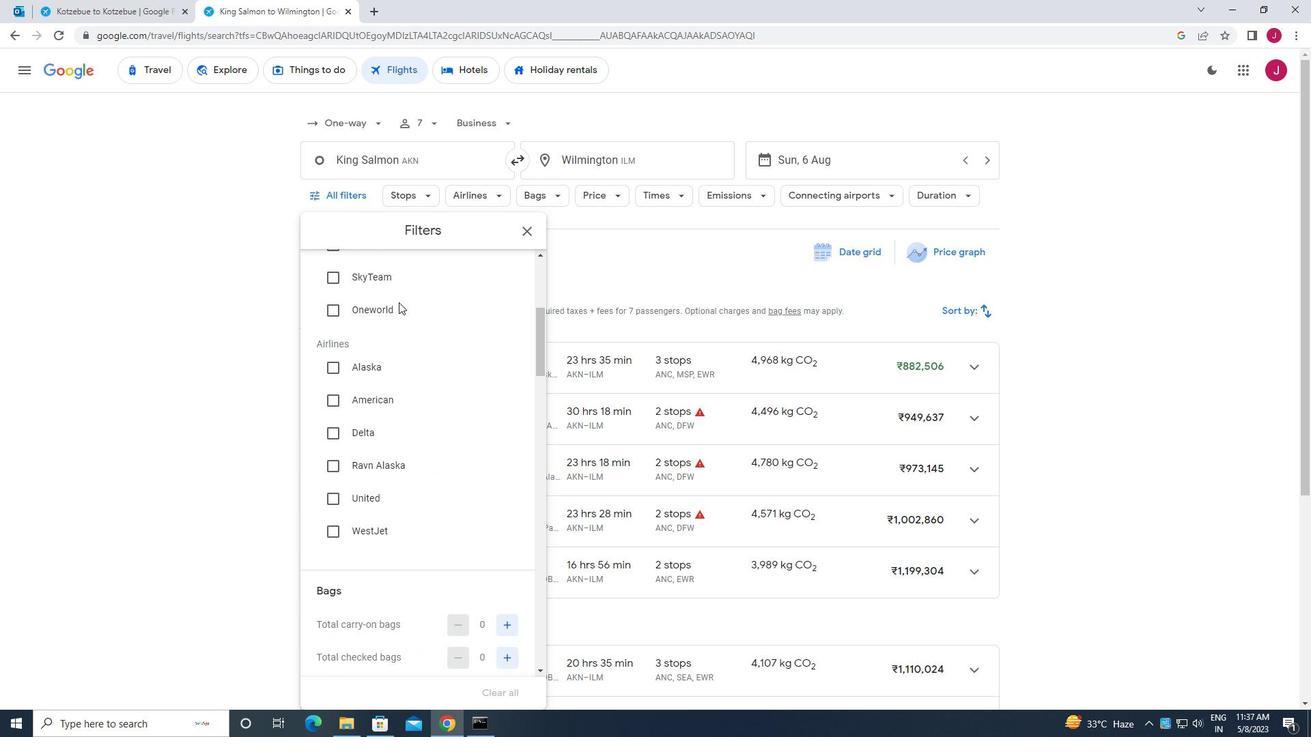 
Action: Mouse scrolled (398, 301) with delta (0, 0)
Screenshot: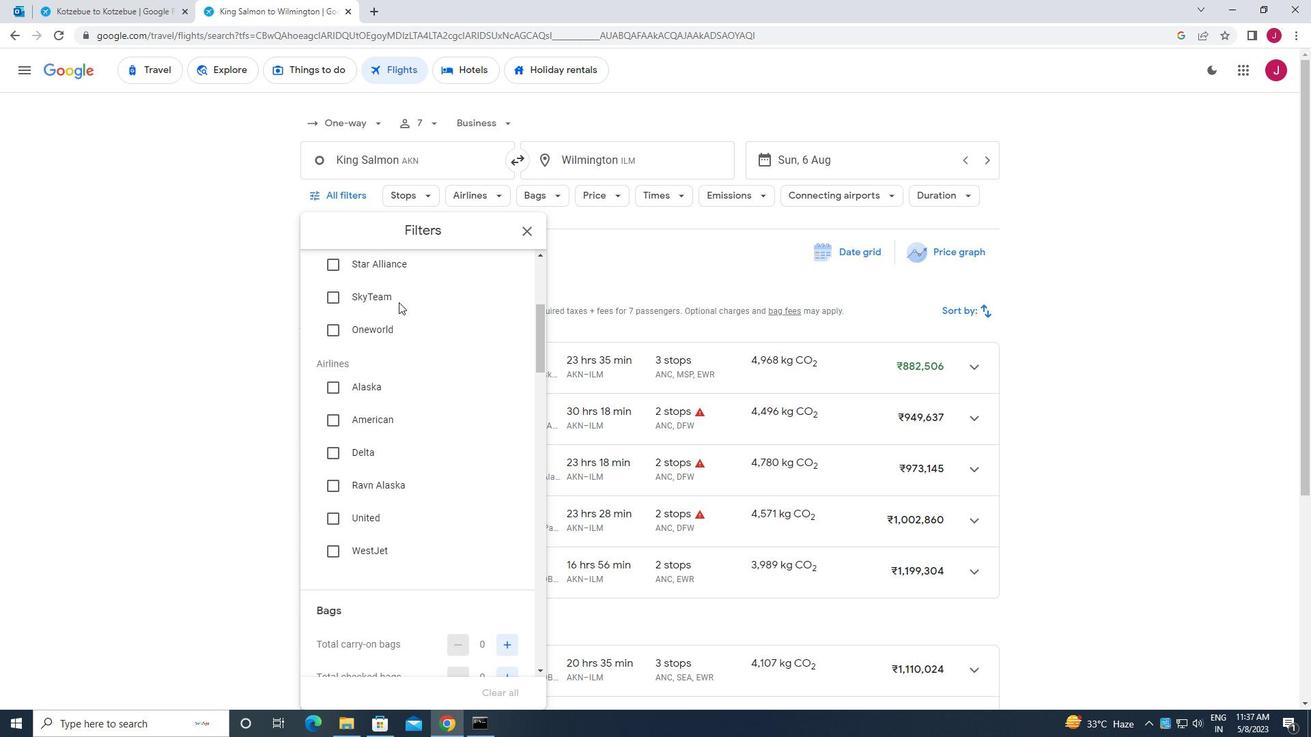 
Action: Mouse scrolled (398, 301) with delta (0, 0)
Screenshot: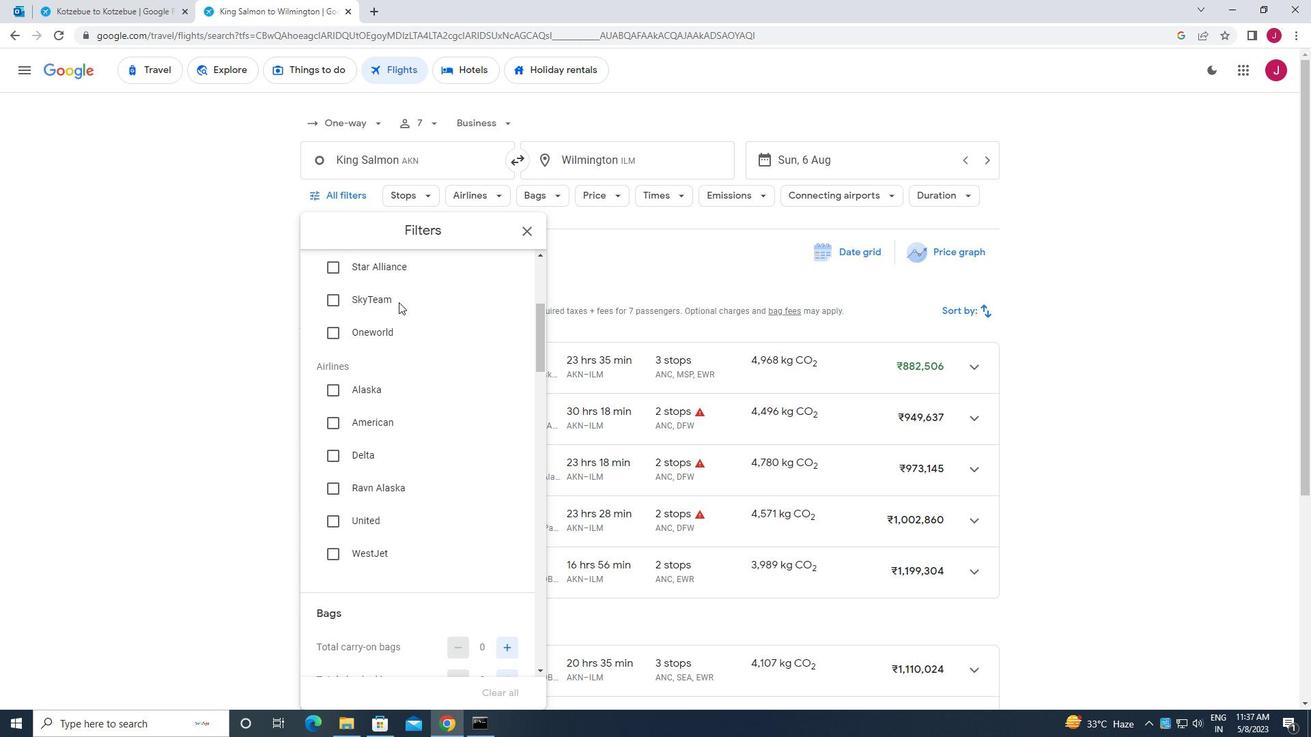 
Action: Mouse scrolled (398, 301) with delta (0, 0)
Screenshot: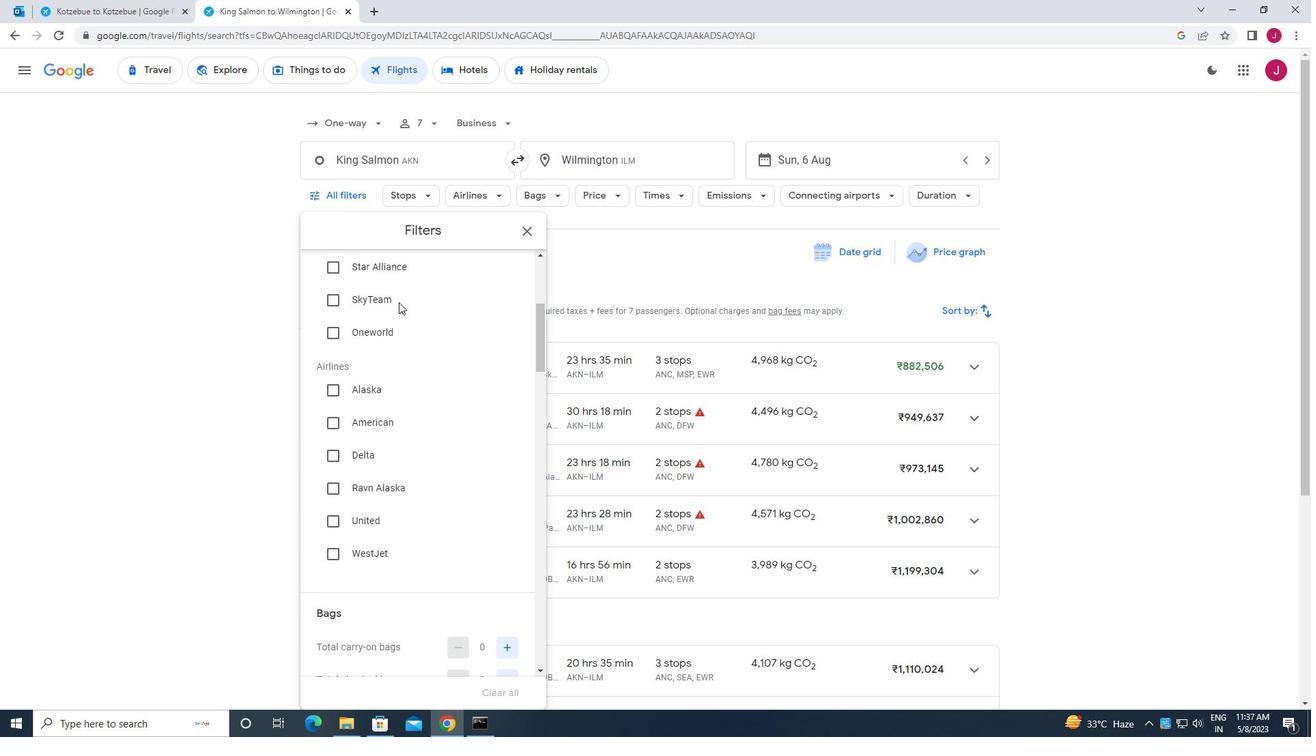 
Action: Mouse scrolled (398, 301) with delta (0, 0)
Screenshot: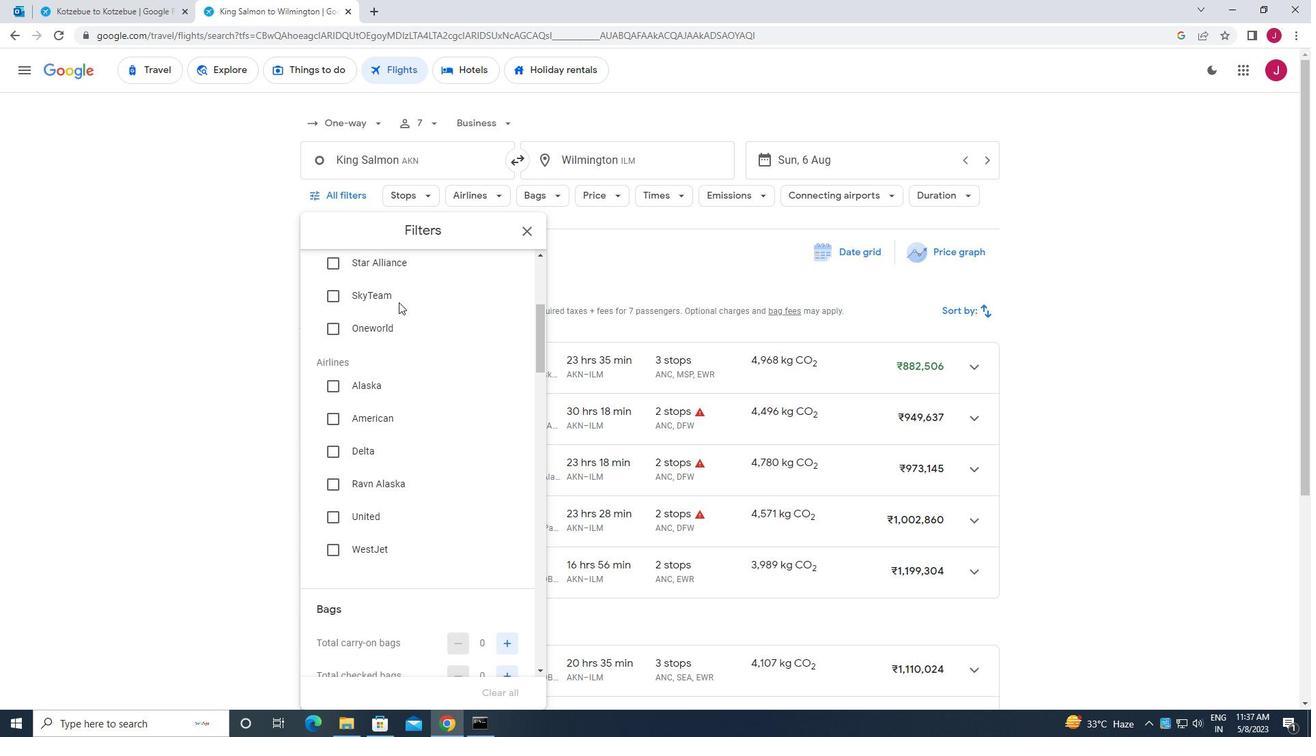 
Action: Mouse moved to (509, 339)
Screenshot: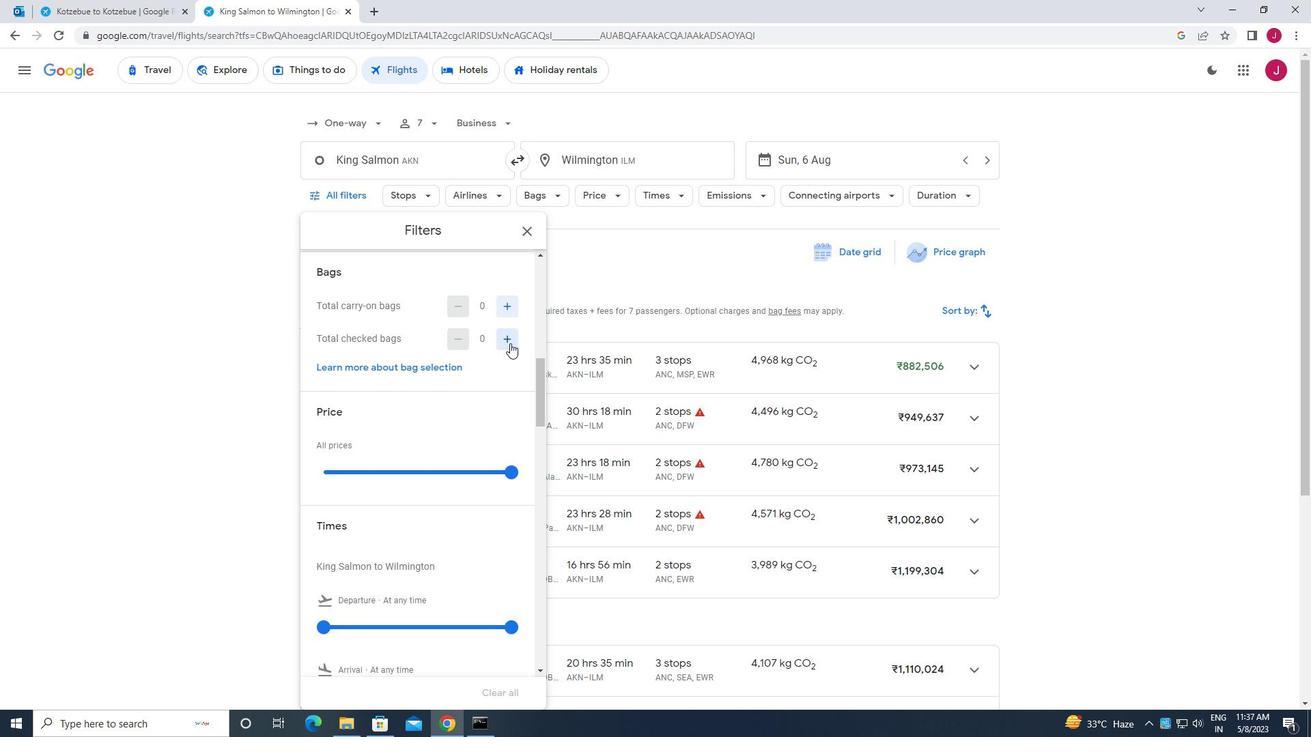 
Action: Mouse pressed left at (509, 339)
Screenshot: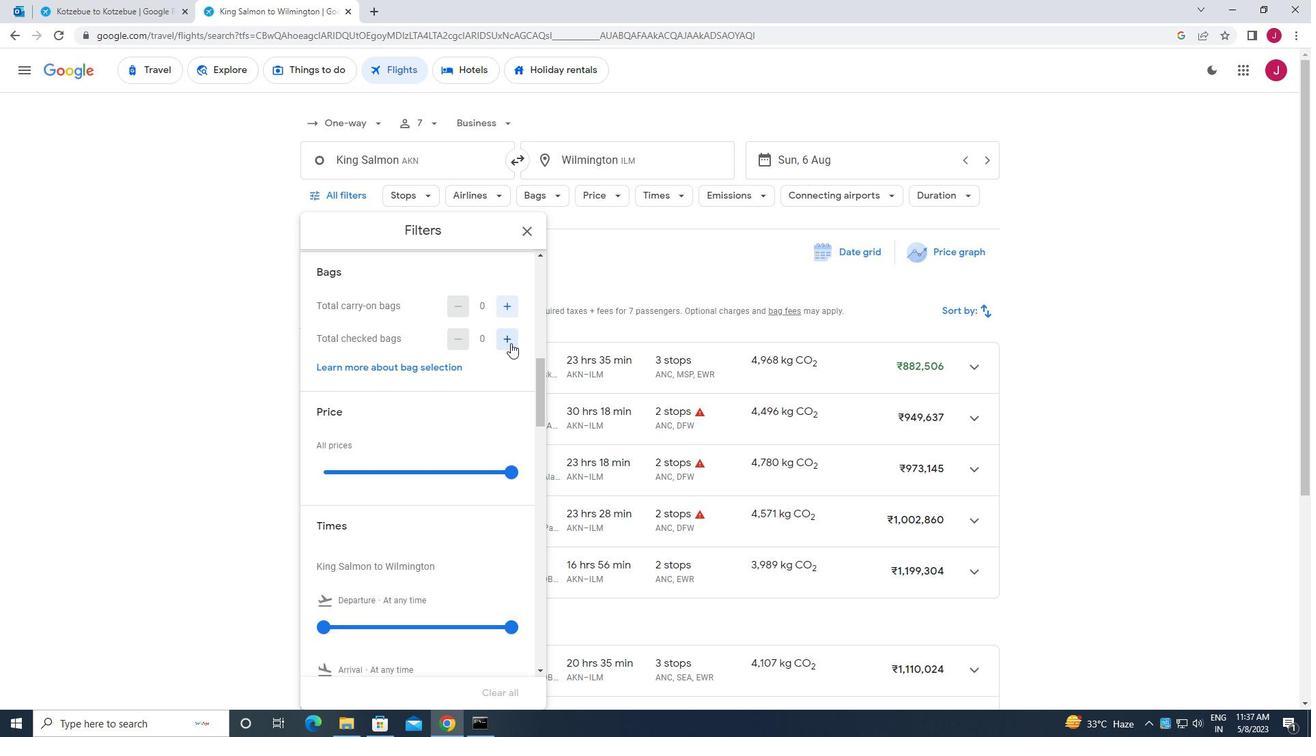 
Action: Mouse pressed left at (509, 339)
Screenshot: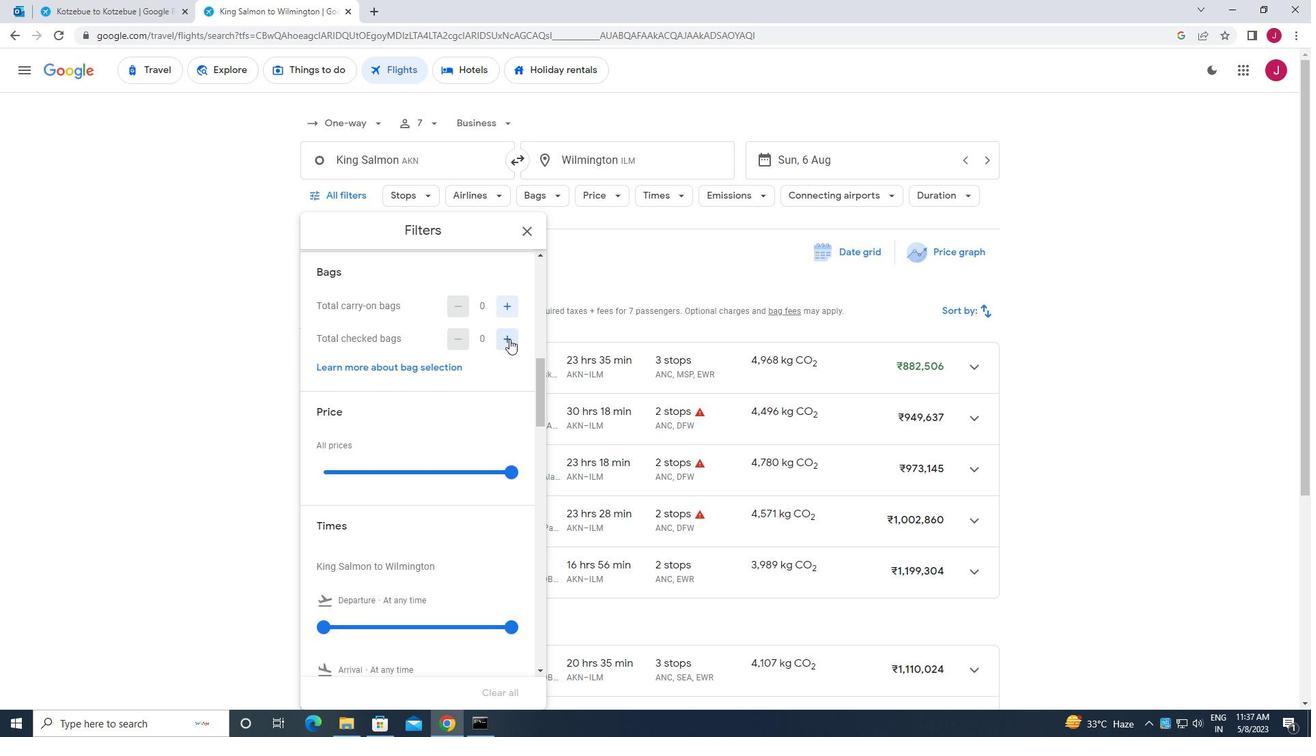 
Action: Mouse pressed left at (509, 339)
Screenshot: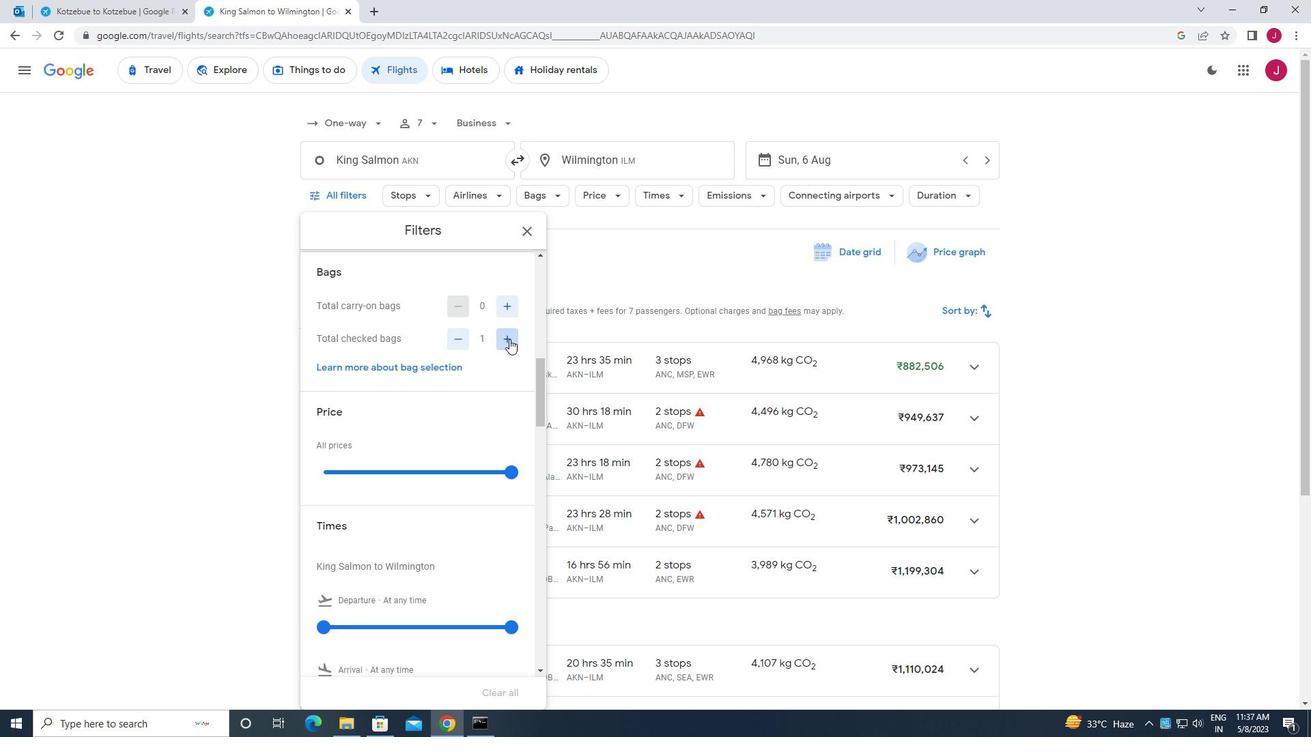 
Action: Mouse pressed left at (509, 339)
Screenshot: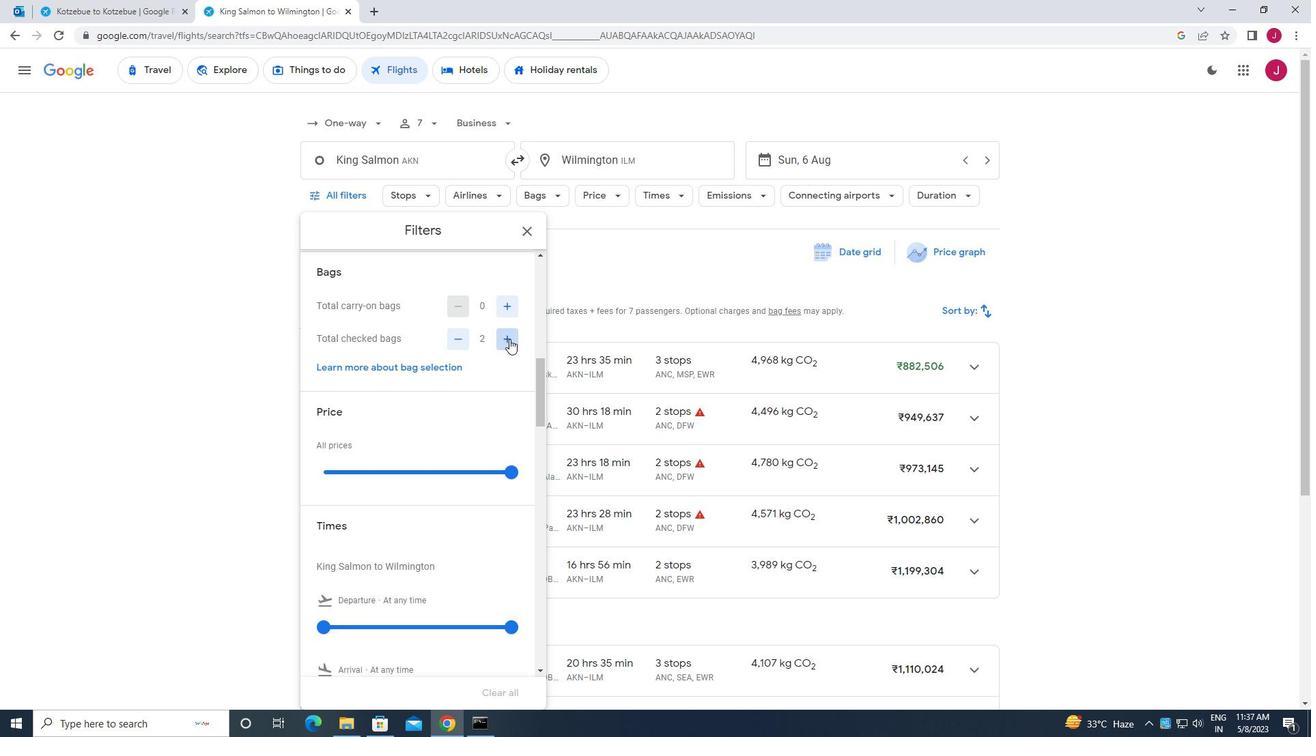
Action: Mouse pressed left at (509, 339)
Screenshot: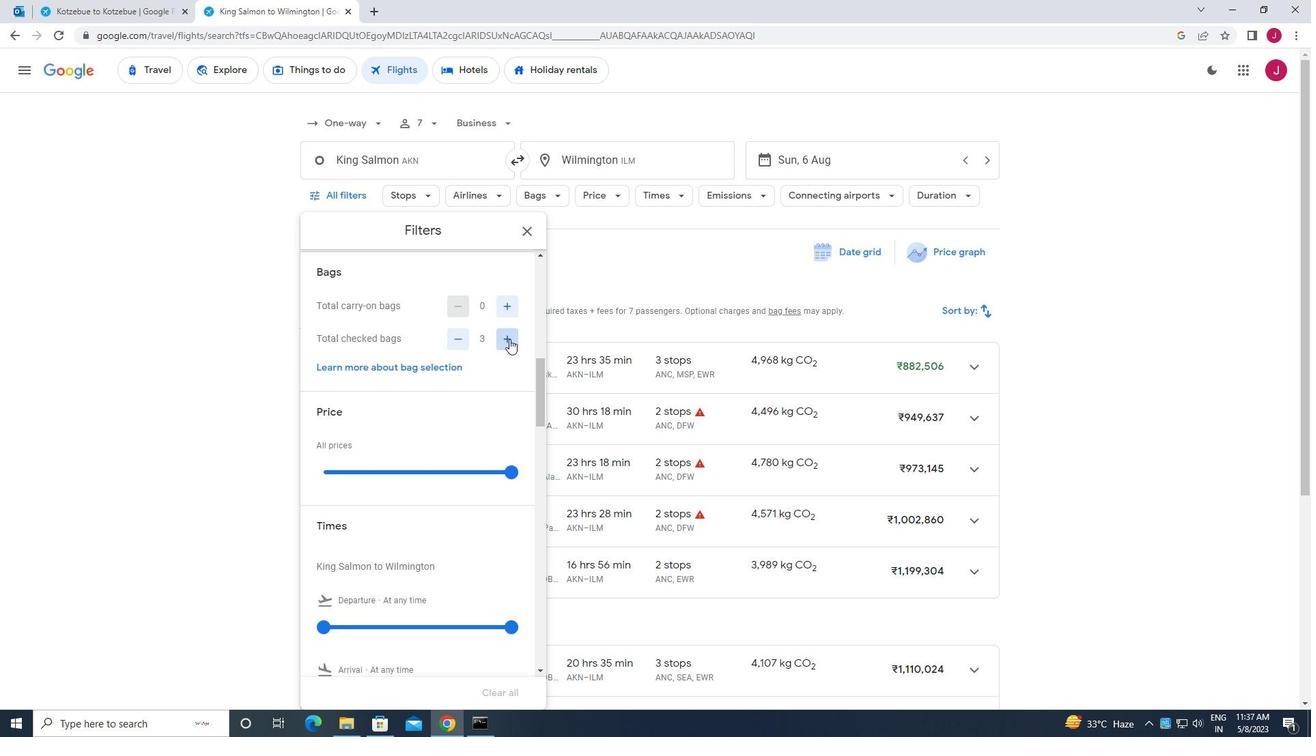 
Action: Mouse pressed left at (509, 339)
Screenshot: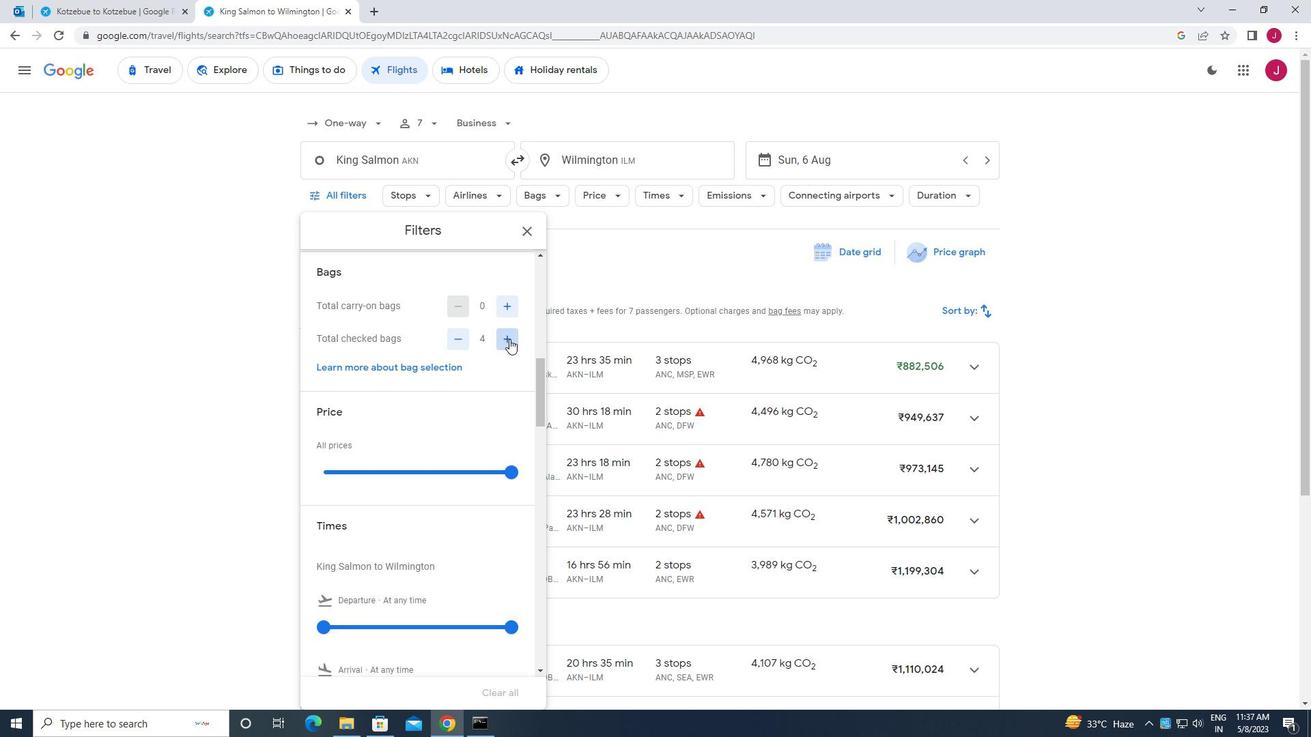 
Action: Mouse pressed left at (509, 339)
Screenshot: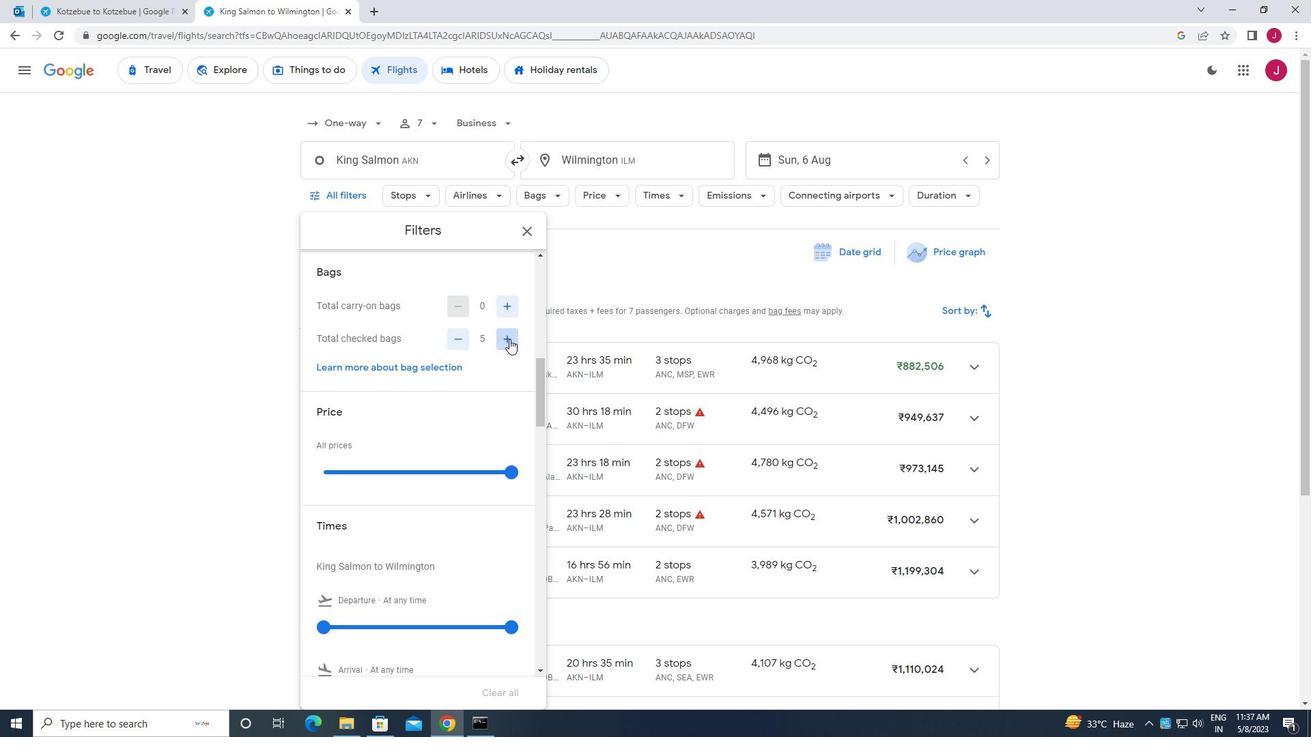 
Action: Mouse pressed left at (509, 339)
Screenshot: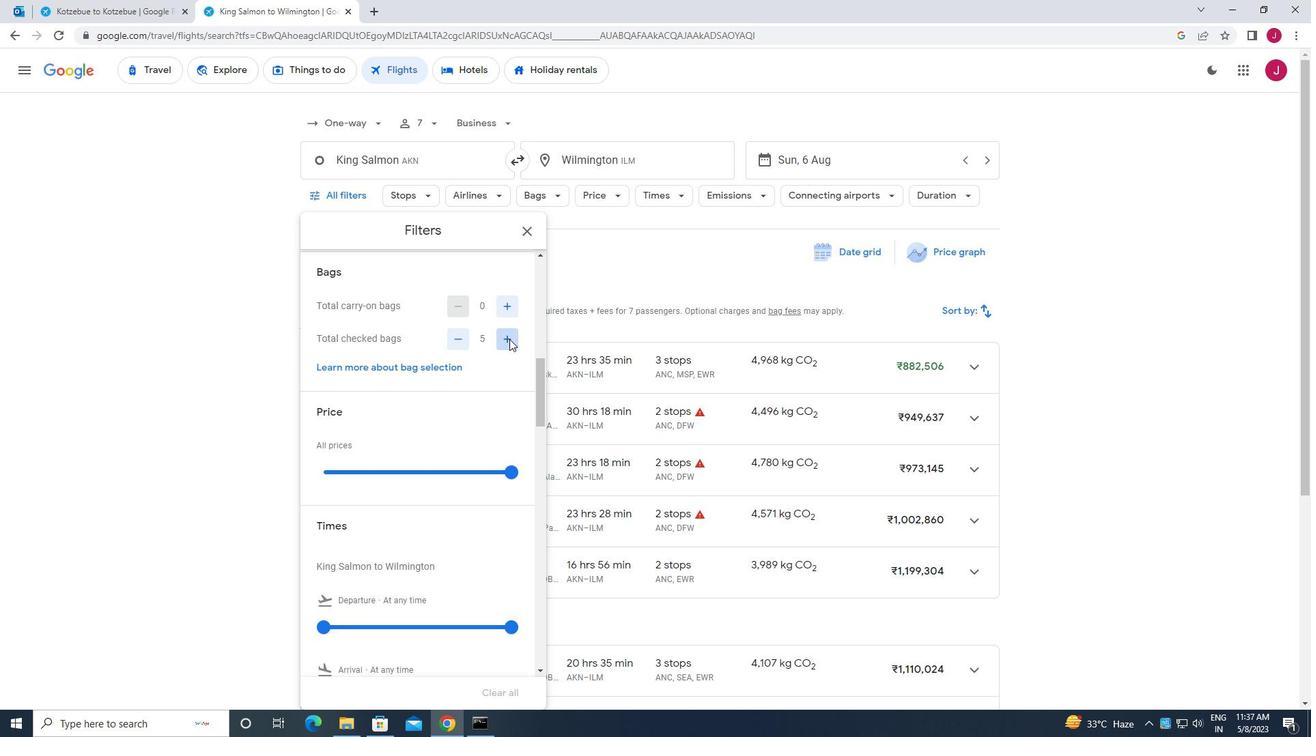 
Action: Mouse scrolled (509, 338) with delta (0, 0)
Screenshot: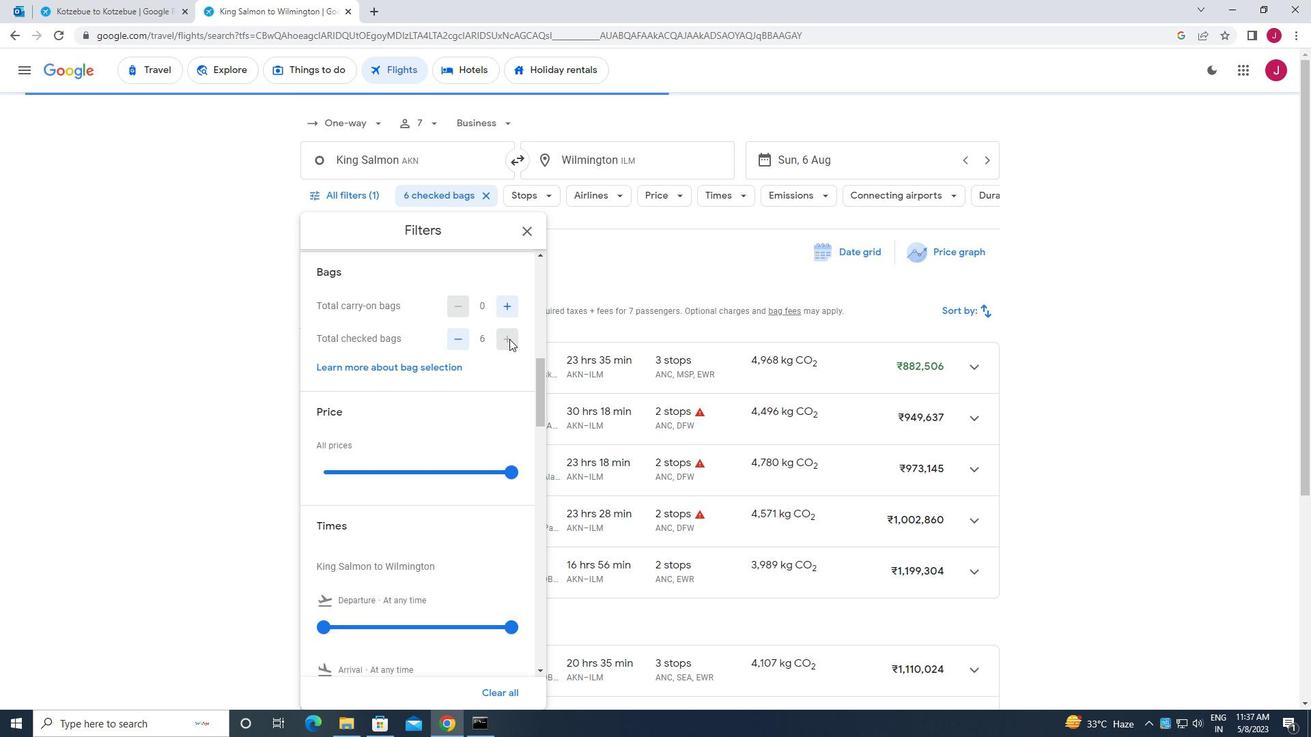 
Action: Mouse scrolled (509, 338) with delta (0, 0)
Screenshot: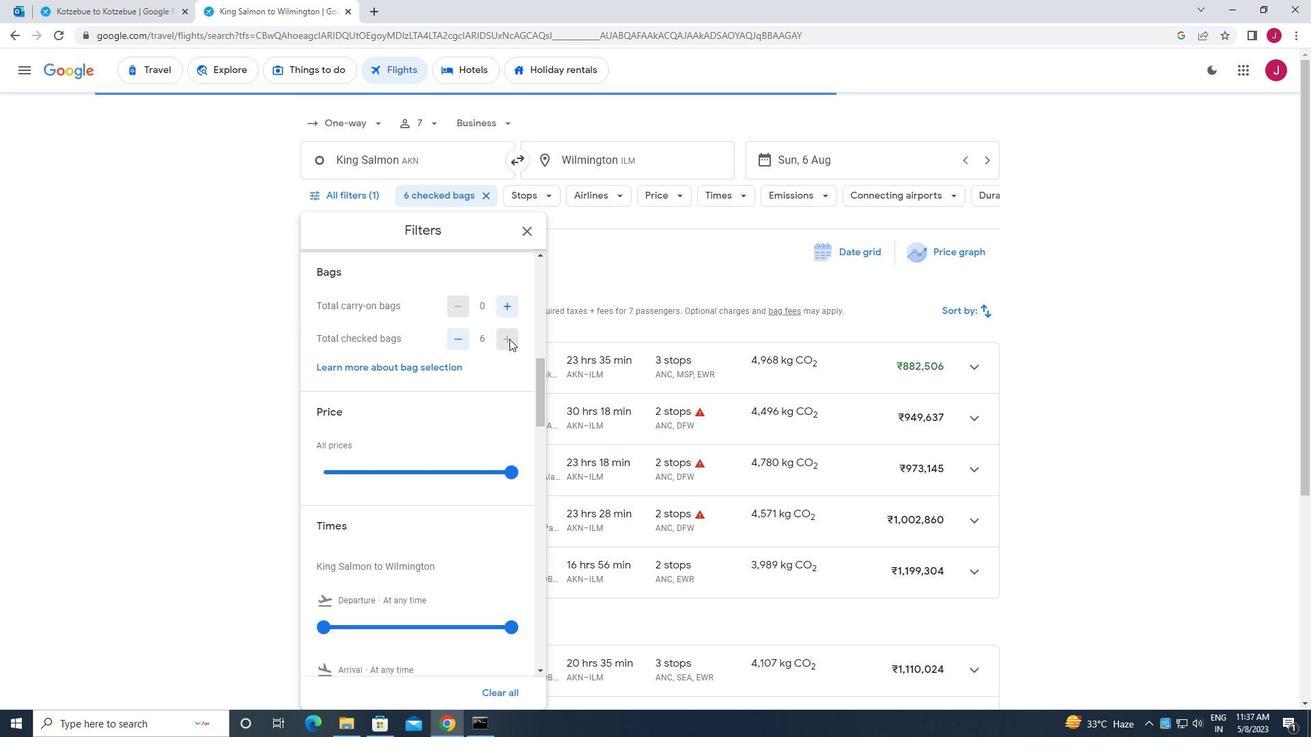 
Action: Mouse pressed left at (509, 339)
Screenshot: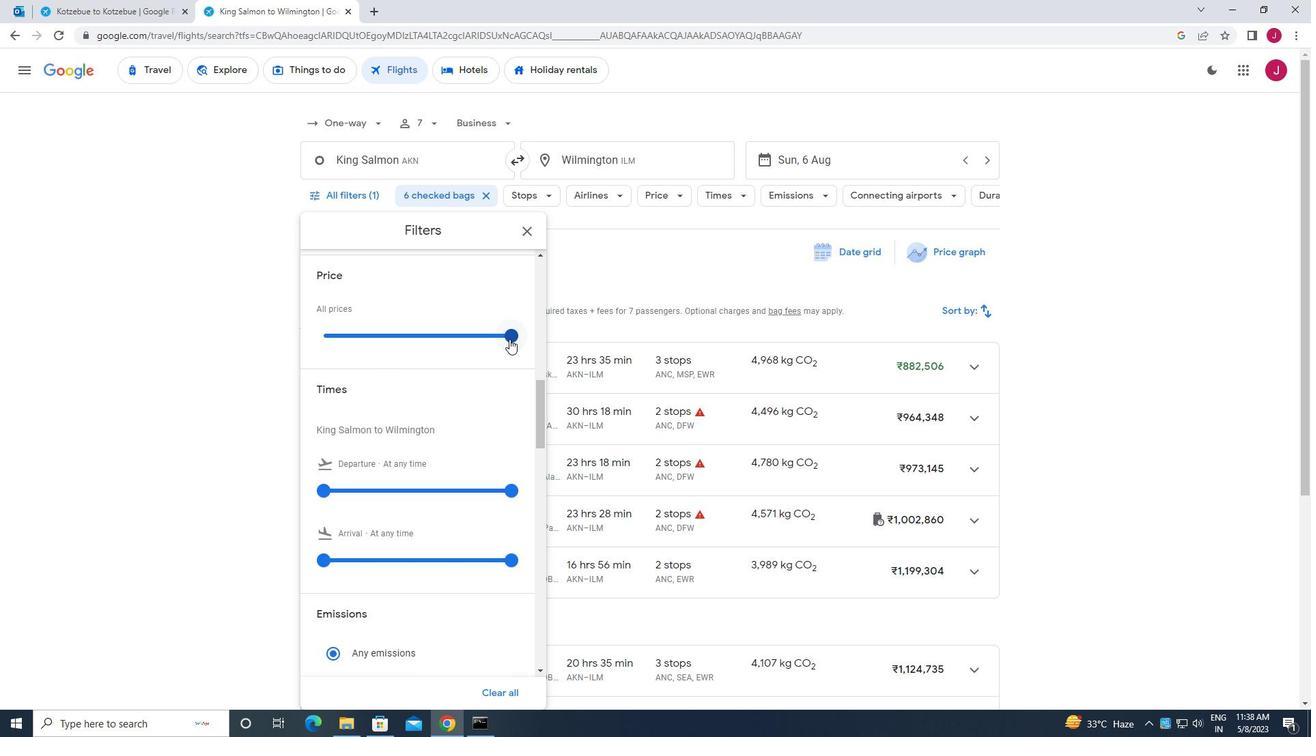 
Action: Mouse moved to (514, 338)
Screenshot: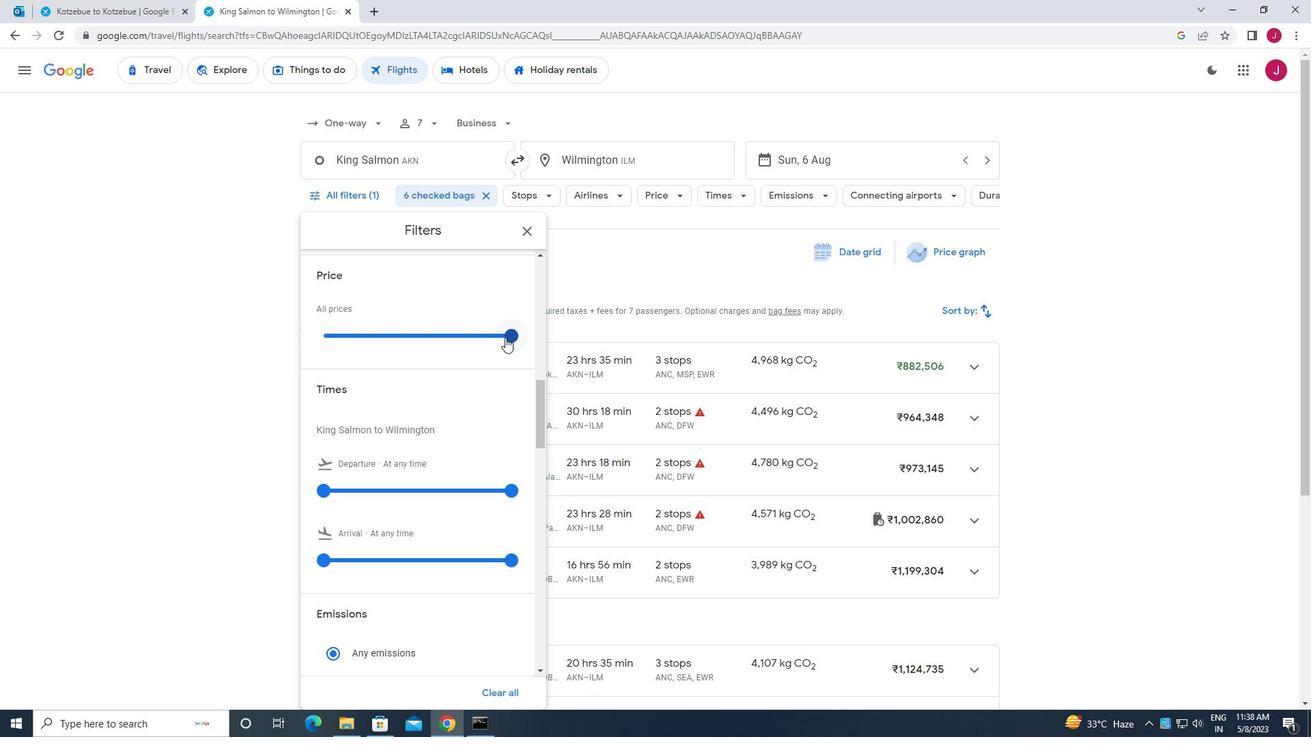 
Action: Mouse pressed left at (514, 338)
Screenshot: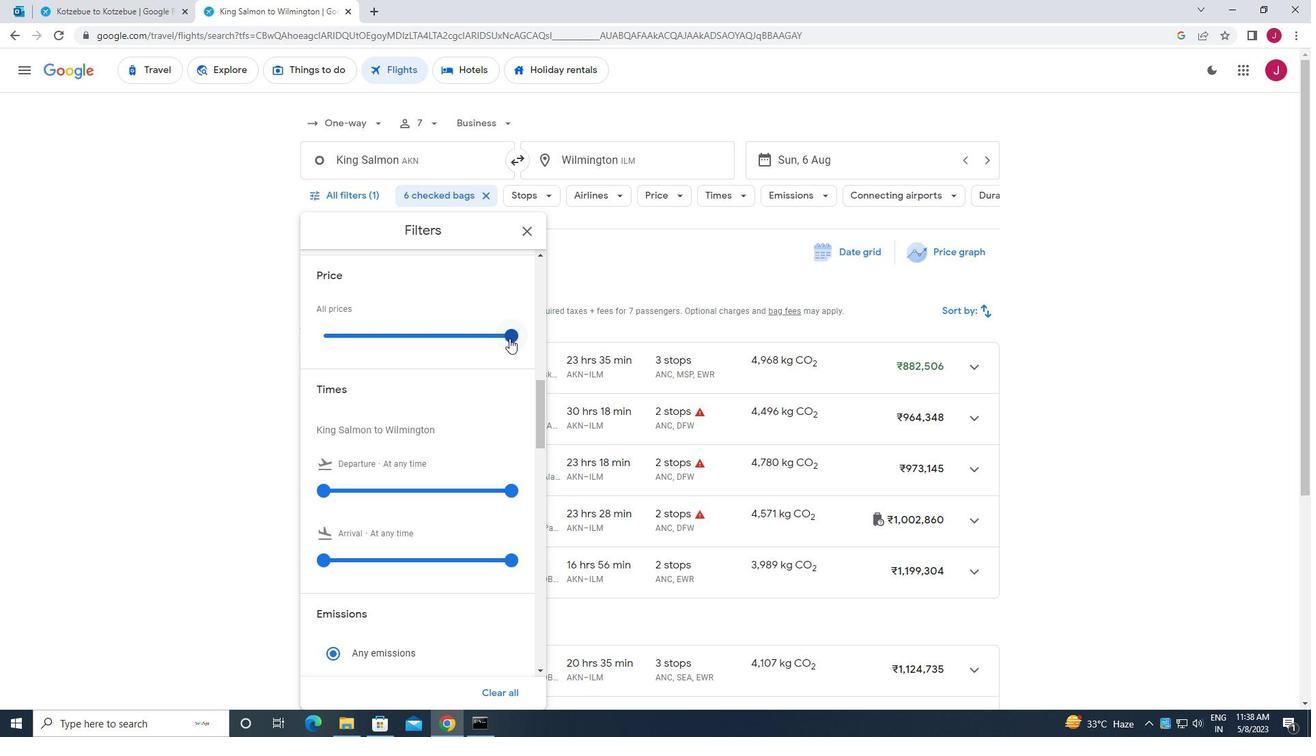 
Action: Mouse moved to (413, 329)
Screenshot: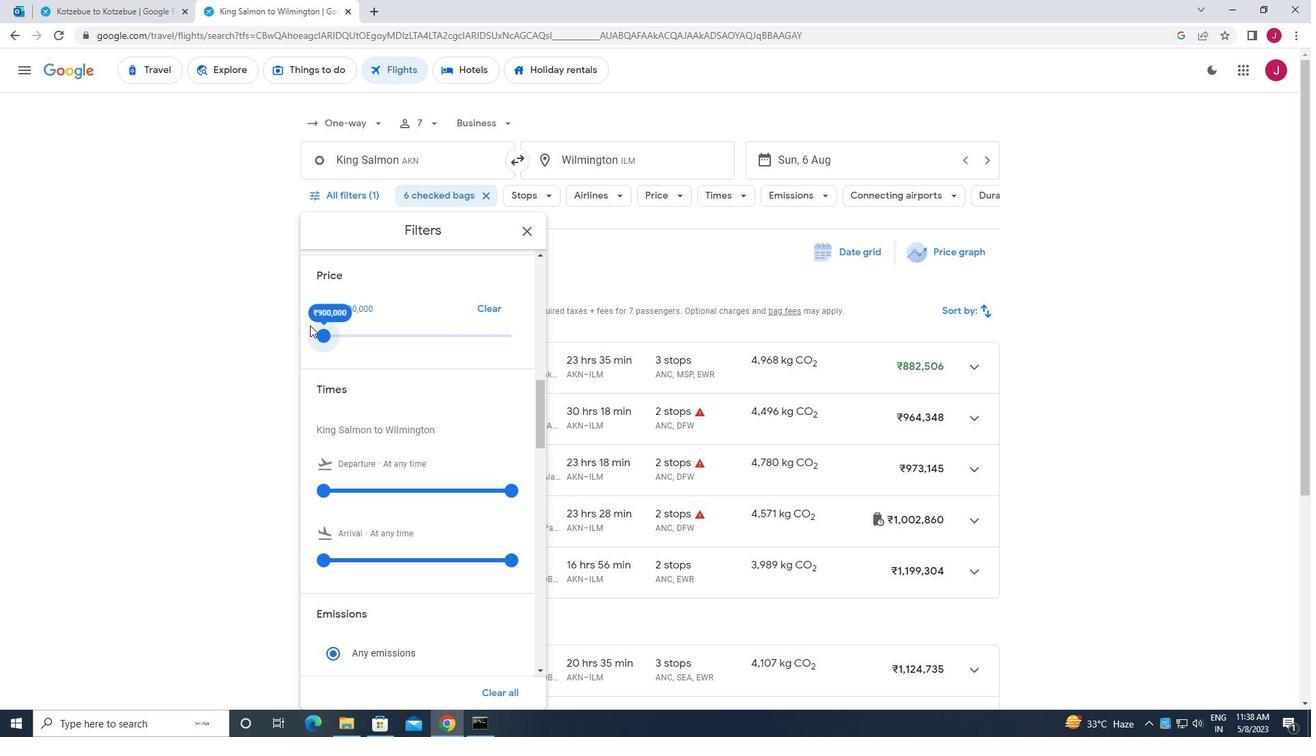 
Action: Mouse scrolled (413, 328) with delta (0, 0)
Screenshot: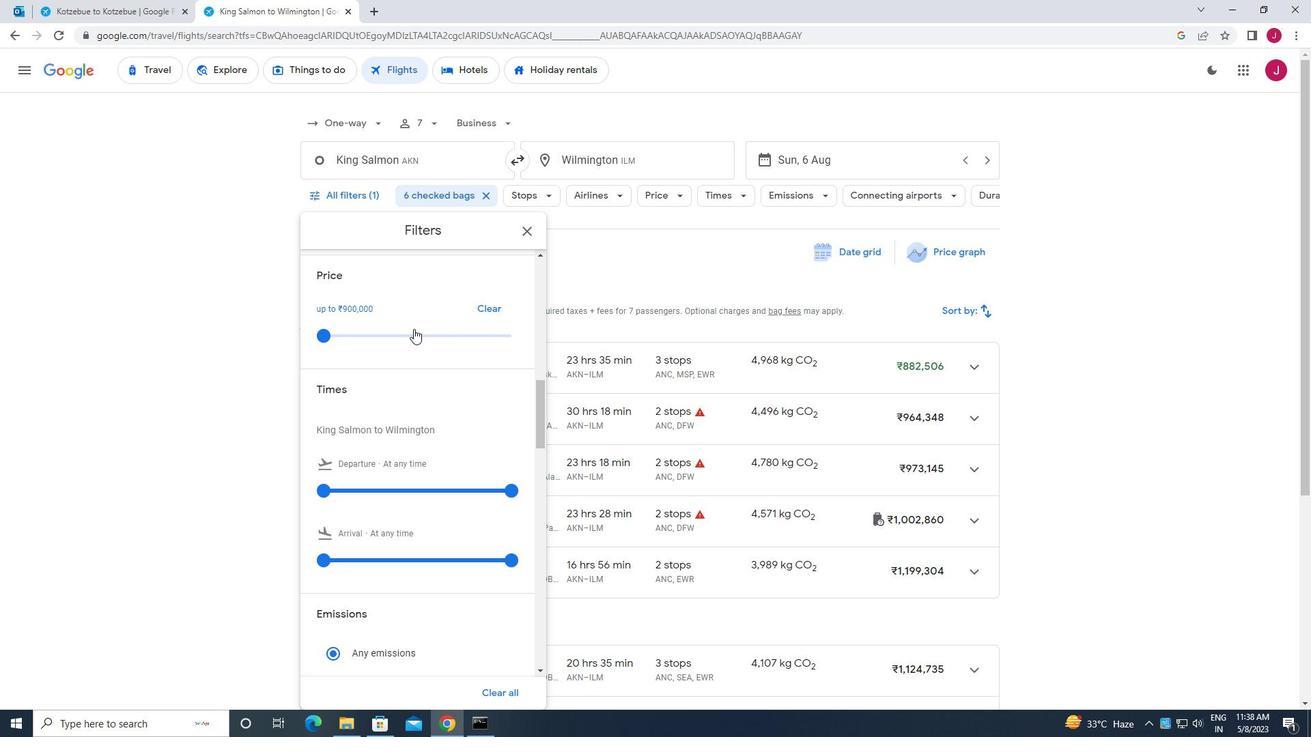 
Action: Mouse scrolled (413, 328) with delta (0, 0)
Screenshot: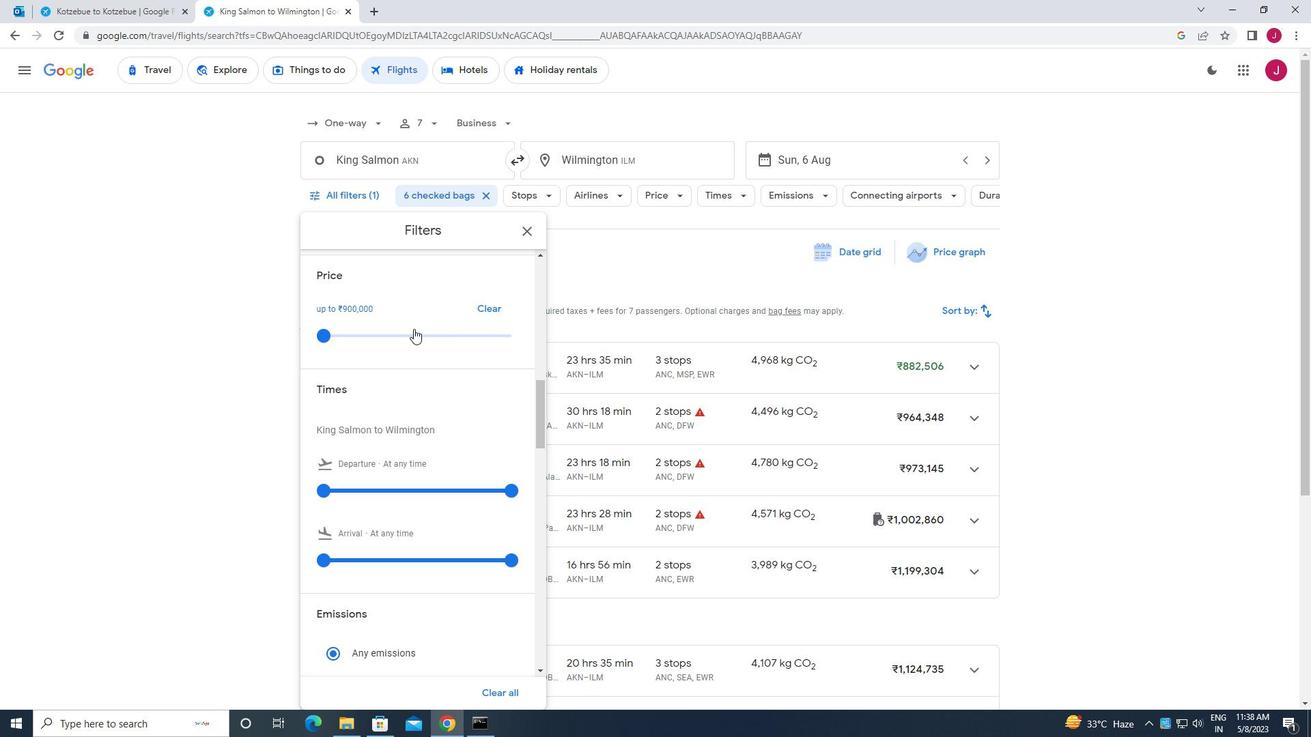 
Action: Mouse moved to (323, 356)
Screenshot: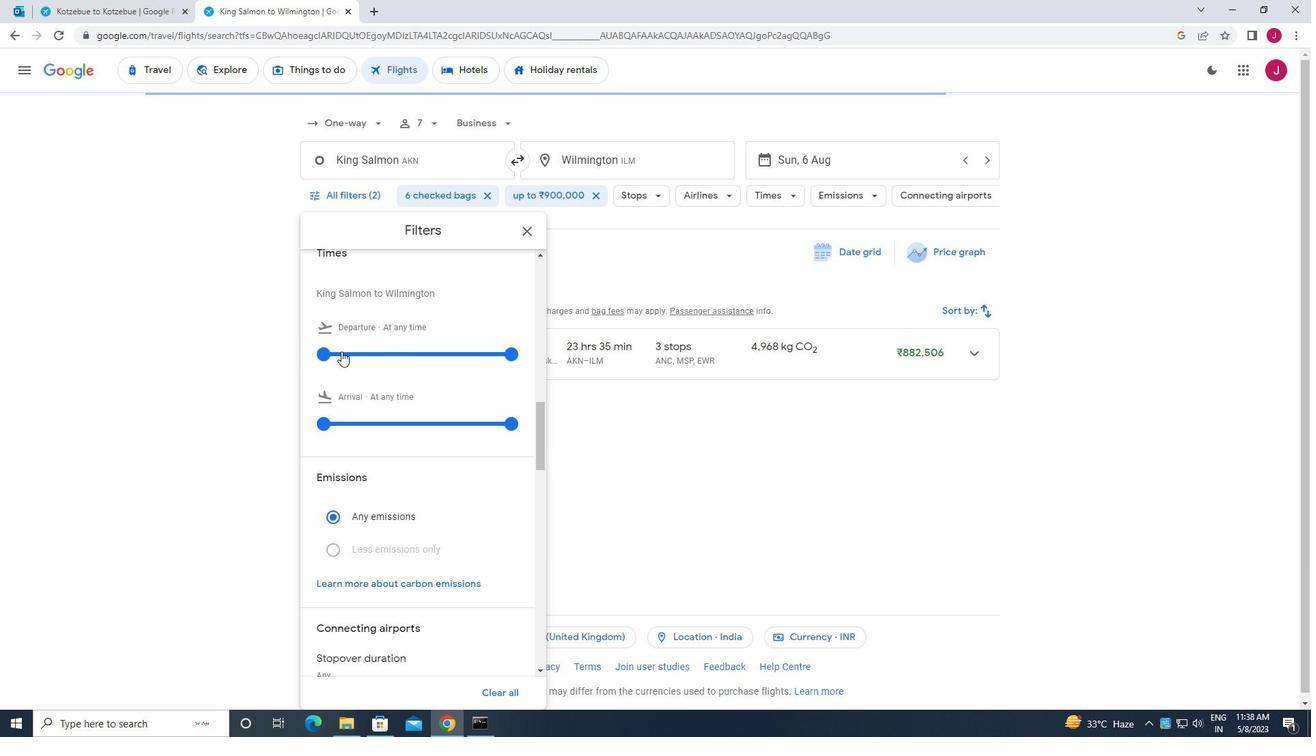 
Action: Mouse pressed left at (323, 356)
Screenshot: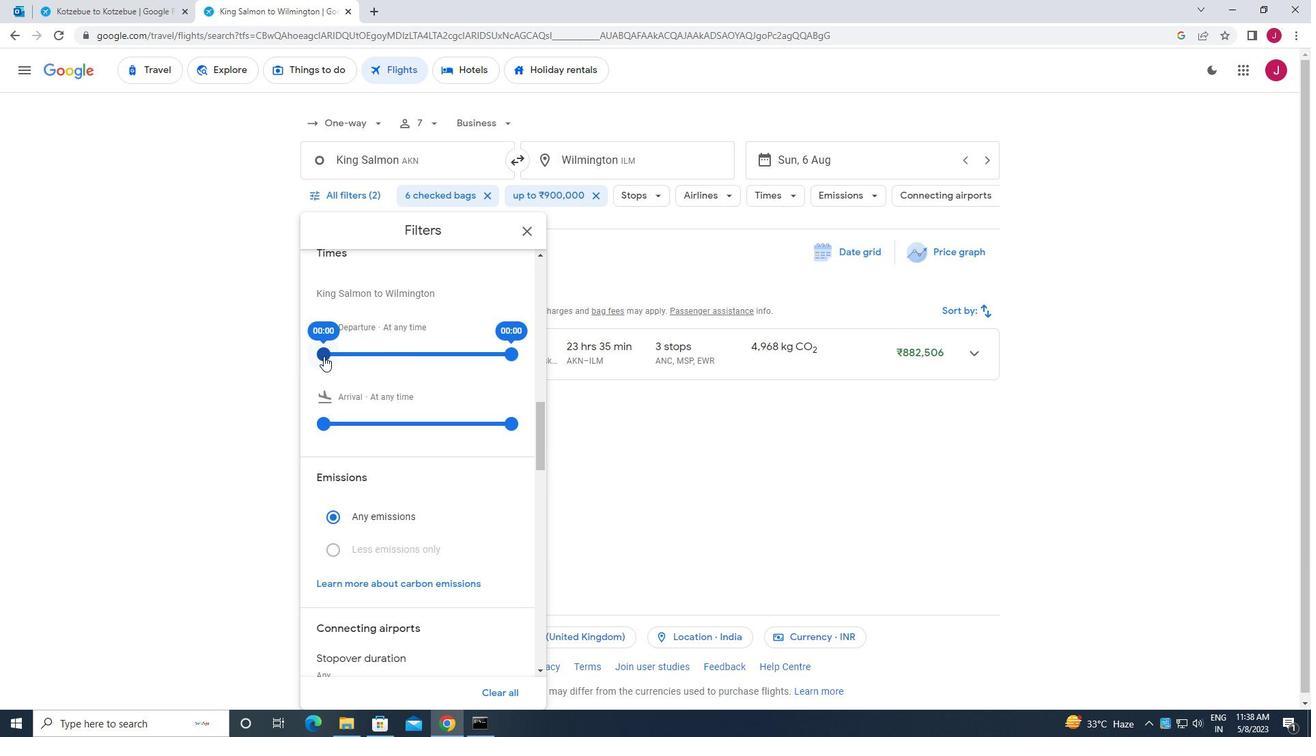 
Action: Mouse moved to (508, 350)
Screenshot: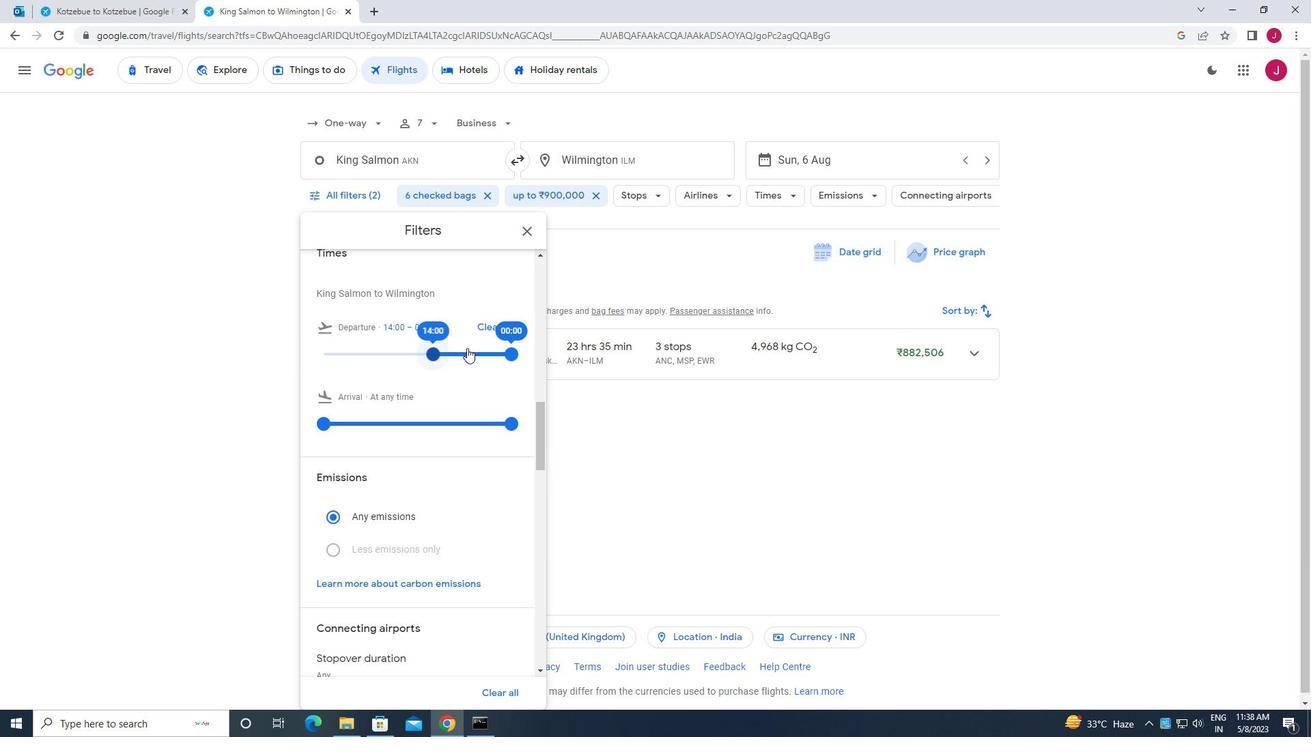 
Action: Mouse pressed left at (508, 350)
Screenshot: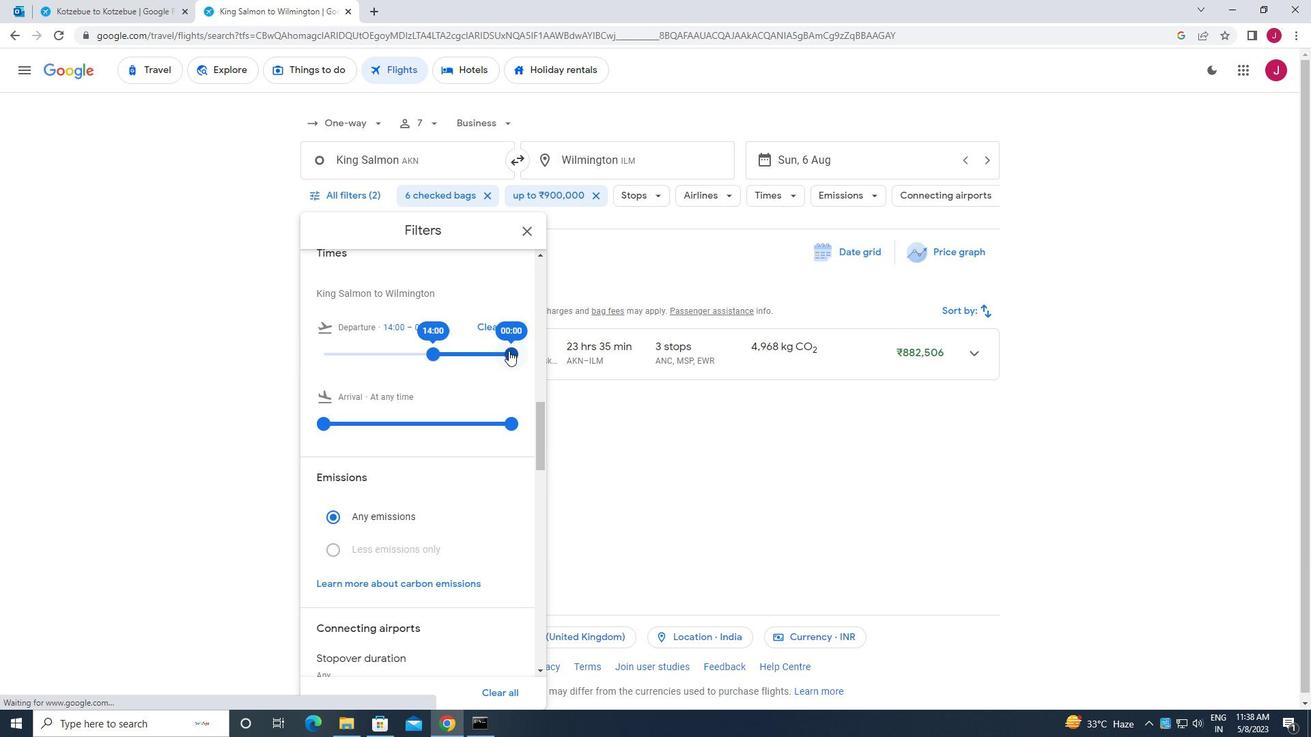 
Action: Mouse moved to (529, 225)
Screenshot: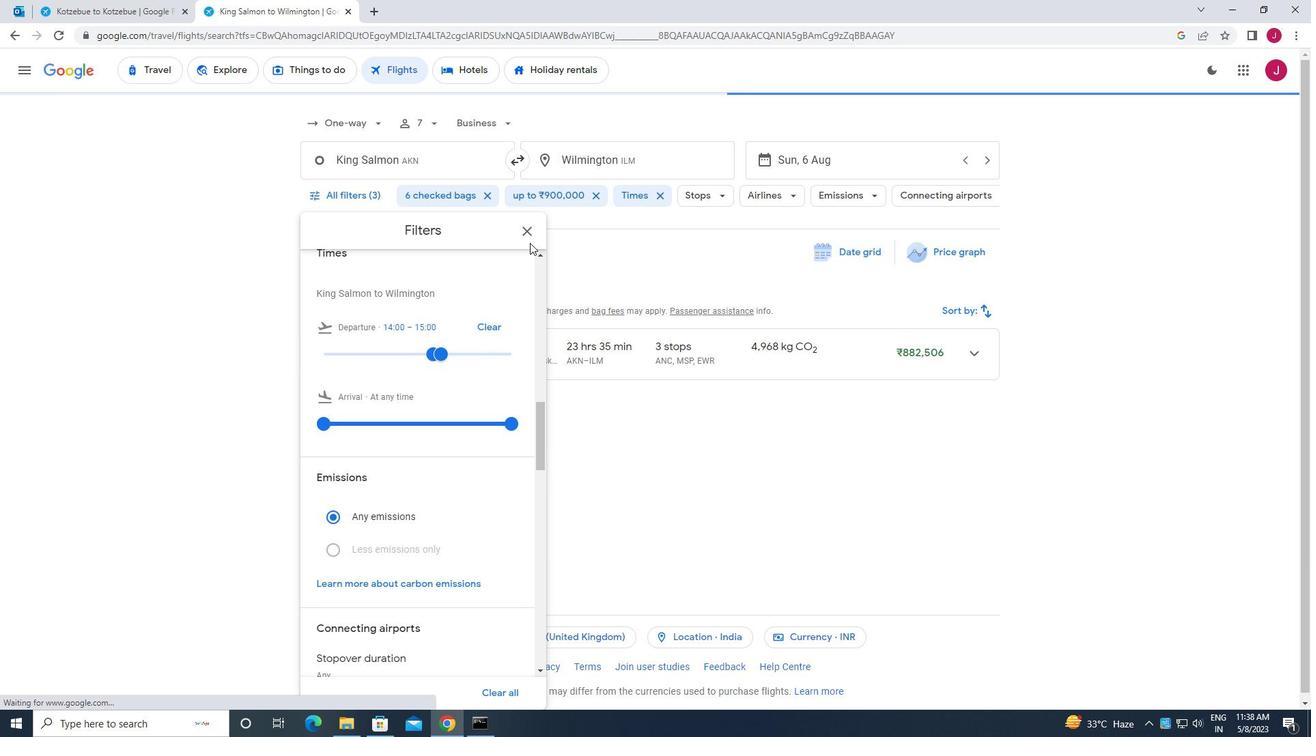 
Action: Mouse pressed left at (529, 225)
Screenshot: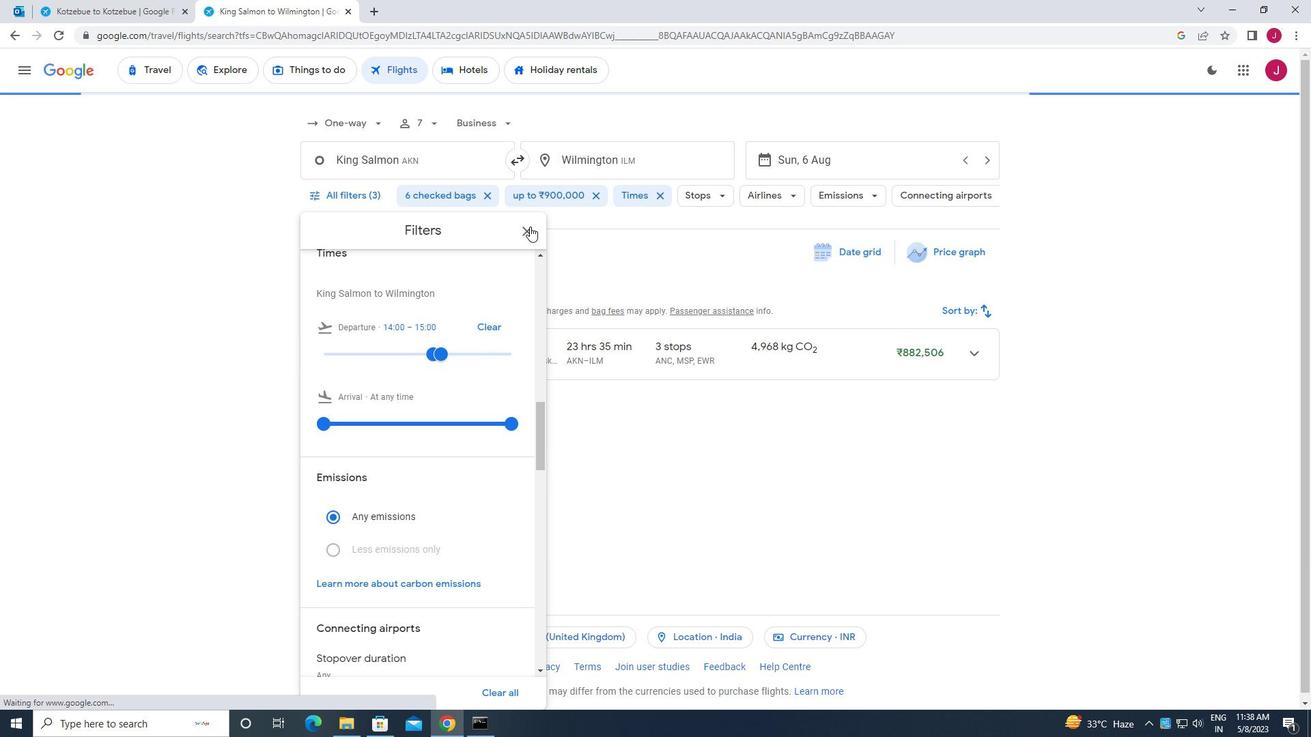 
